 Task: Look for space in Ghijduwon, Uzbekistan from 26th August, 2023 to 10th September, 2023 for 6 adults, 2 children in price range Rs.10000 to Rs.15000. Place can be entire place or shared room with 6 bedrooms having 6 beds and 6 bathrooms. Property type can be house, flat, guest house. Amenities needed are: wifi, TV, free parkinig on premises, gym, breakfast. Booking option can be shelf check-in. Required host language is English.
Action: Mouse moved to (548, 141)
Screenshot: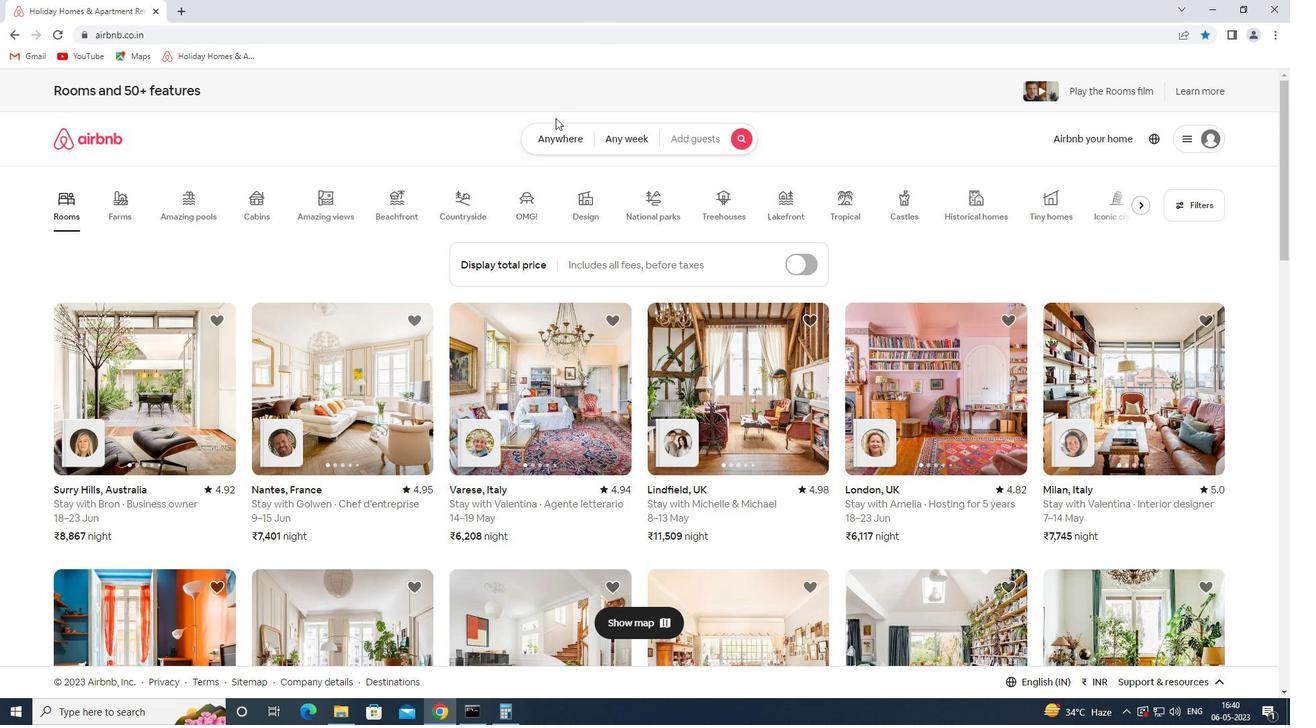 
Action: Mouse pressed left at (548, 141)
Screenshot: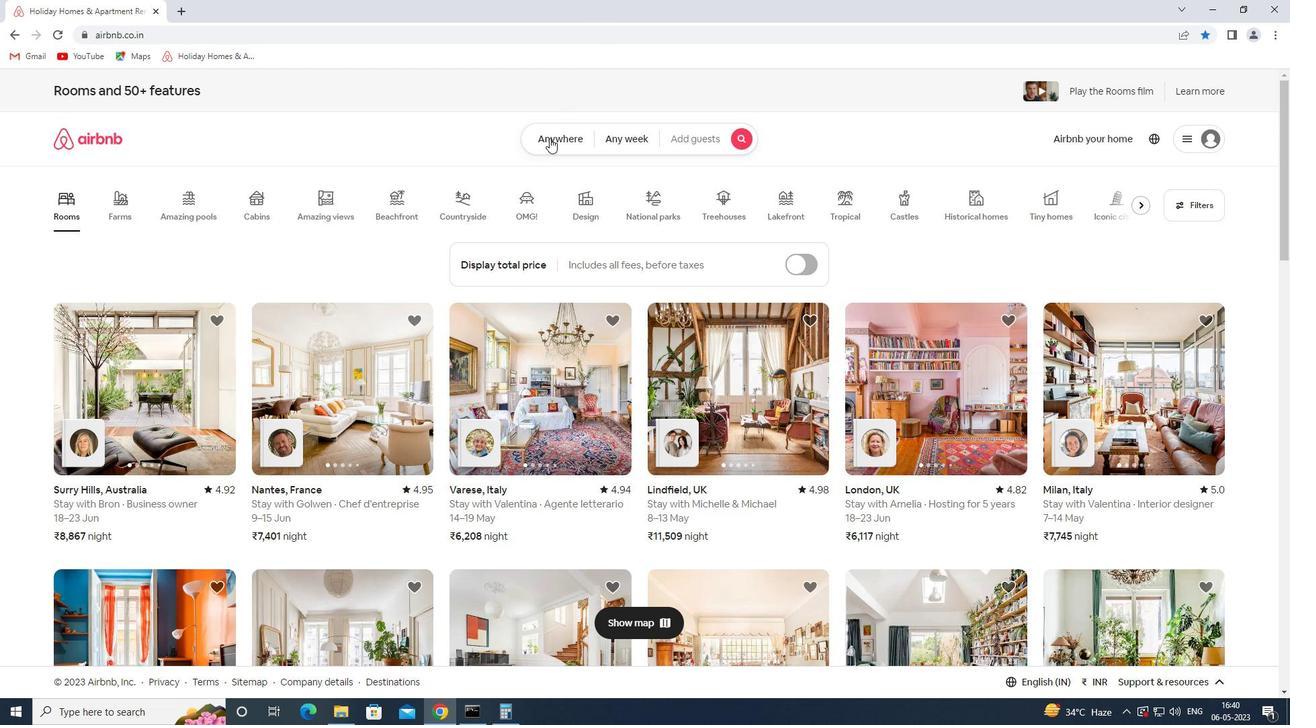 
Action: Mouse moved to (410, 190)
Screenshot: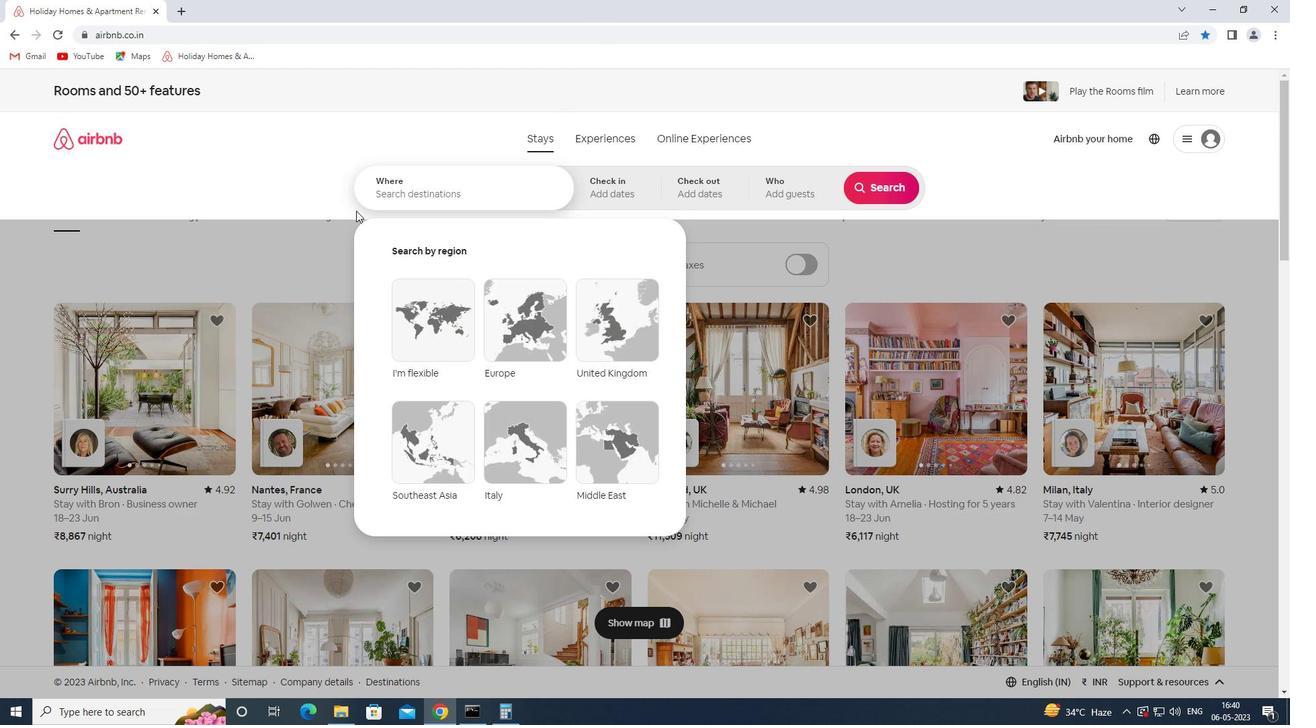 
Action: Mouse pressed left at (410, 190)
Screenshot: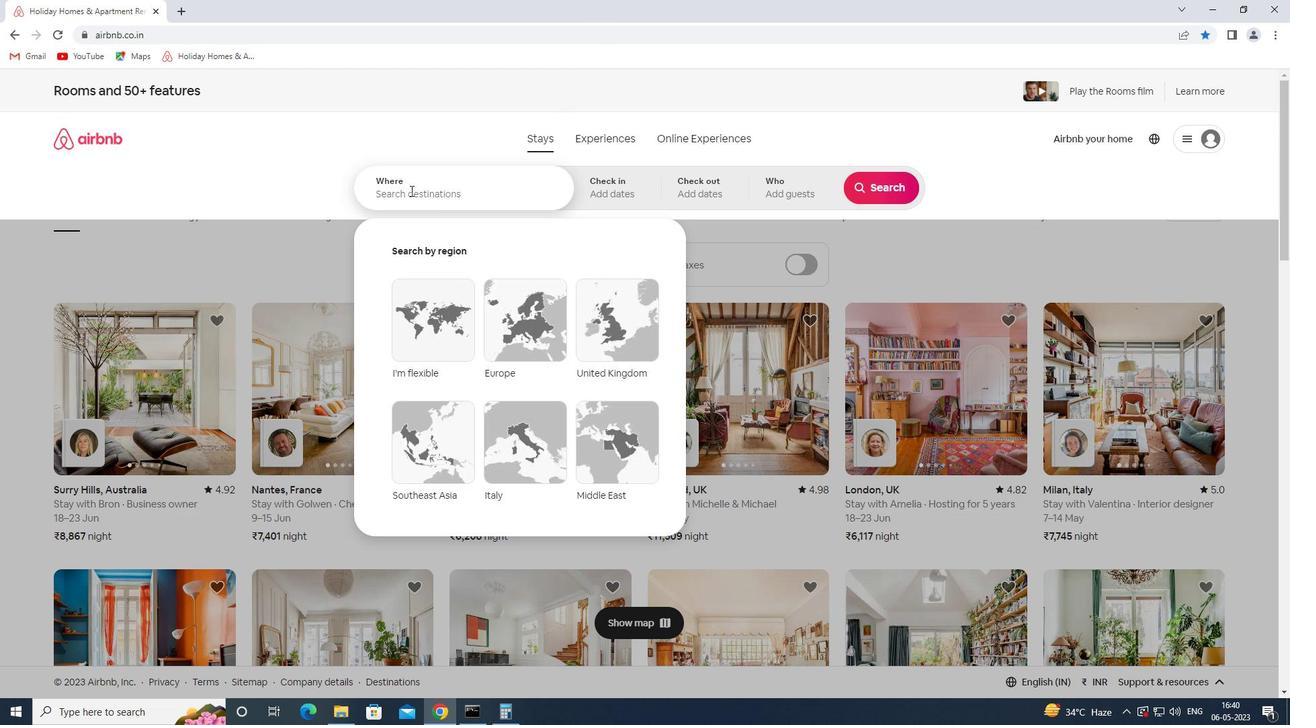 
Action: Mouse moved to (412, 190)
Screenshot: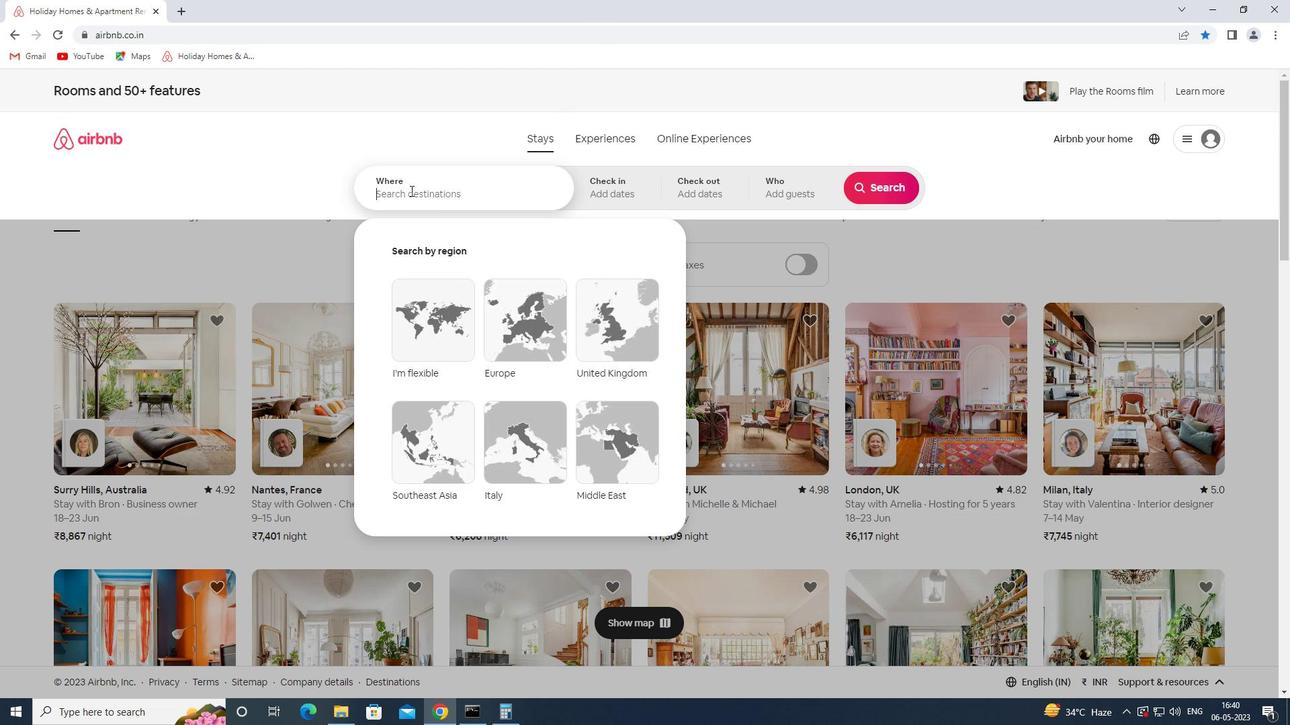 
Action: Key pressed ghijduwan<Key.space>uzben<Key.backspace>k
Screenshot: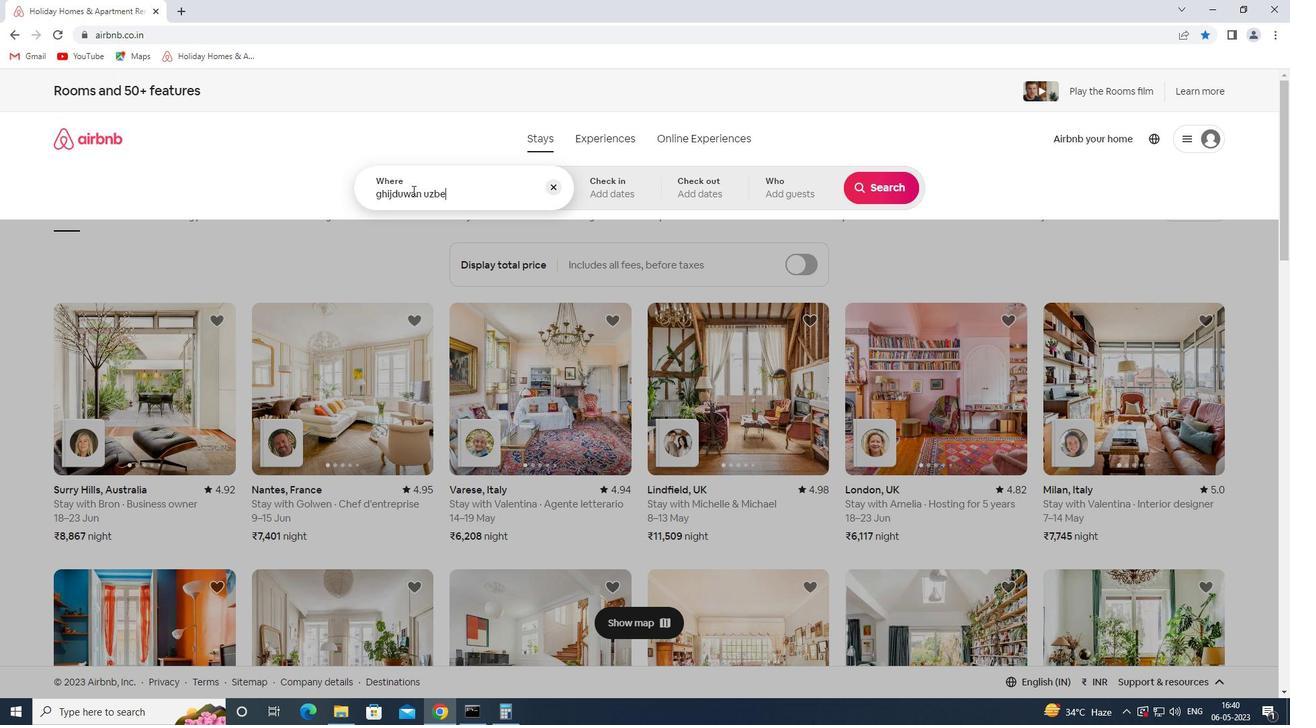 
Action: Mouse moved to (485, 189)
Screenshot: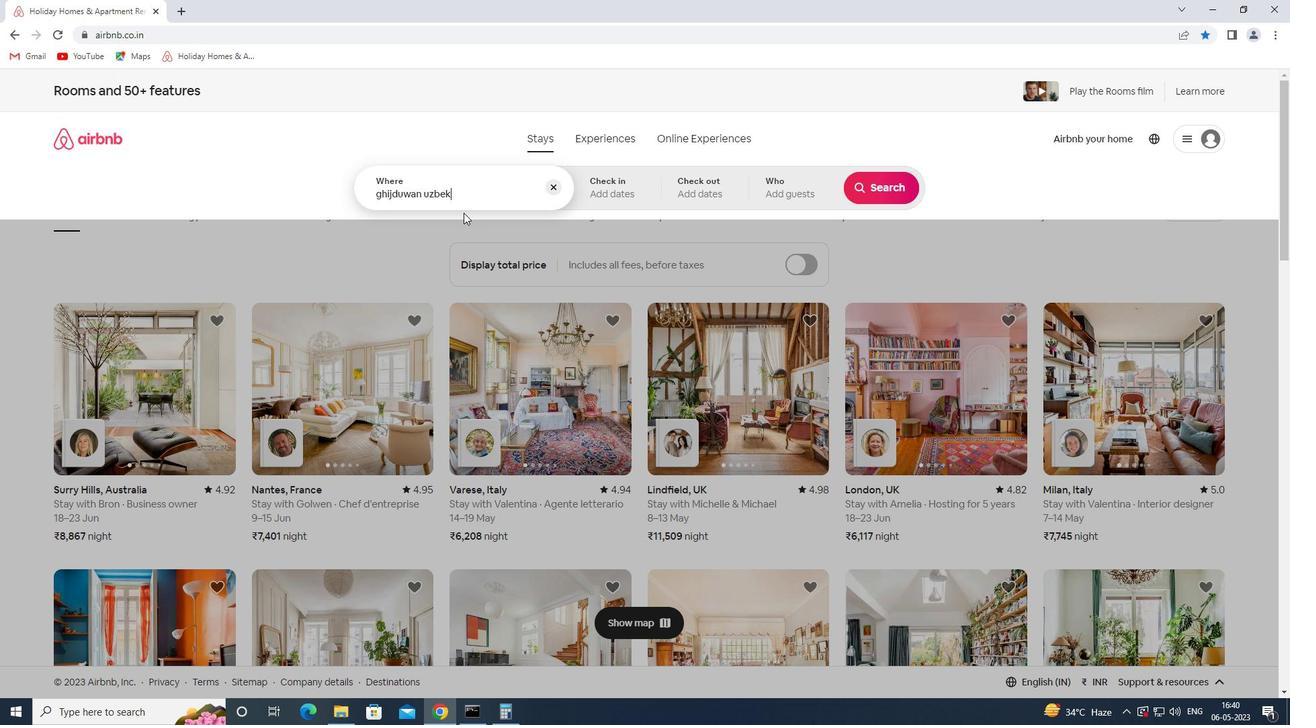 
Action: Key pressed <Key.backspace><Key.backspace><Key.backspace><Key.backspace><Key.backspace><Key.backspace><Key.backspace><Key.backspace>on
Screenshot: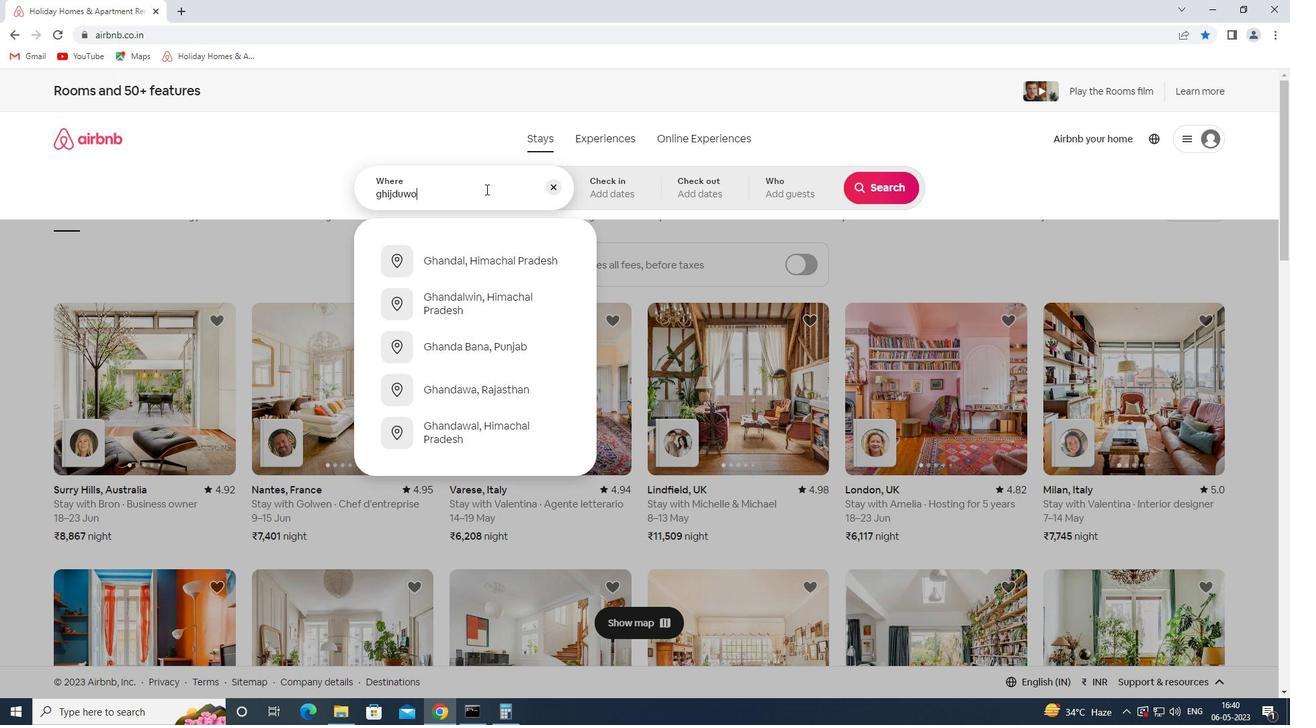 
Action: Mouse moved to (520, 273)
Screenshot: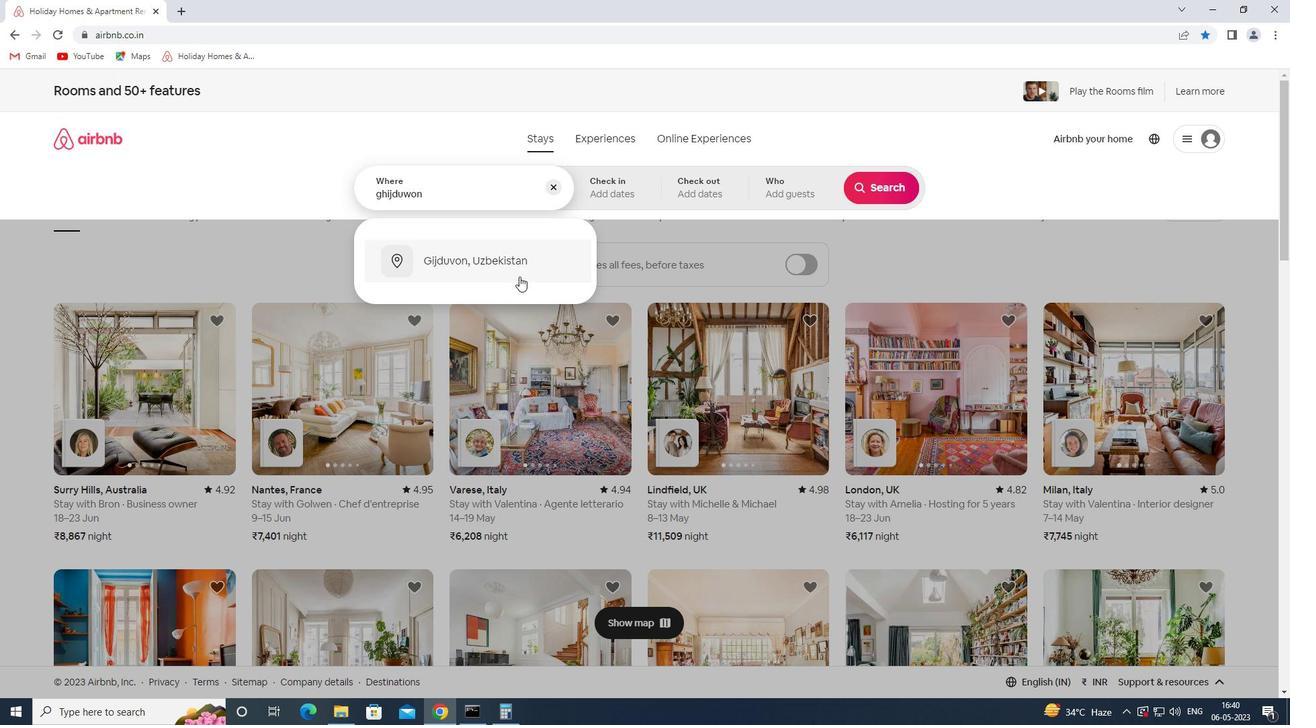 
Action: Mouse pressed left at (520, 273)
Screenshot: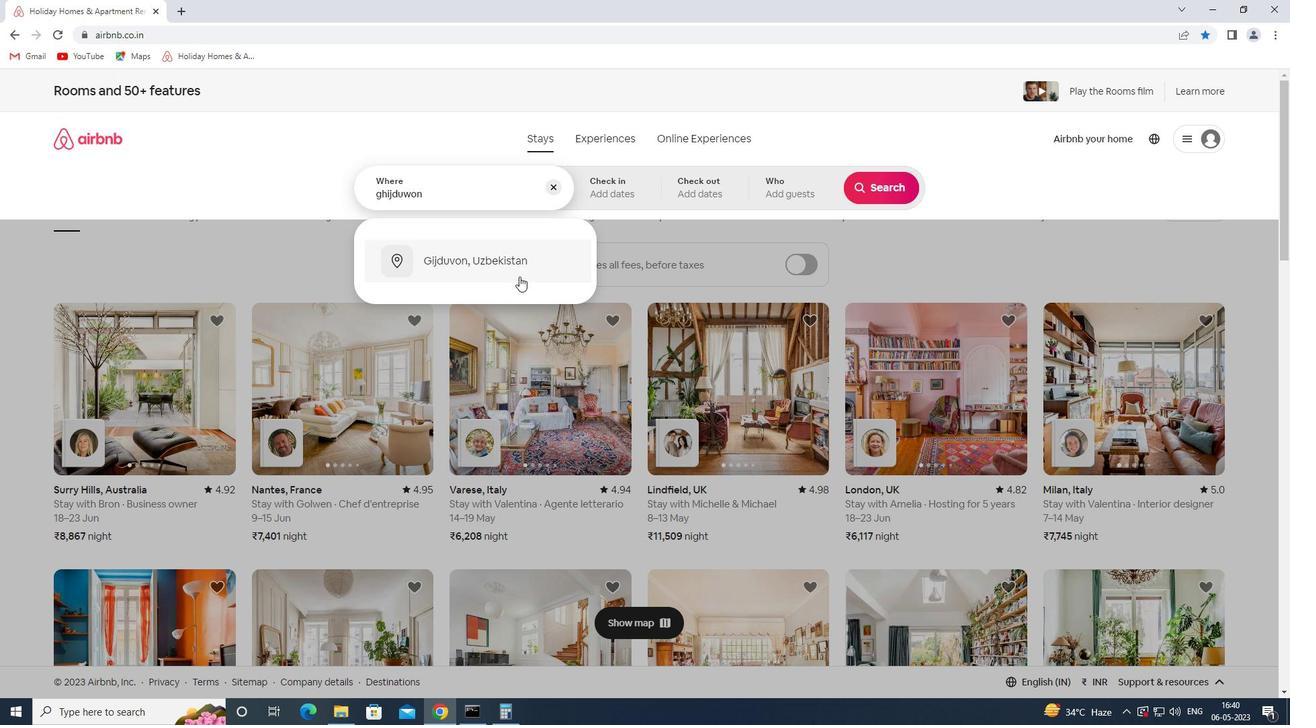 
Action: Mouse moved to (878, 295)
Screenshot: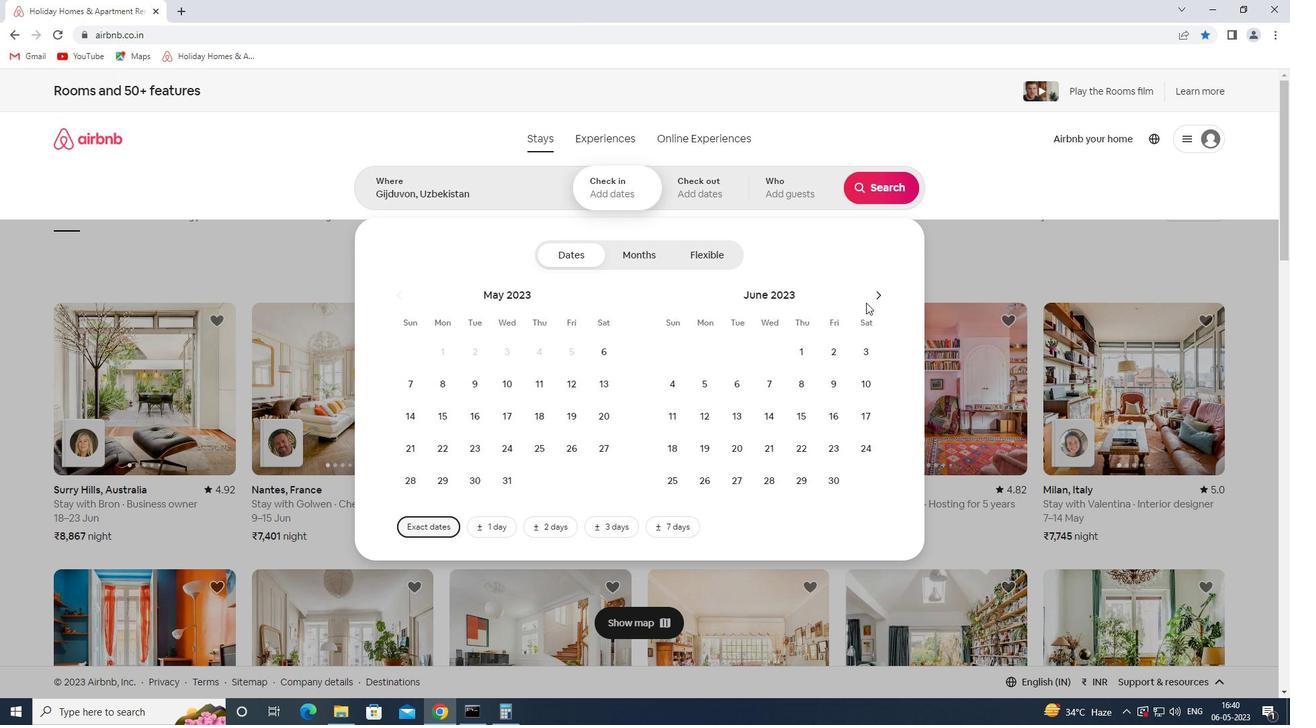 
Action: Mouse pressed left at (878, 295)
Screenshot: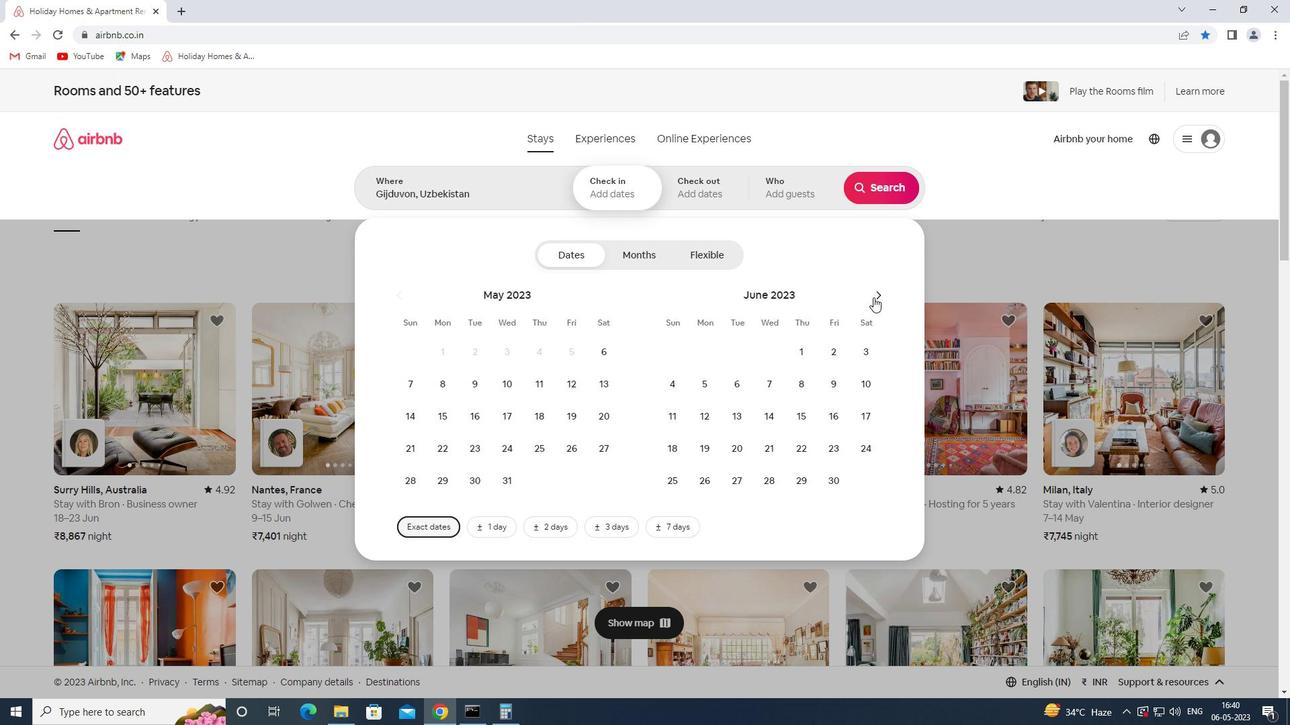 
Action: Mouse pressed left at (878, 295)
Screenshot: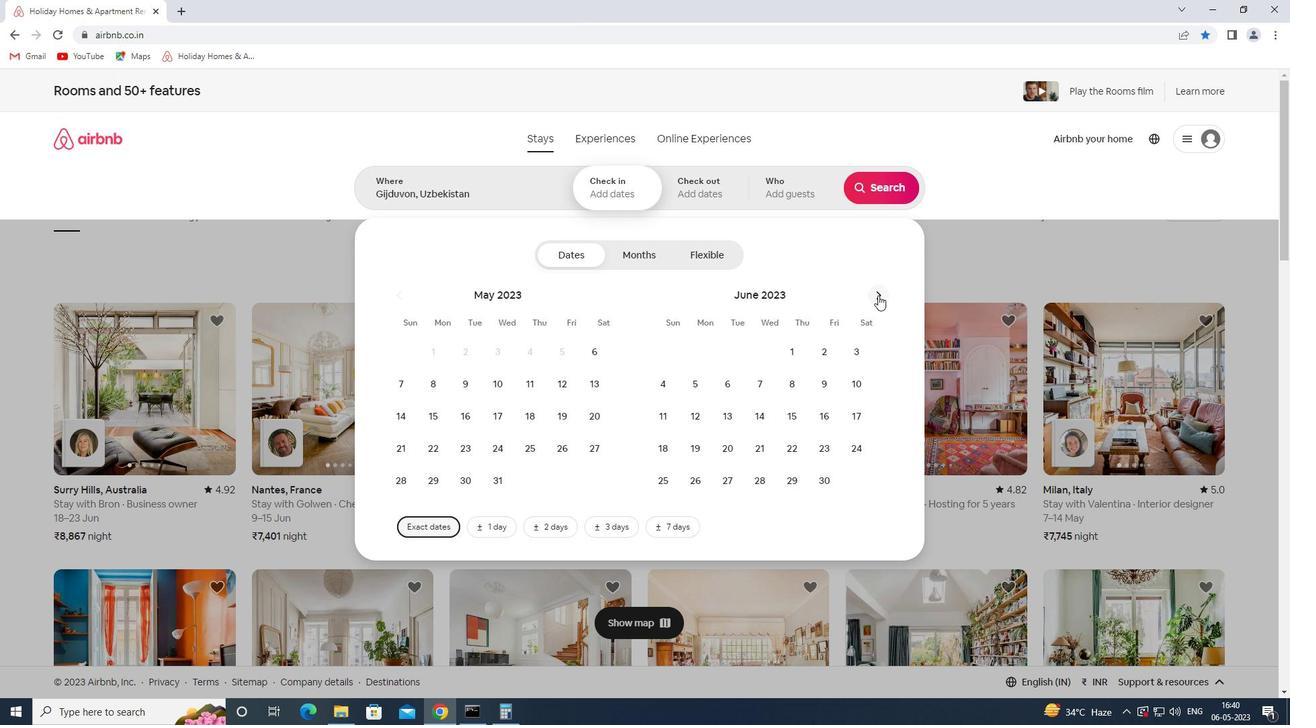 
Action: Mouse moved to (862, 445)
Screenshot: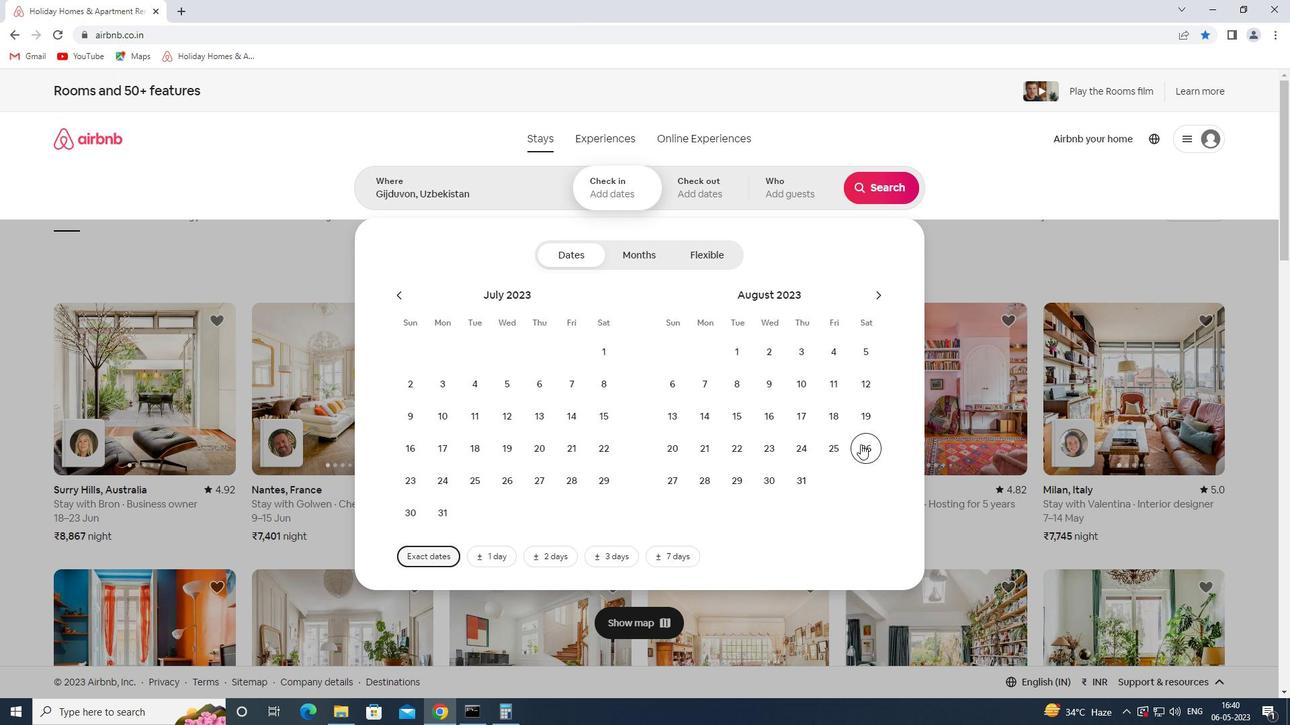 
Action: Mouse pressed left at (862, 445)
Screenshot: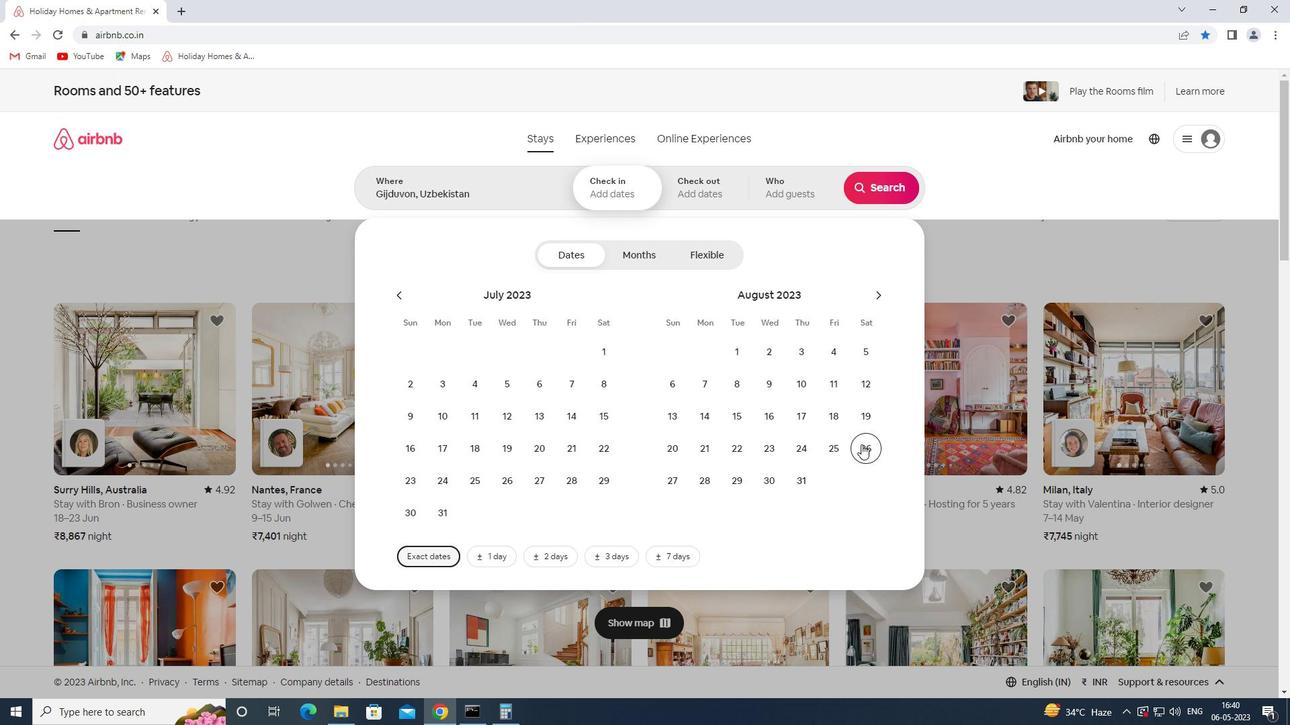 
Action: Mouse moved to (878, 297)
Screenshot: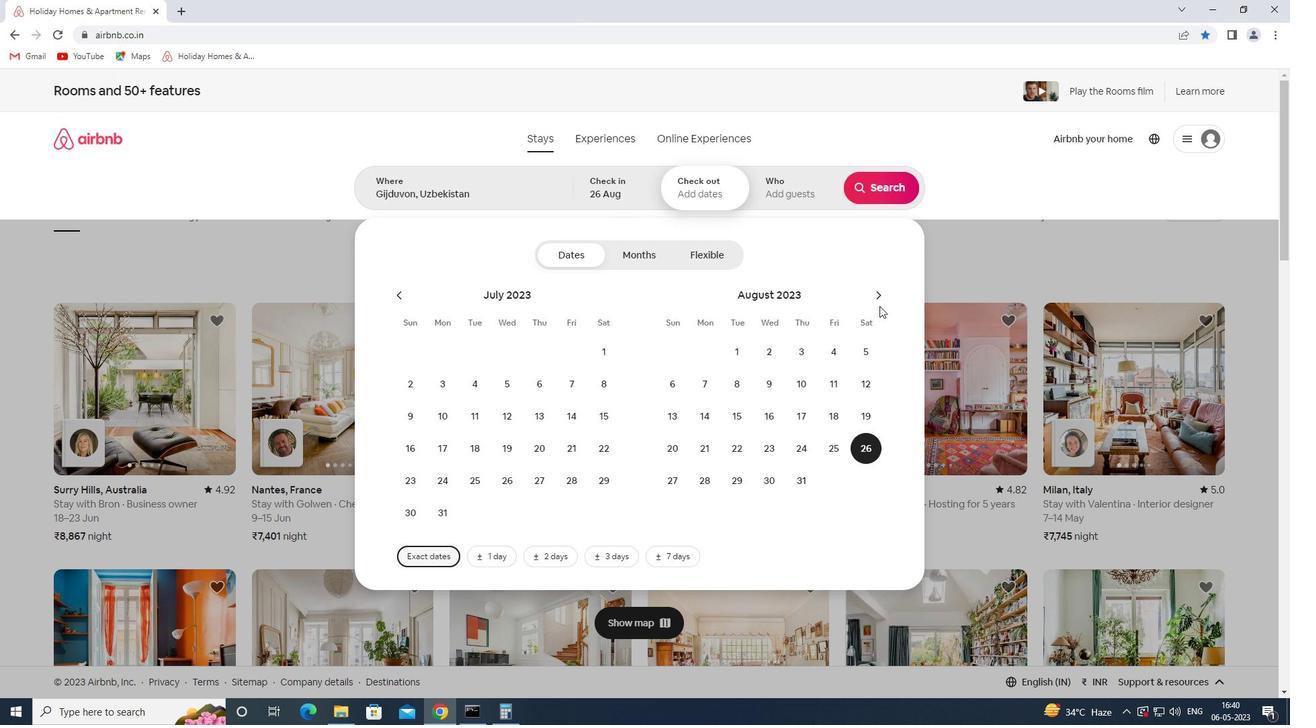 
Action: Mouse pressed left at (878, 297)
Screenshot: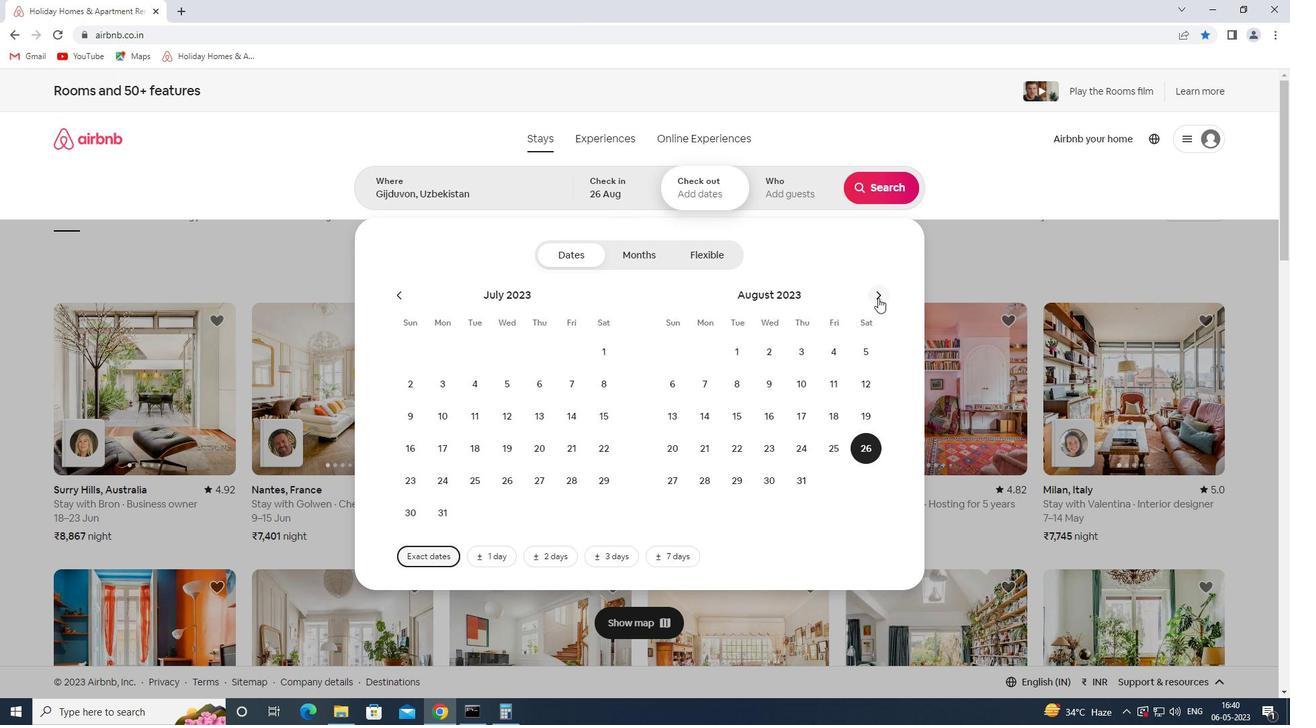 
Action: Mouse moved to (675, 413)
Screenshot: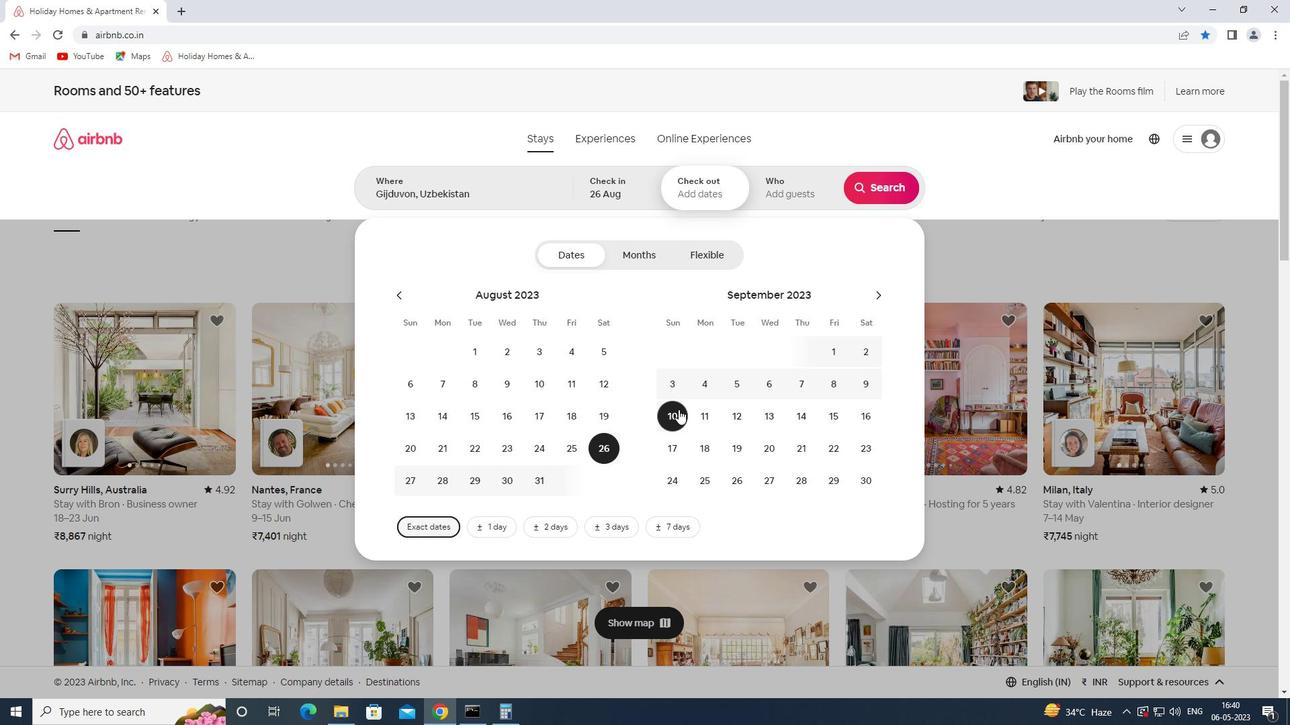 
Action: Mouse pressed left at (675, 413)
Screenshot: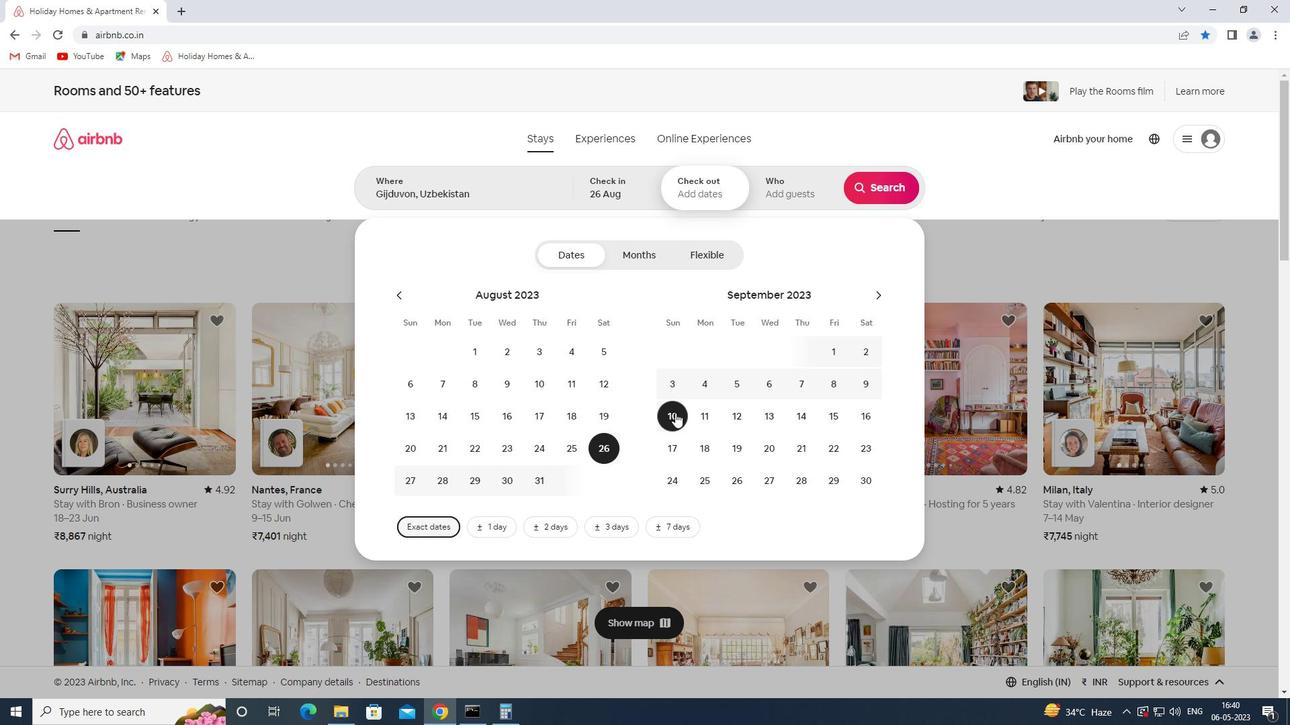 
Action: Mouse moved to (817, 199)
Screenshot: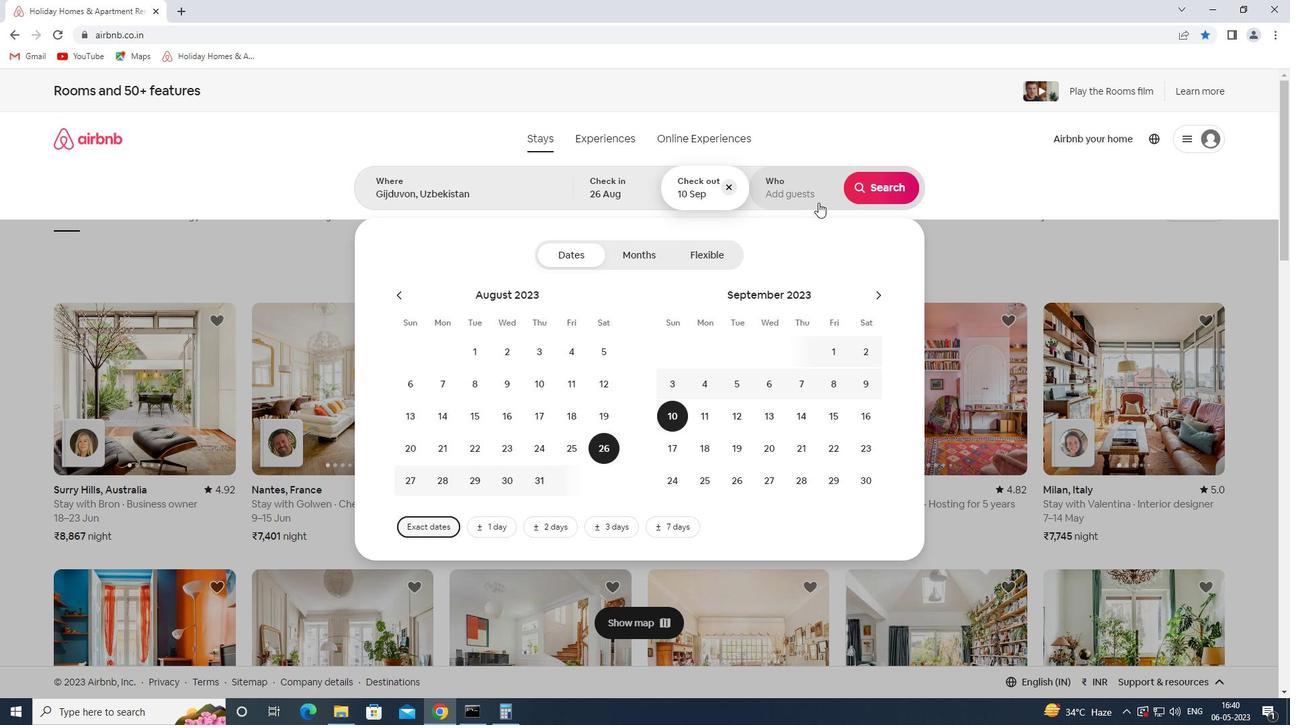 
Action: Mouse pressed left at (817, 199)
Screenshot: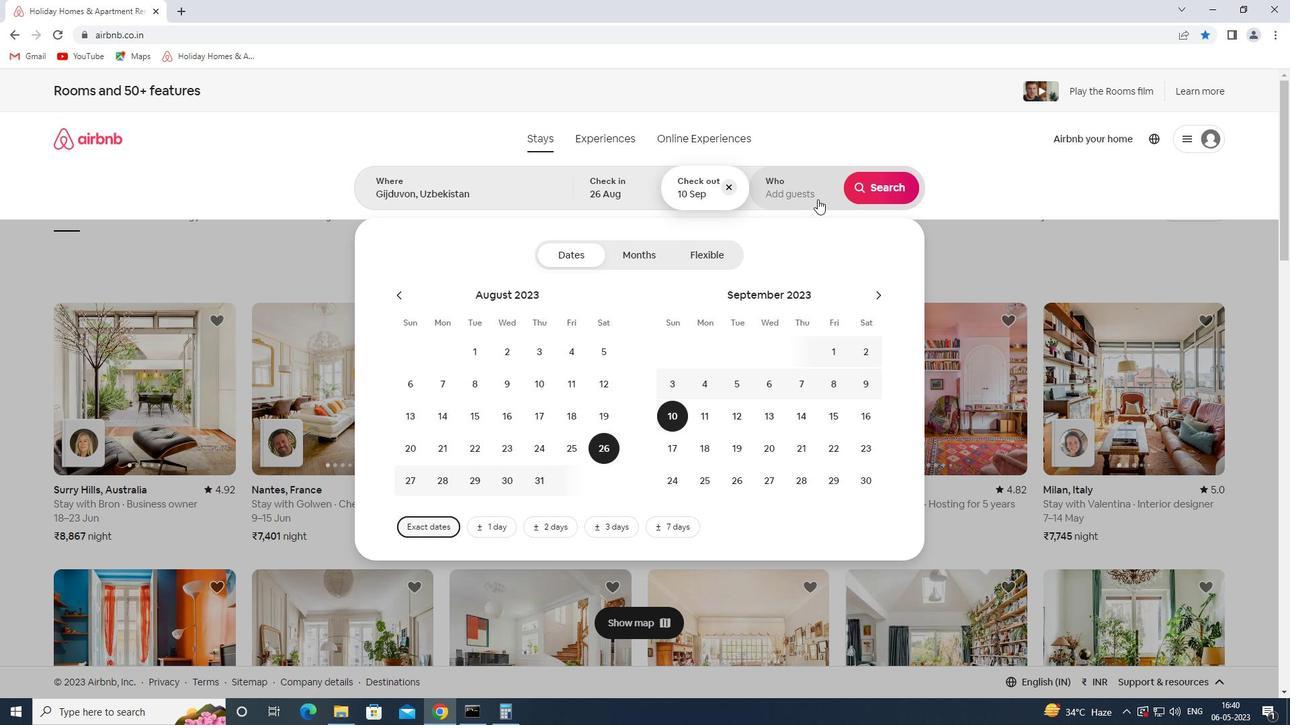 
Action: Mouse moved to (888, 256)
Screenshot: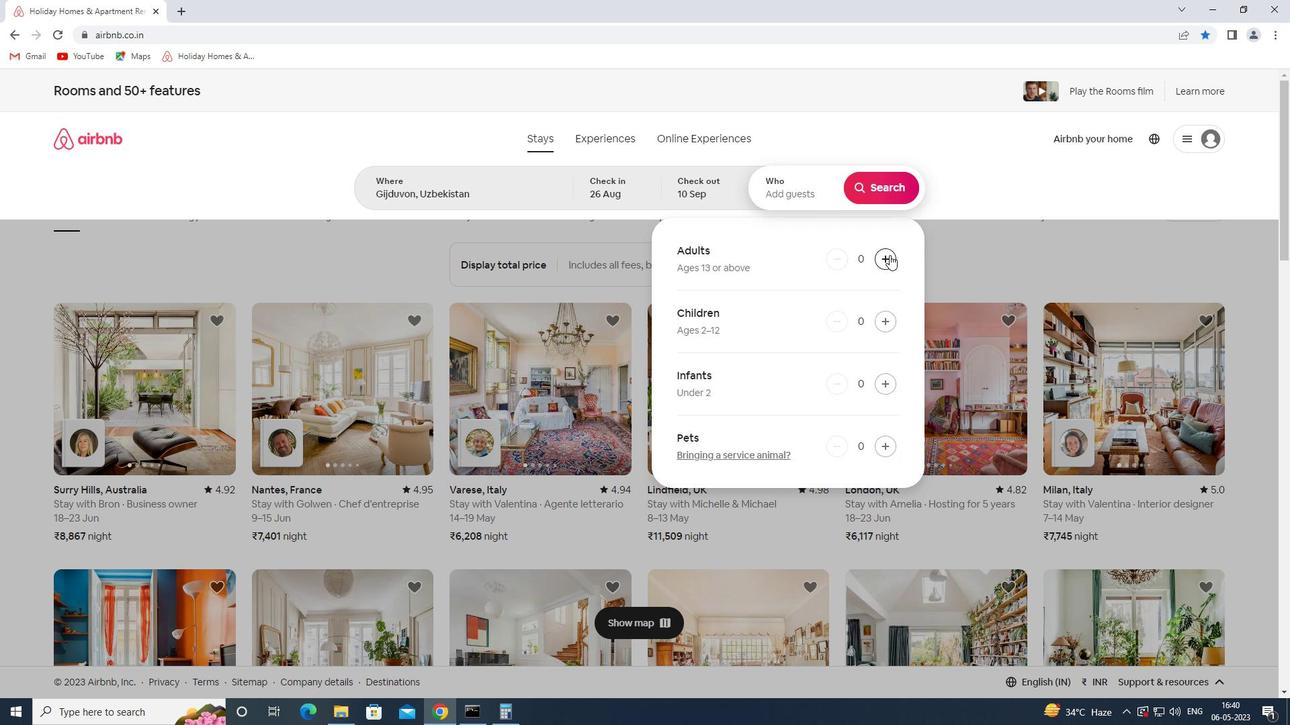 
Action: Mouse pressed left at (888, 256)
Screenshot: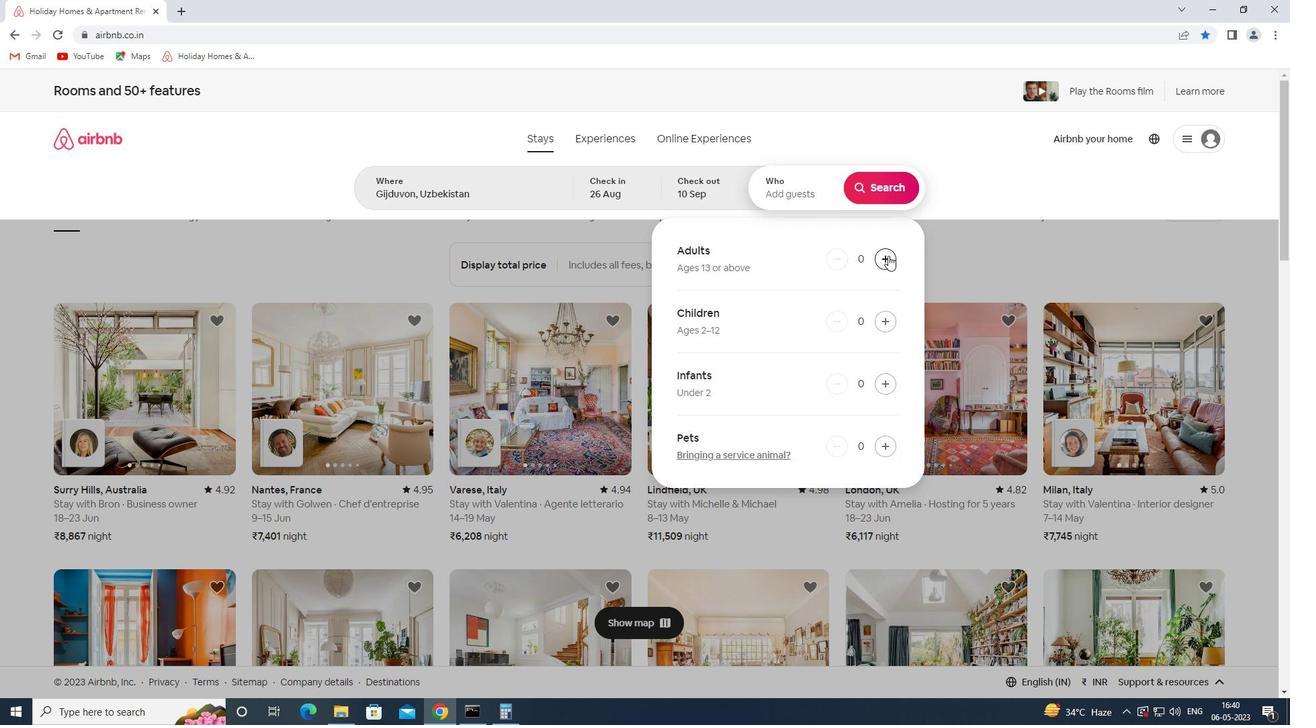 
Action: Mouse pressed left at (888, 256)
Screenshot: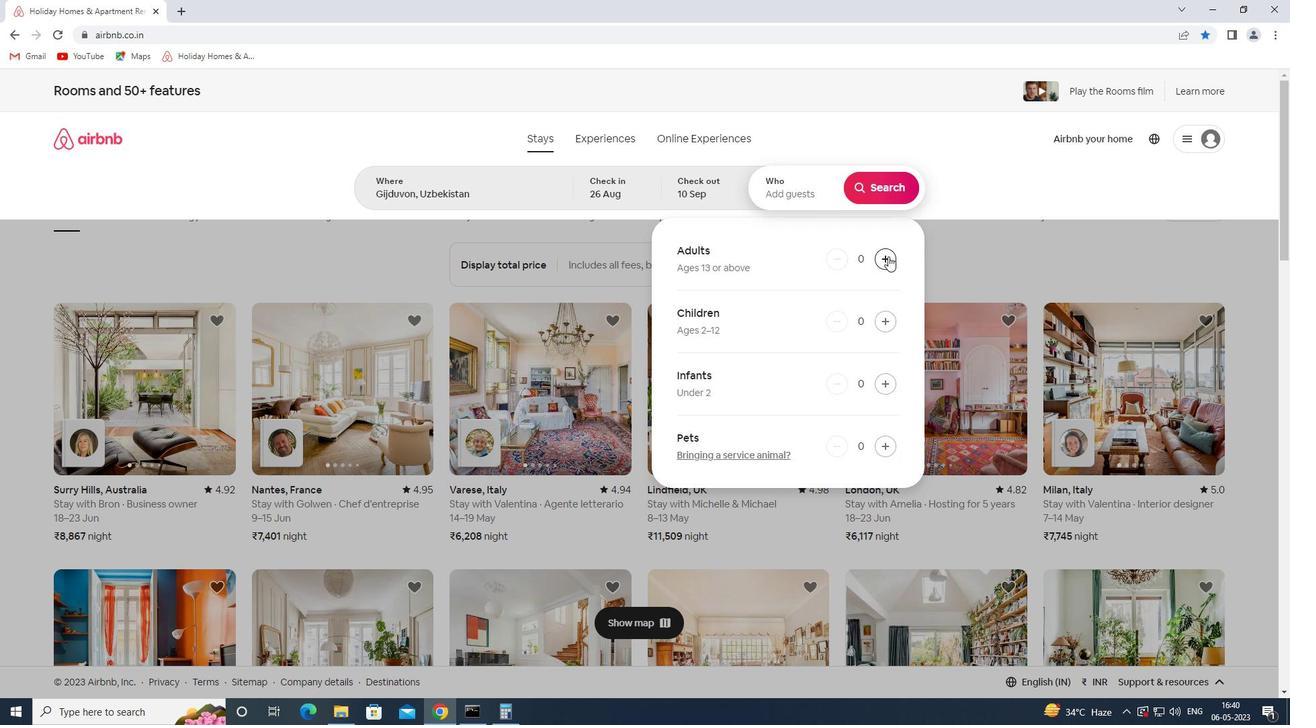 
Action: Mouse pressed left at (888, 256)
Screenshot: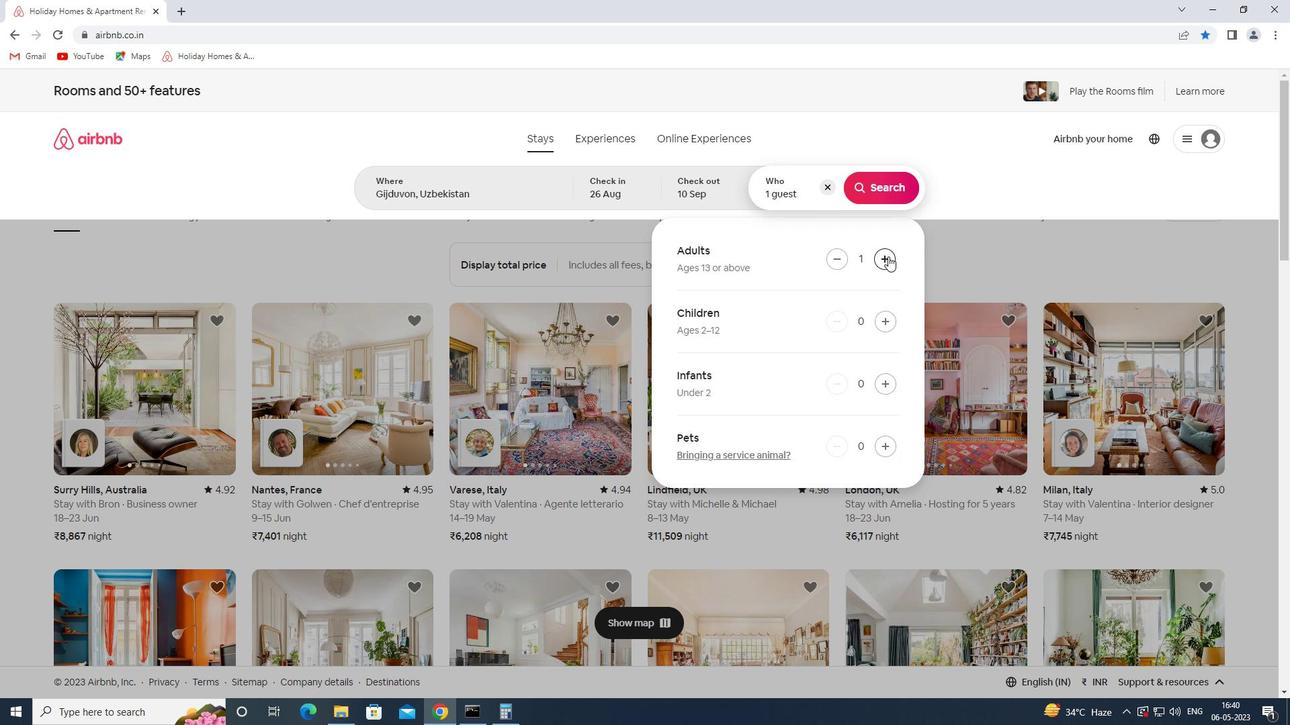 
Action: Mouse pressed left at (888, 256)
Screenshot: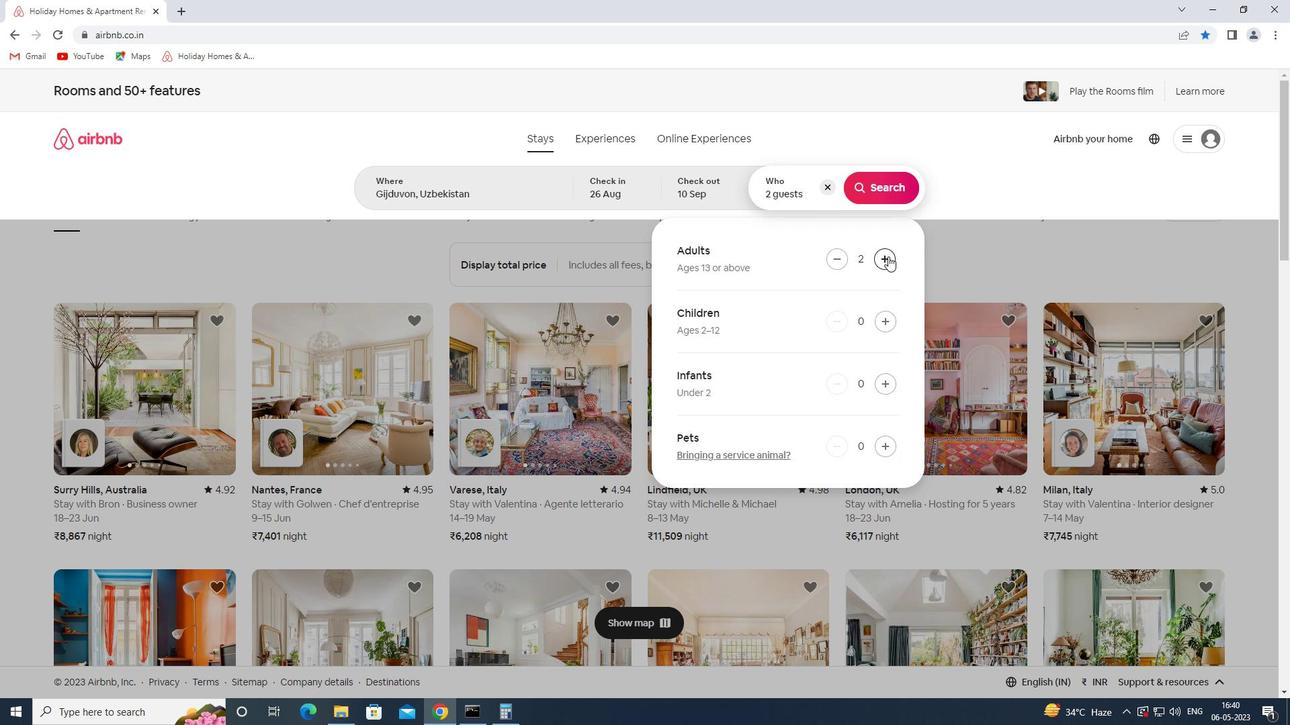 
Action: Mouse pressed left at (888, 256)
Screenshot: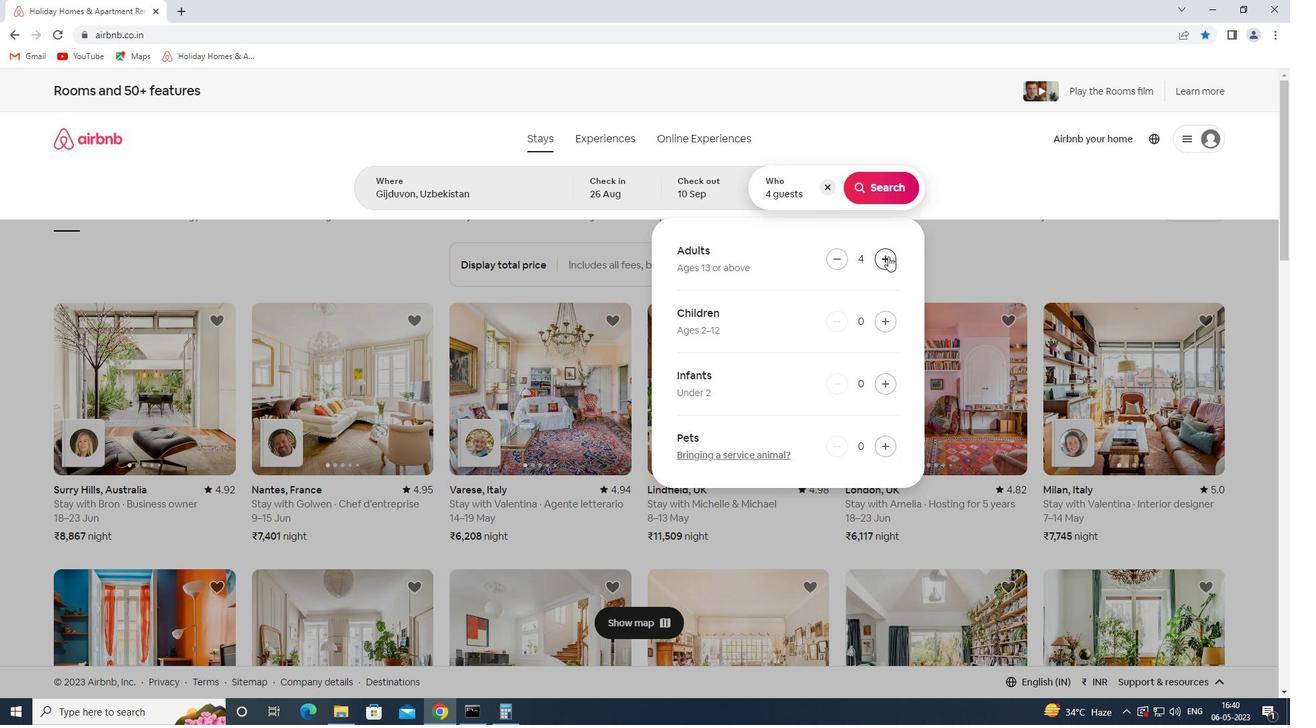 
Action: Mouse pressed left at (888, 256)
Screenshot: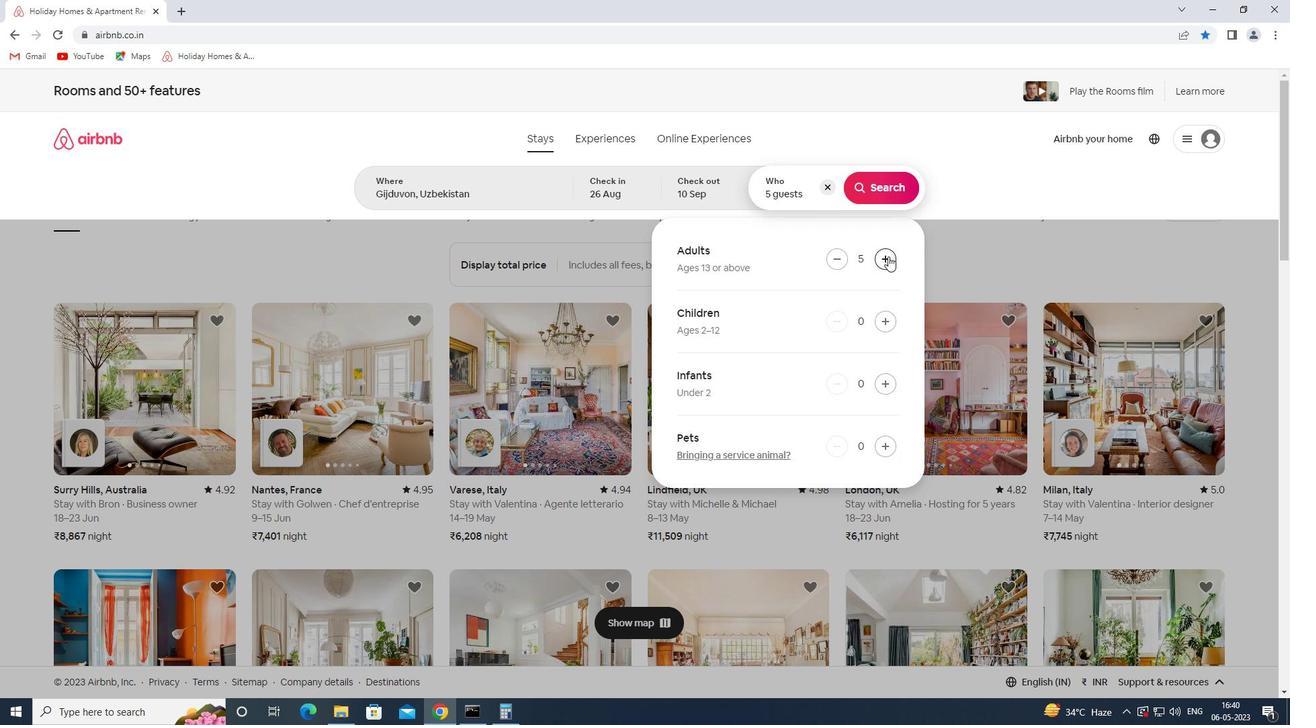 
Action: Mouse moved to (885, 315)
Screenshot: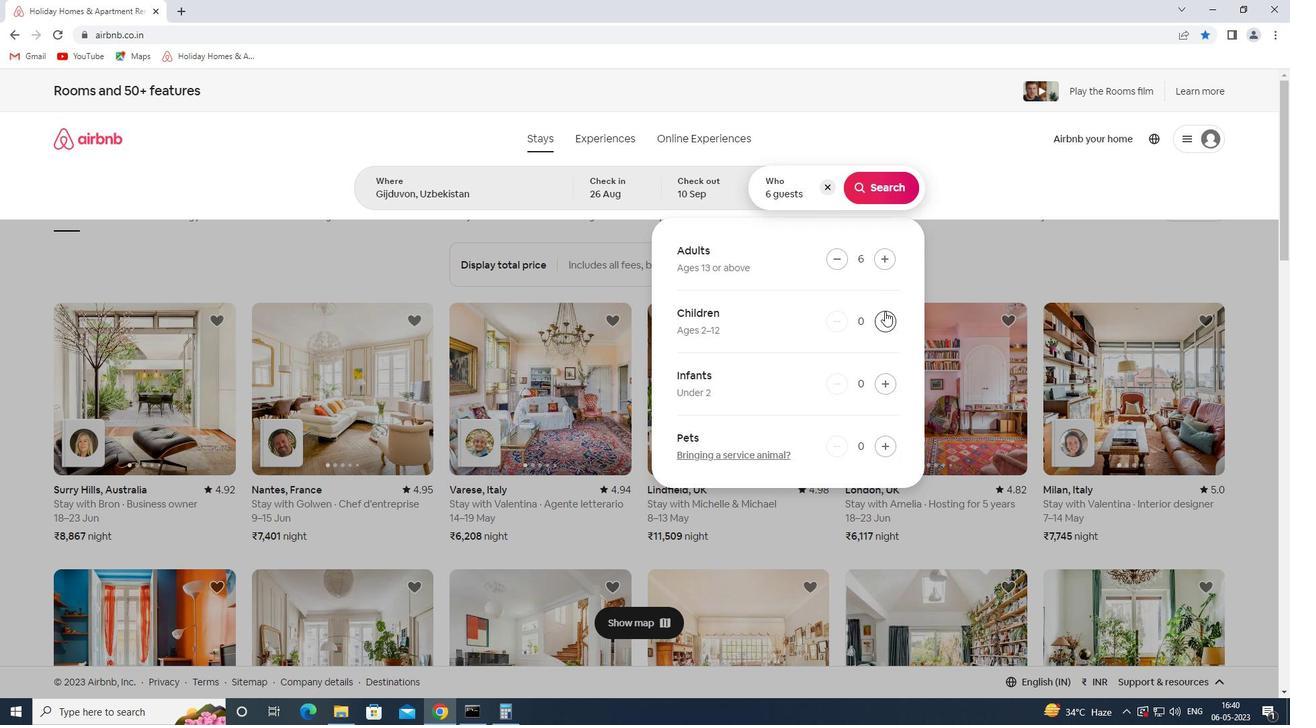 
Action: Mouse pressed left at (885, 315)
Screenshot: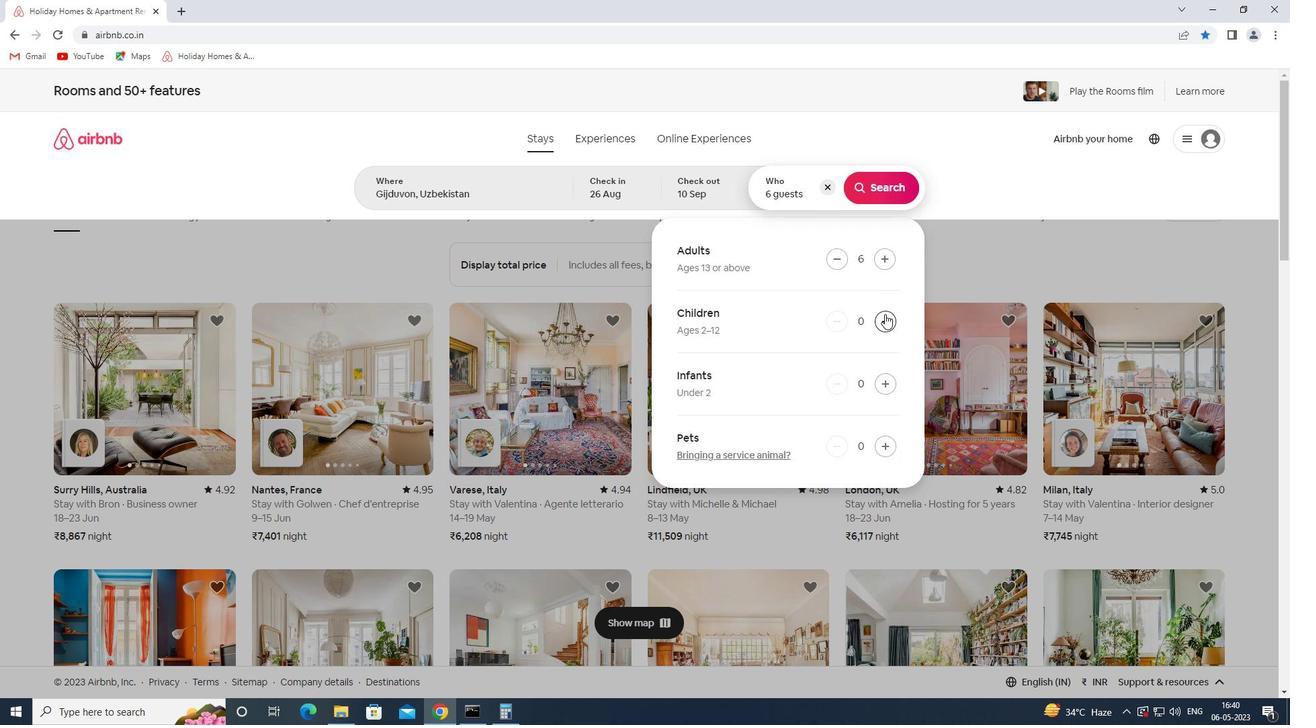 
Action: Mouse moved to (884, 315)
Screenshot: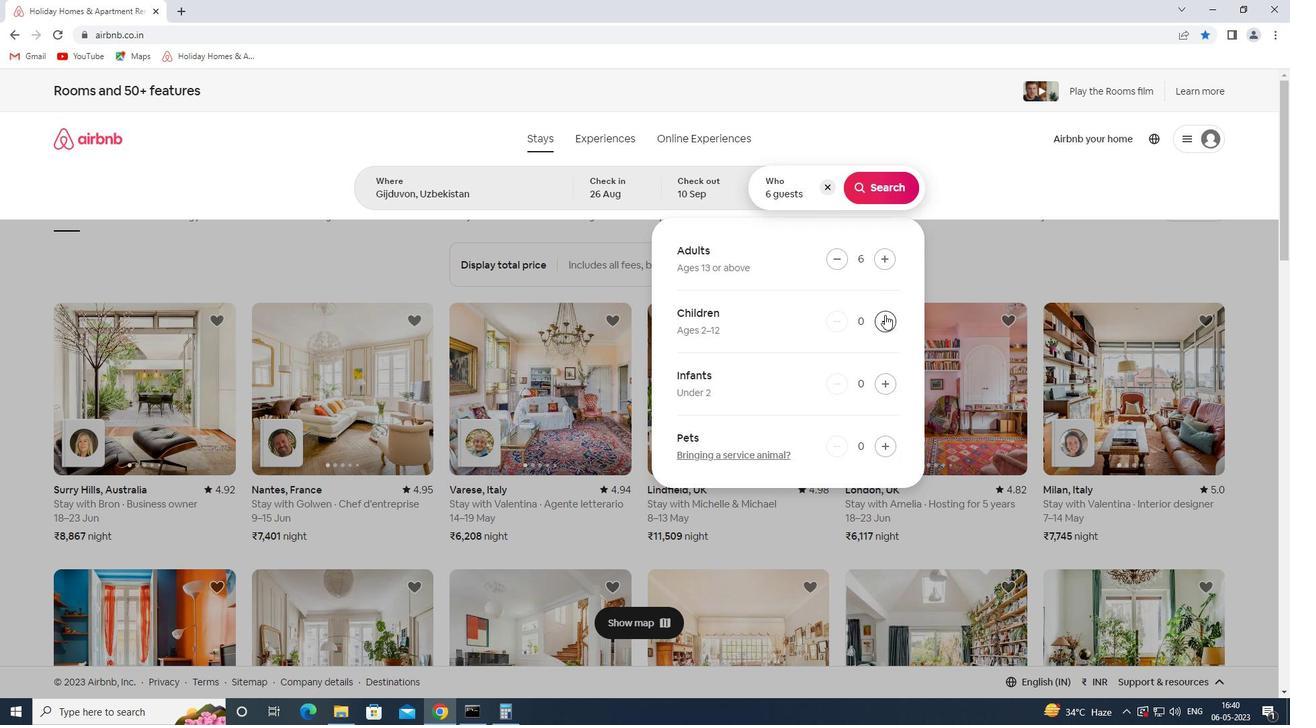 
Action: Mouse pressed left at (884, 315)
Screenshot: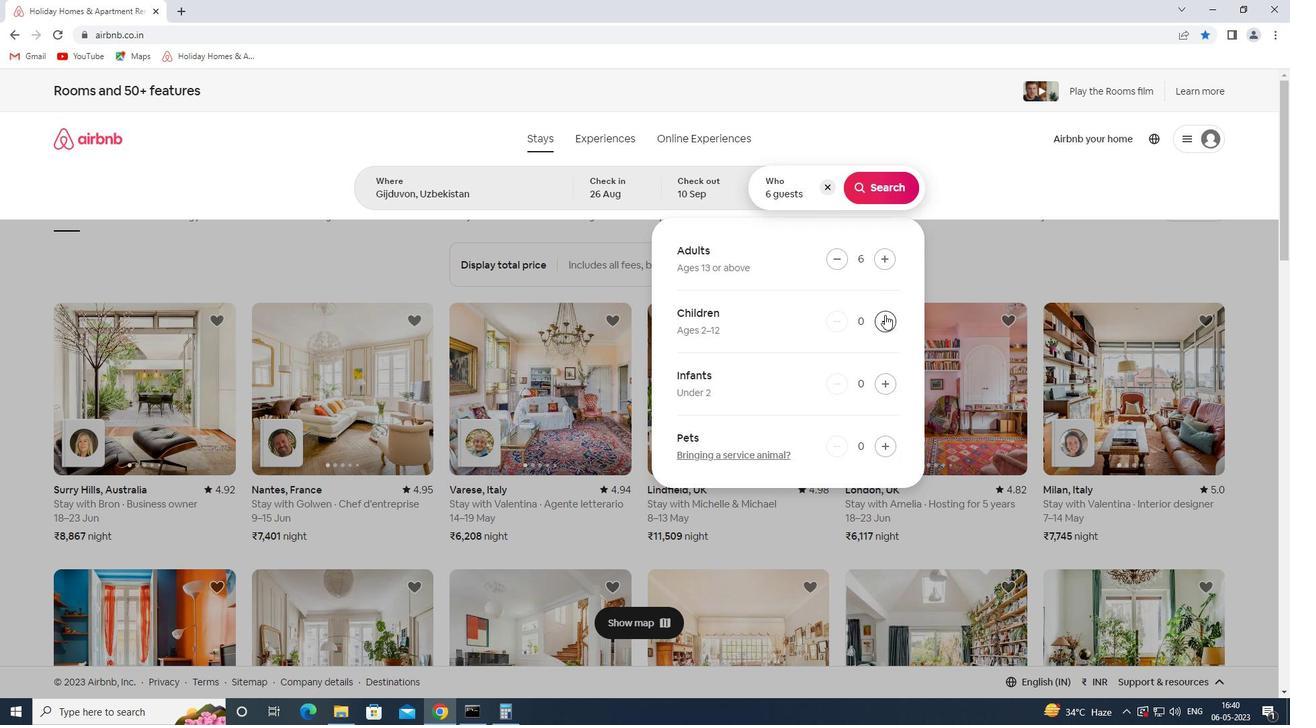 
Action: Mouse moved to (889, 186)
Screenshot: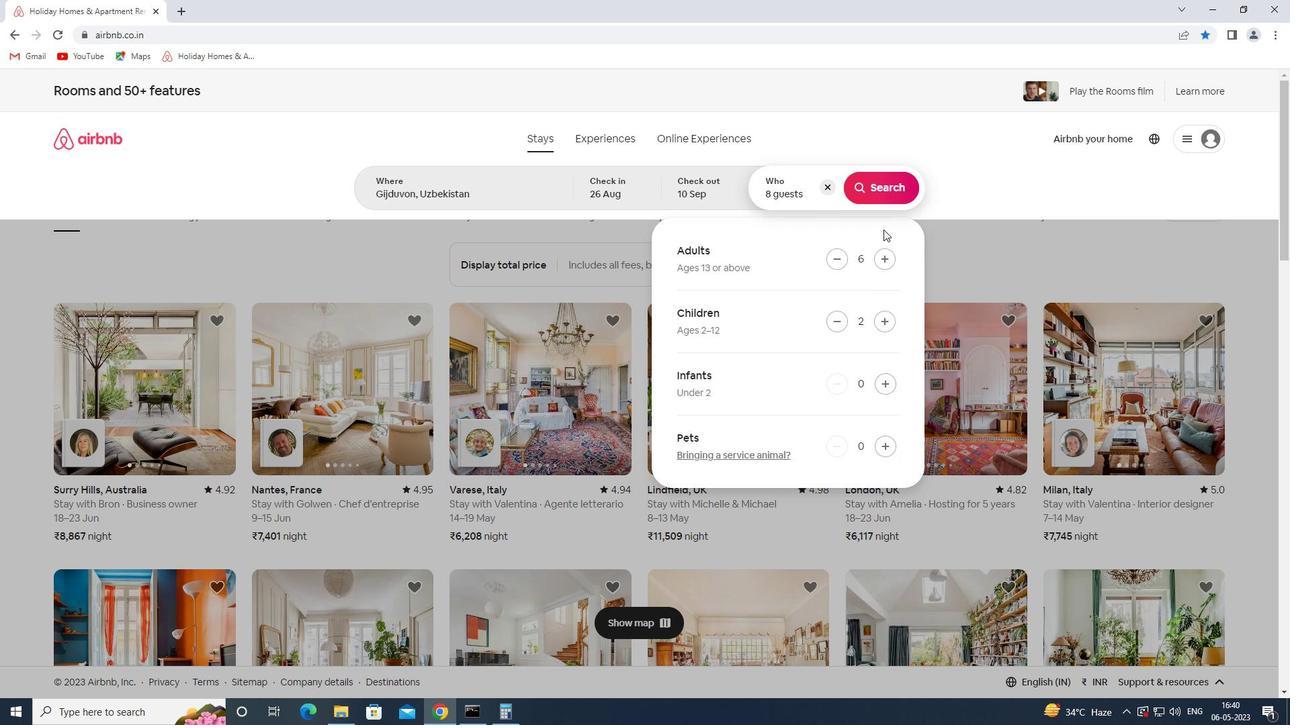 
Action: Mouse pressed left at (889, 186)
Screenshot: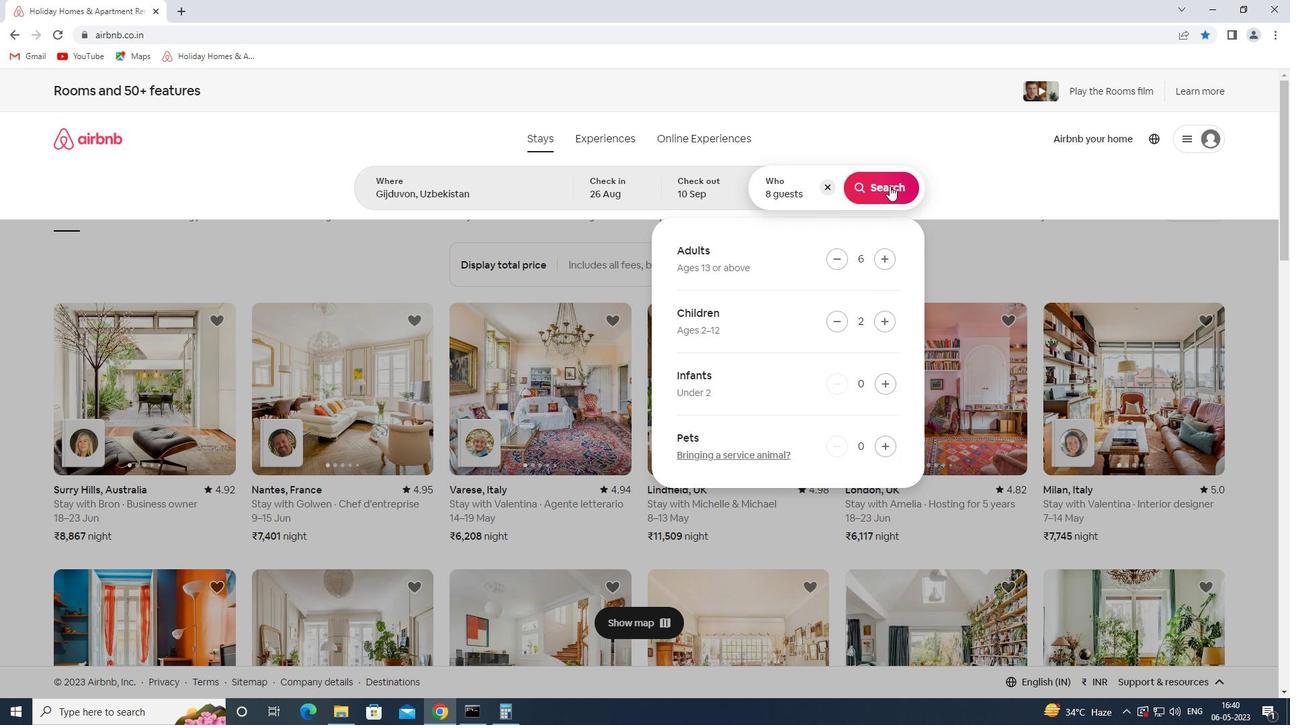 
Action: Mouse moved to (1236, 153)
Screenshot: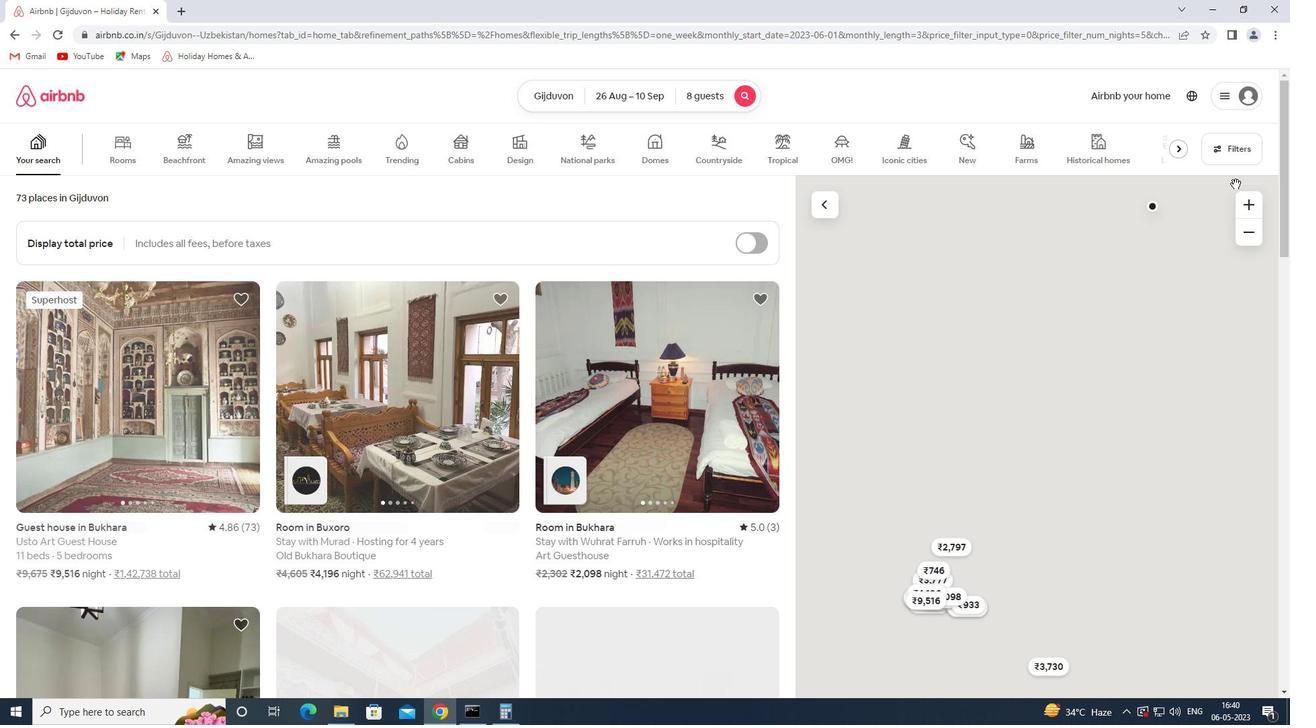 
Action: Mouse pressed left at (1236, 153)
Screenshot: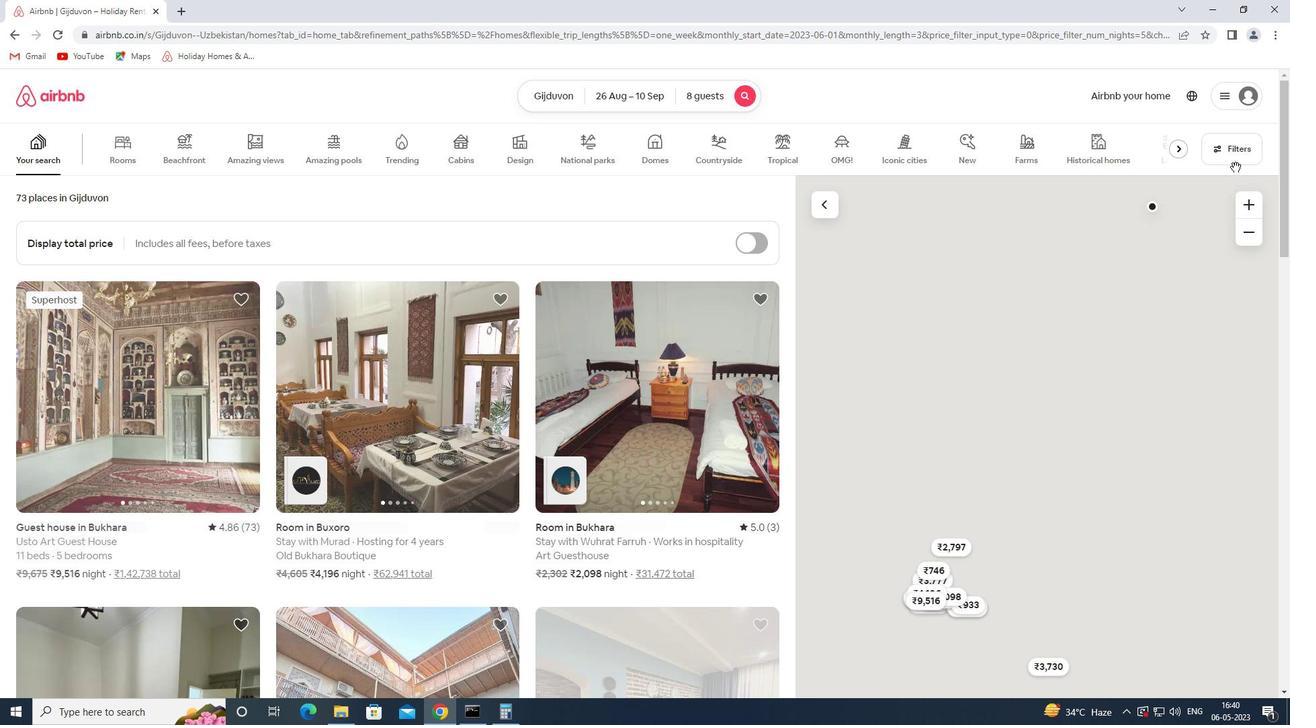 
Action: Mouse moved to (464, 477)
Screenshot: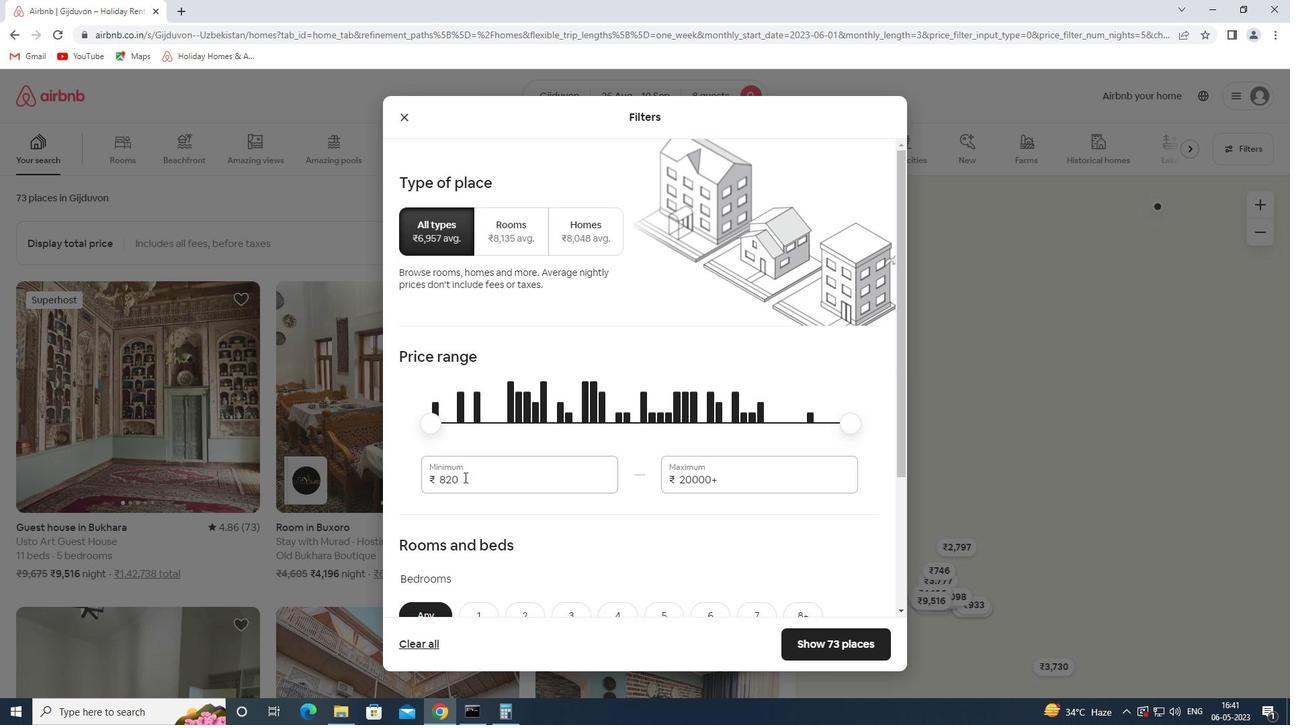 
Action: Mouse pressed left at (464, 477)
Screenshot: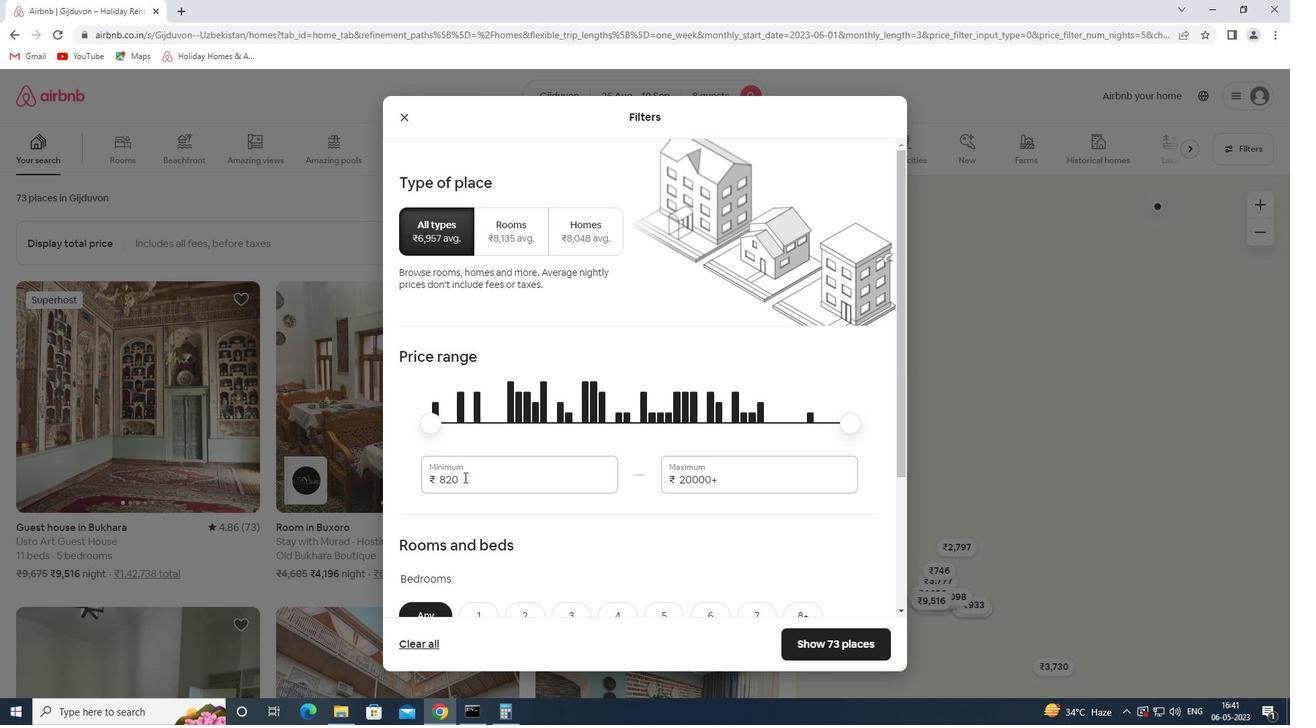 
Action: Mouse pressed left at (464, 477)
Screenshot: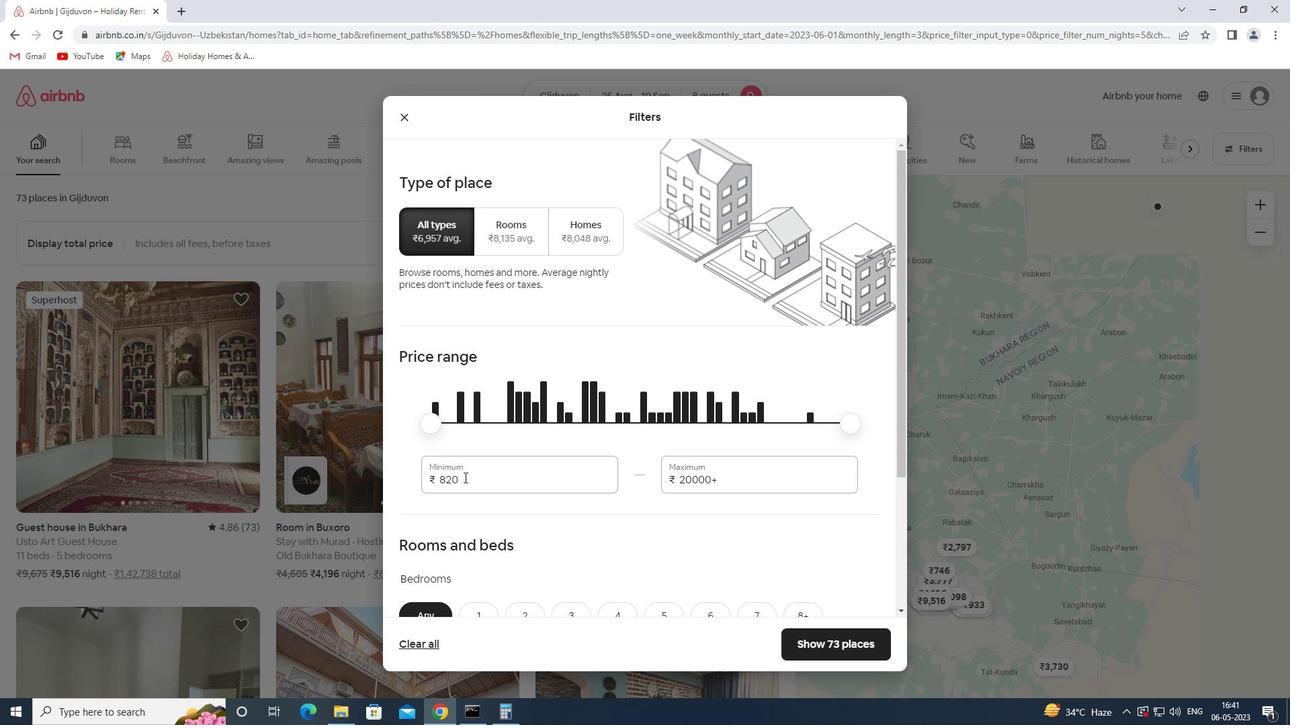 
Action: Key pressed <Key.tab>
Screenshot: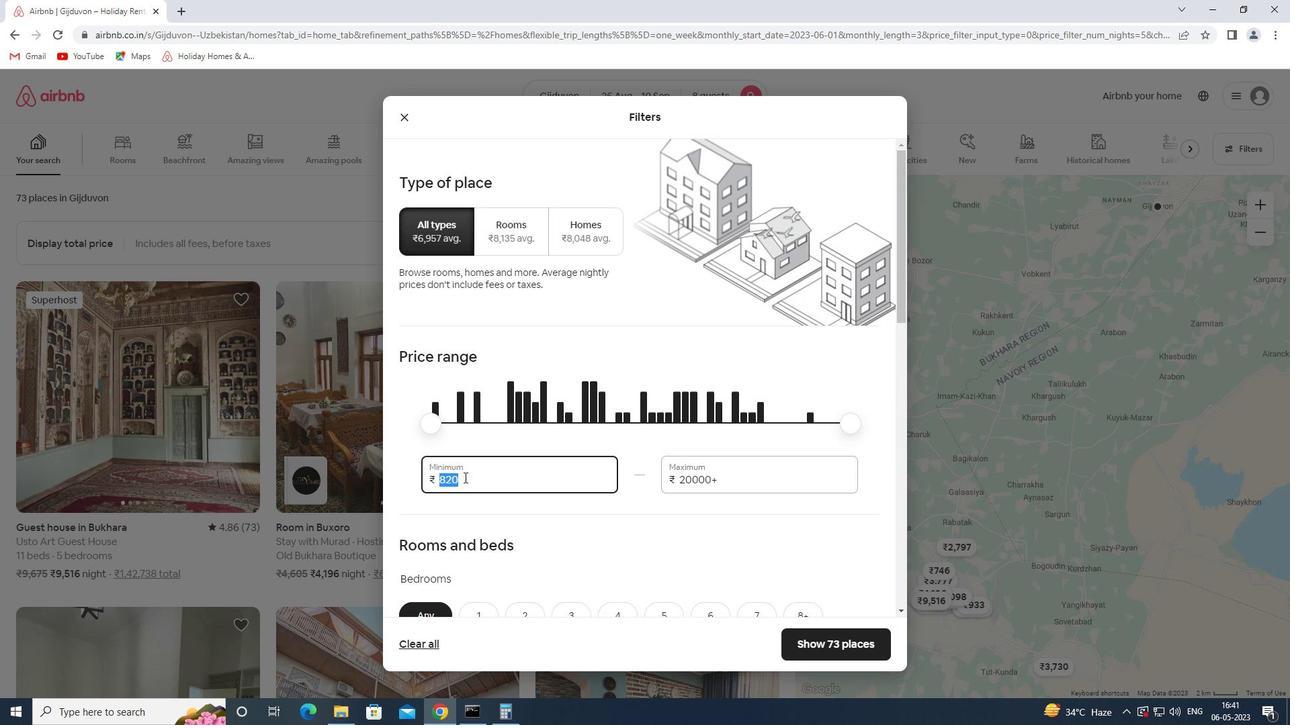 
Action: Mouse pressed left at (464, 477)
Screenshot: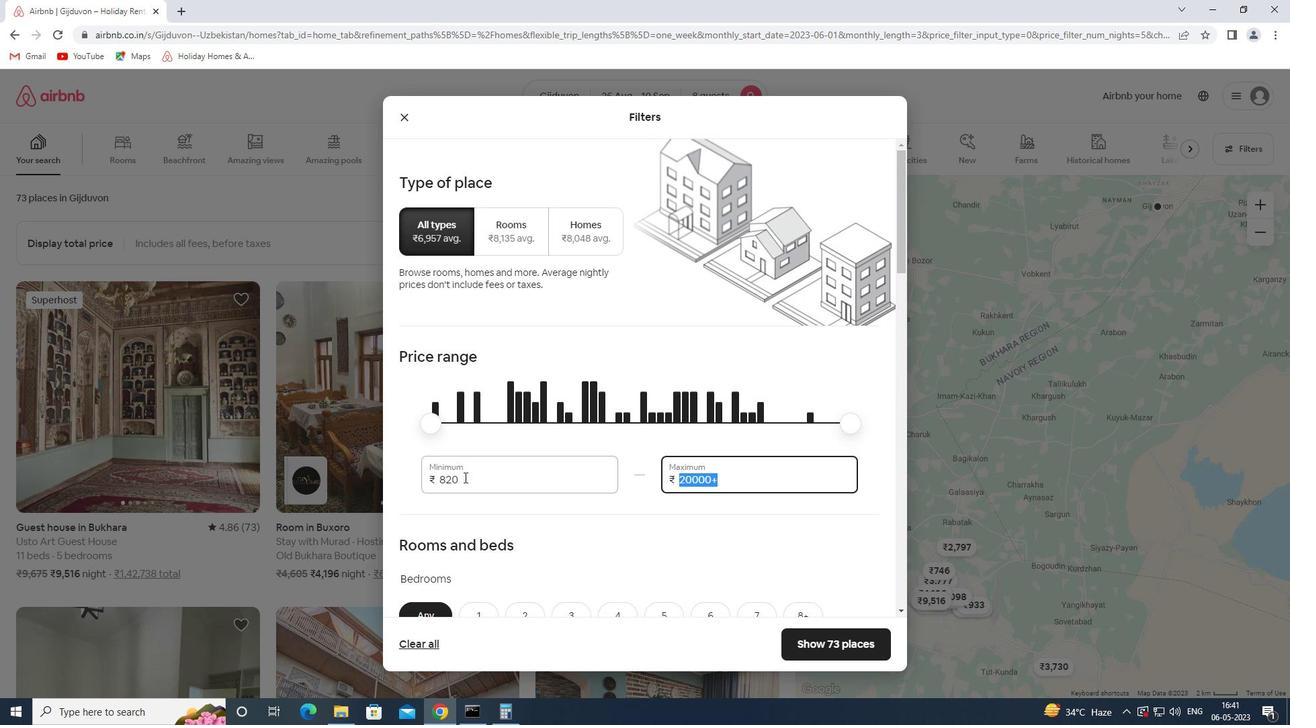
Action: Mouse pressed left at (464, 477)
Screenshot: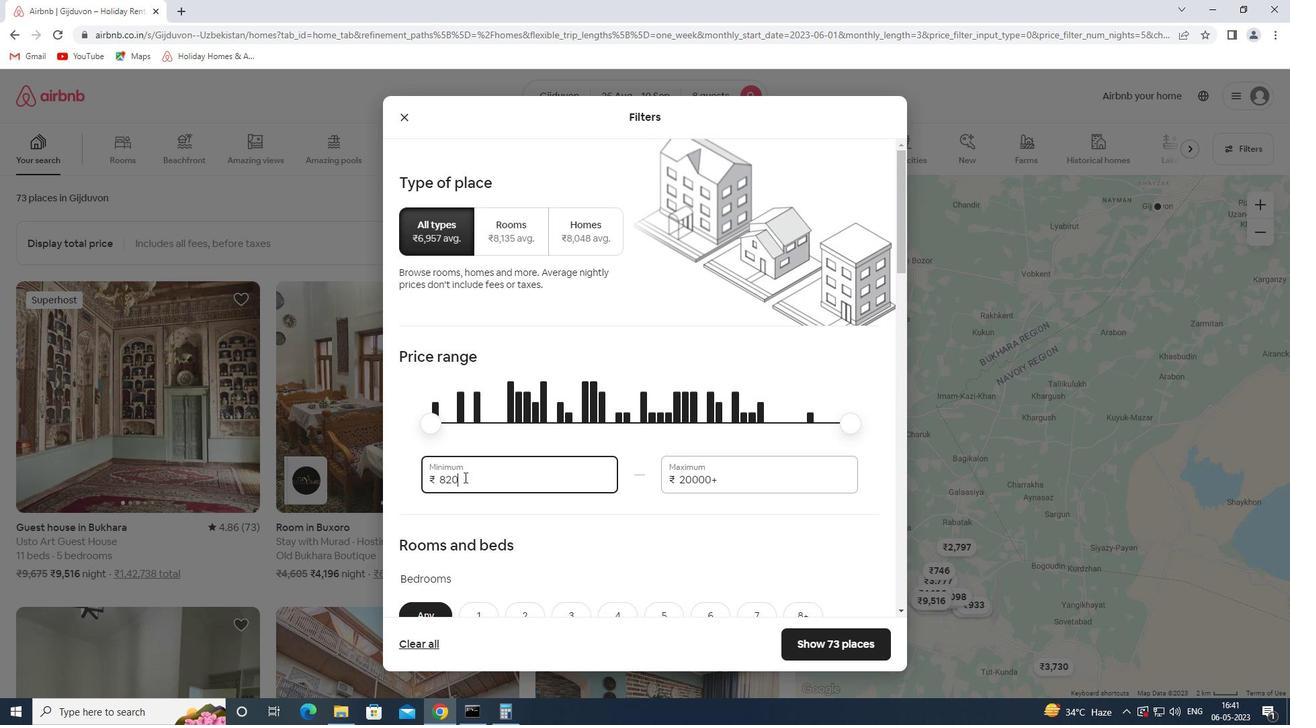 
Action: Key pressed 10000<Key.tab>15000
Screenshot: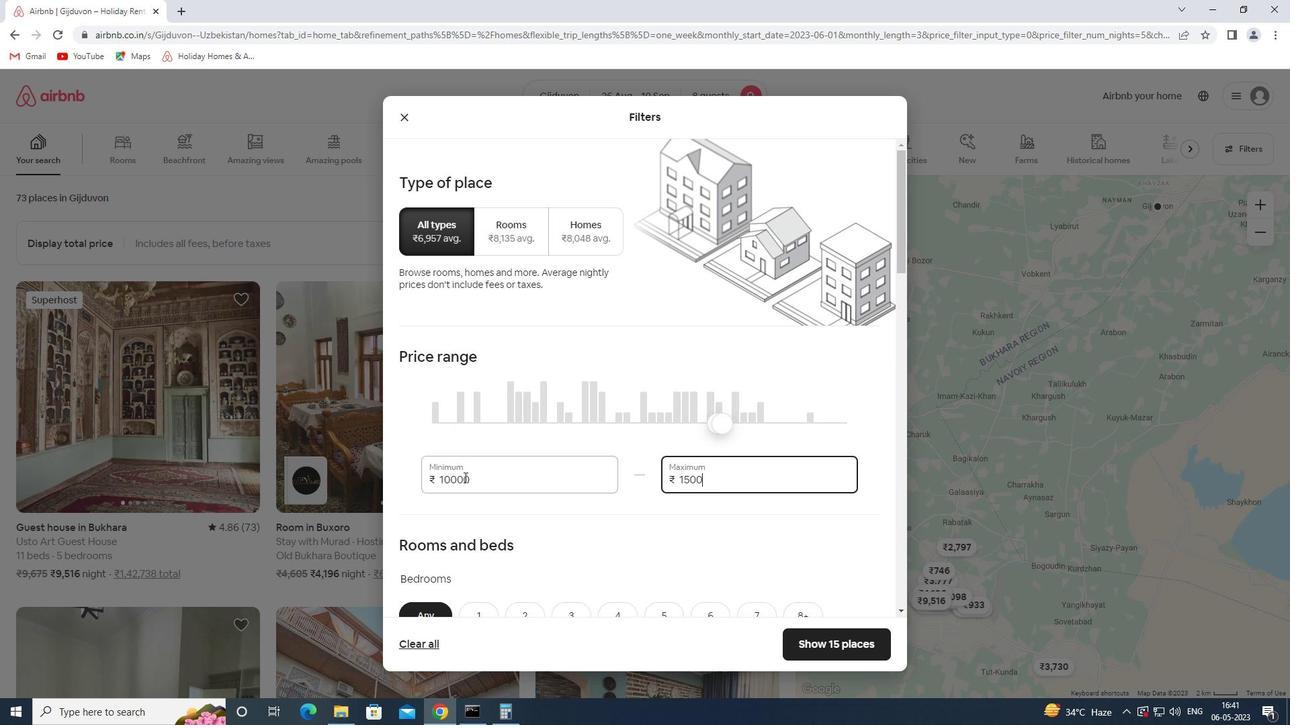 
Action: Mouse moved to (453, 467)
Screenshot: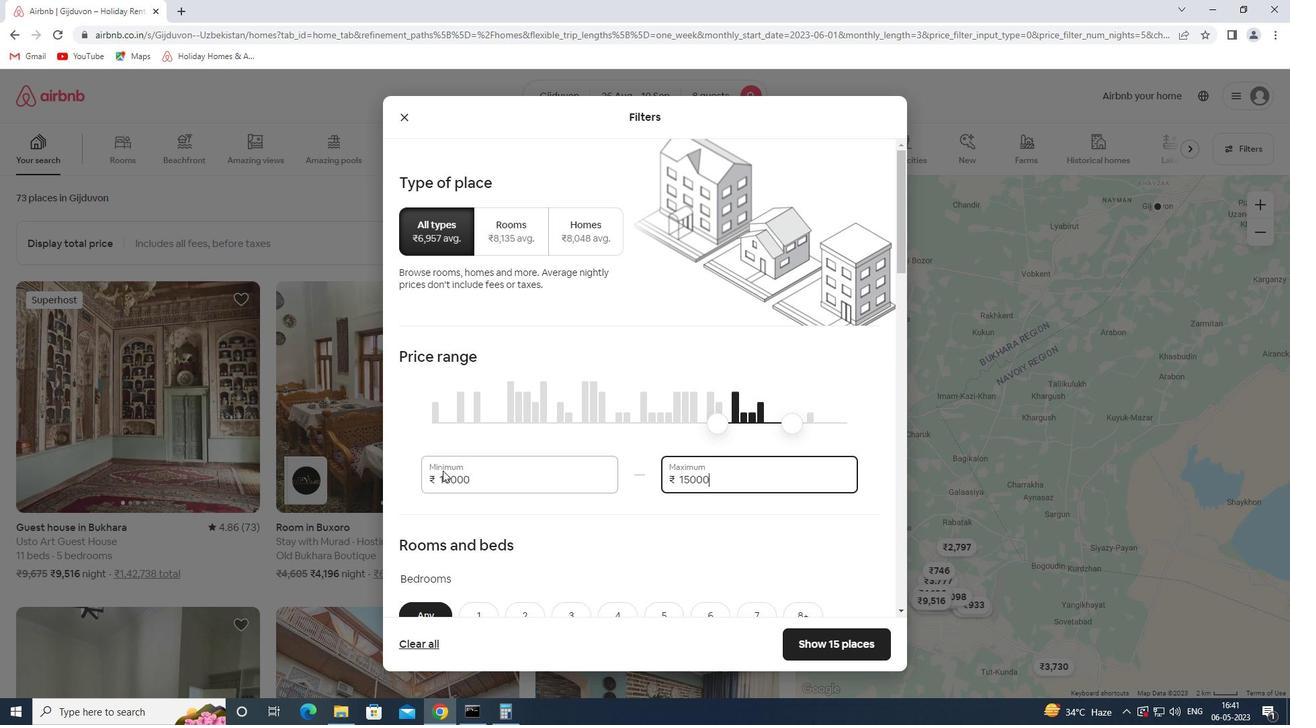 
Action: Mouse scrolled (453, 466) with delta (0, 0)
Screenshot: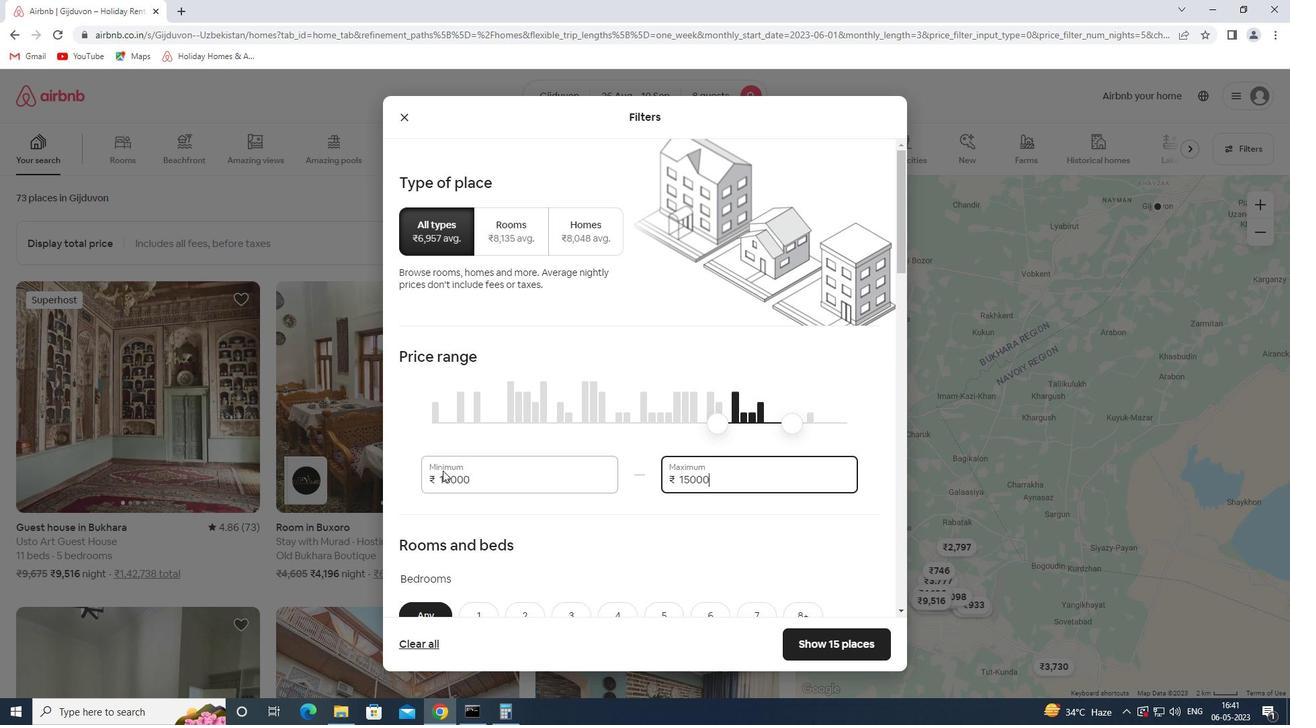 
Action: Mouse scrolled (453, 466) with delta (0, 0)
Screenshot: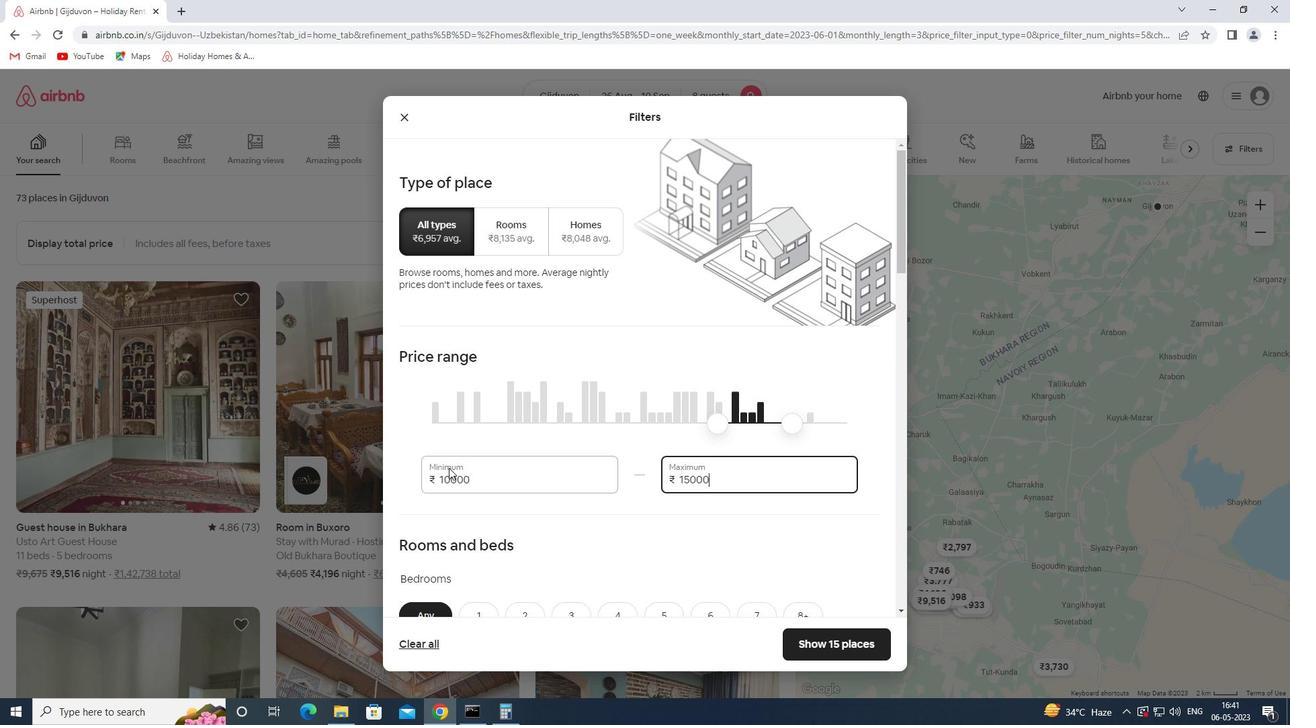 
Action: Mouse moved to (453, 467)
Screenshot: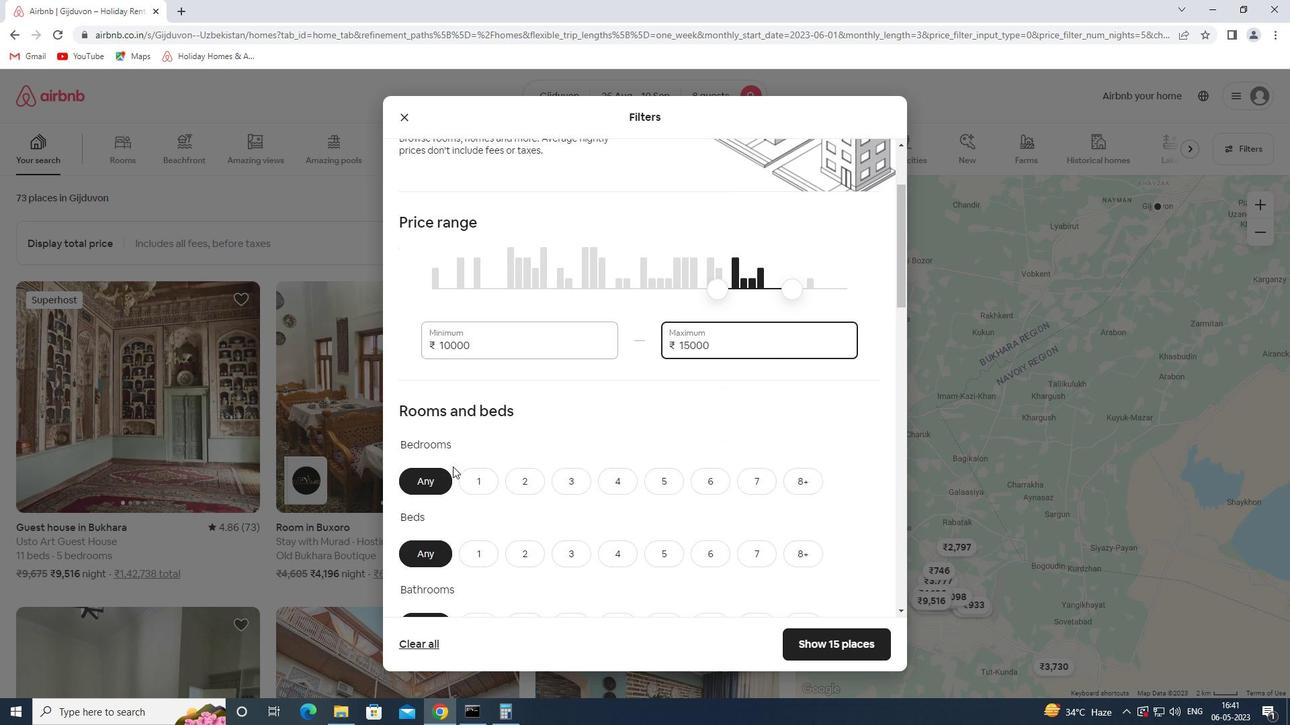 
Action: Mouse scrolled (453, 466) with delta (0, 0)
Screenshot: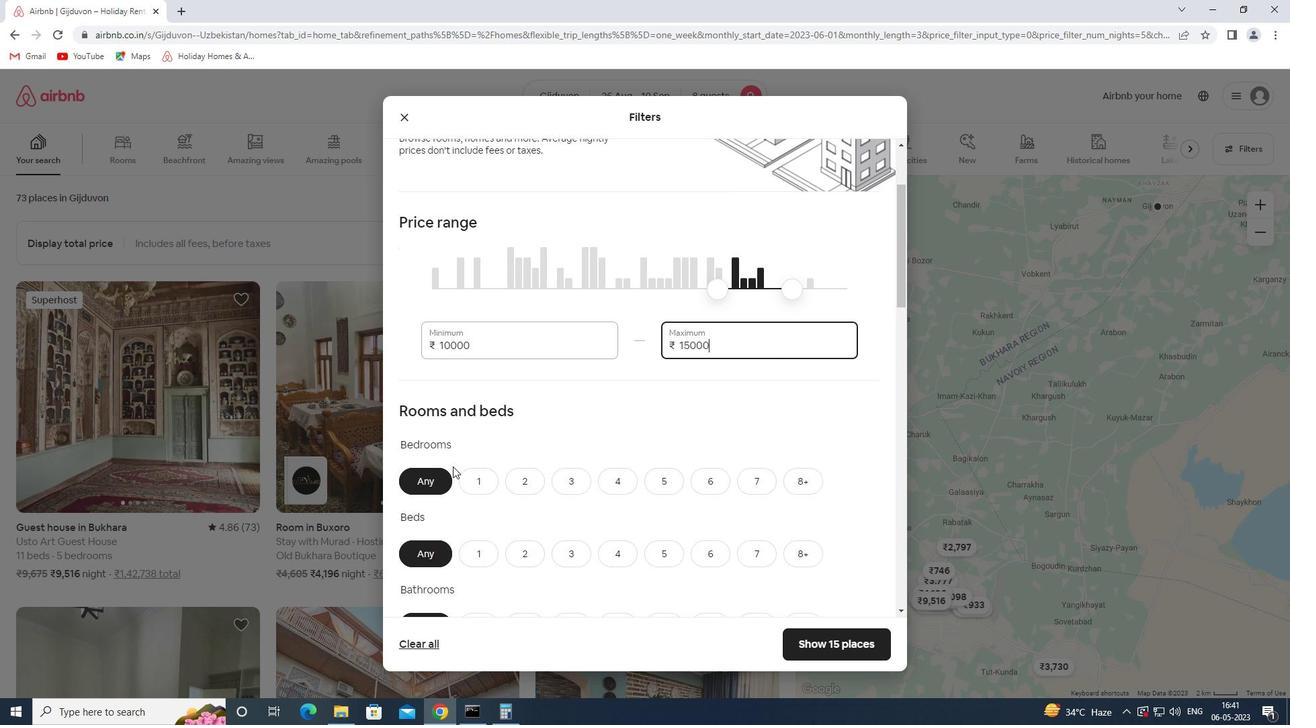 
Action: Mouse scrolled (453, 466) with delta (0, 0)
Screenshot: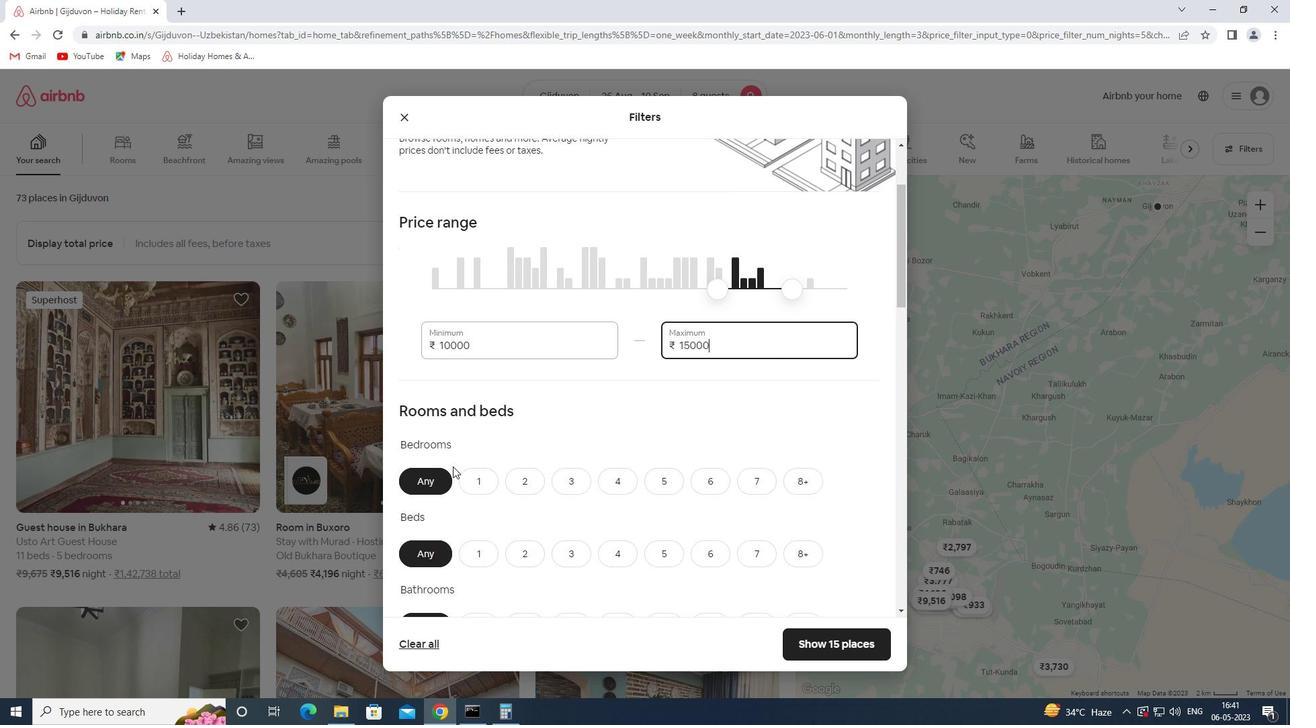 
Action: Mouse moved to (450, 465)
Screenshot: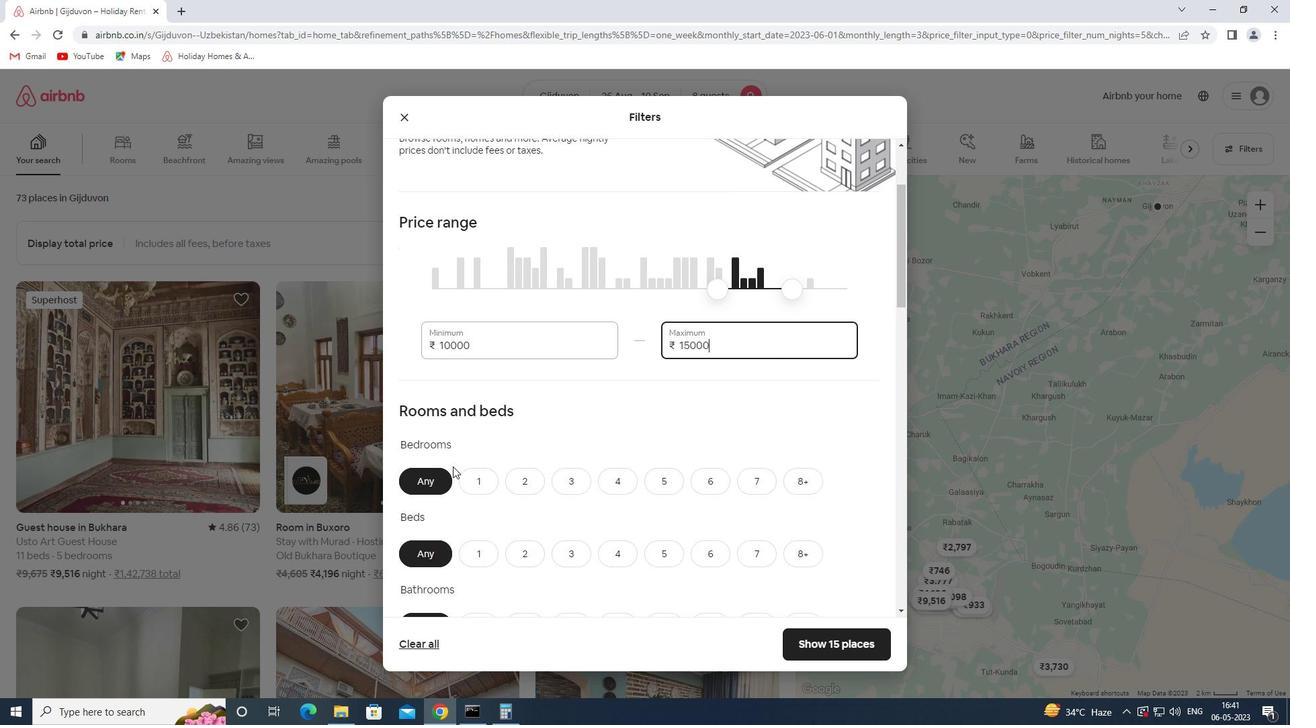 
Action: Mouse scrolled (450, 465) with delta (0, 0)
Screenshot: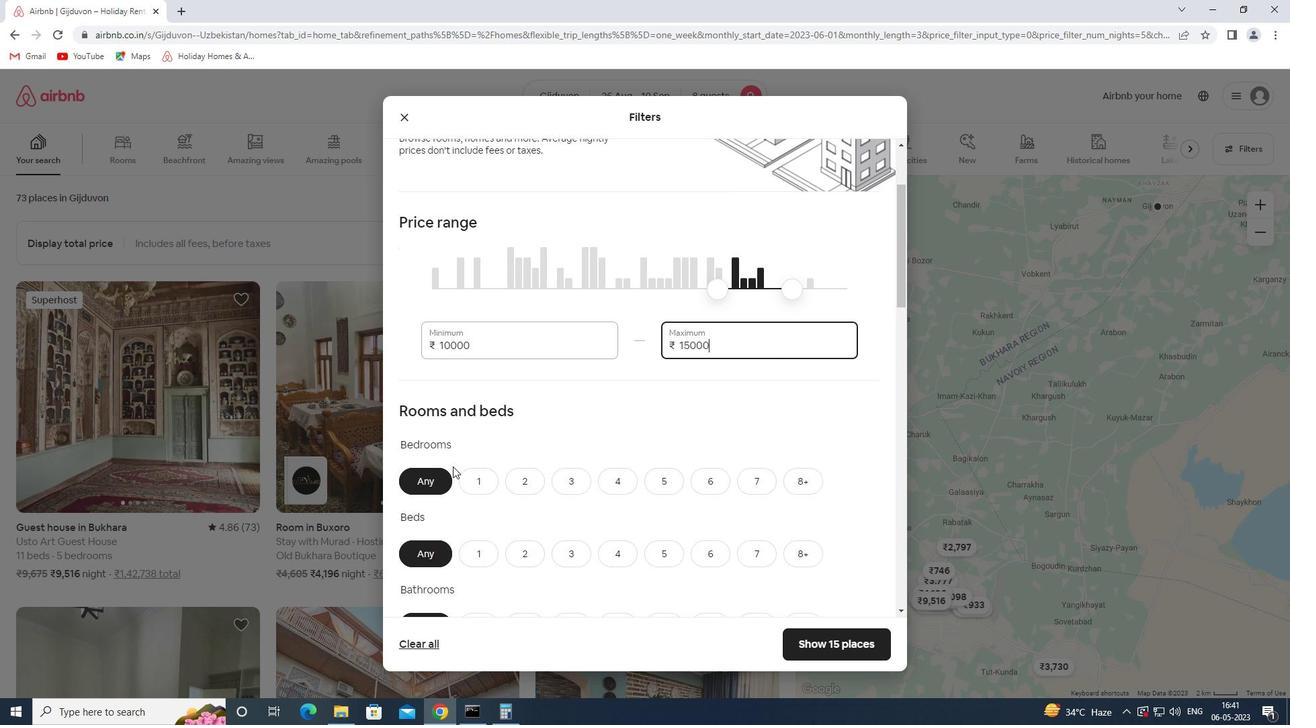 
Action: Mouse moved to (450, 465)
Screenshot: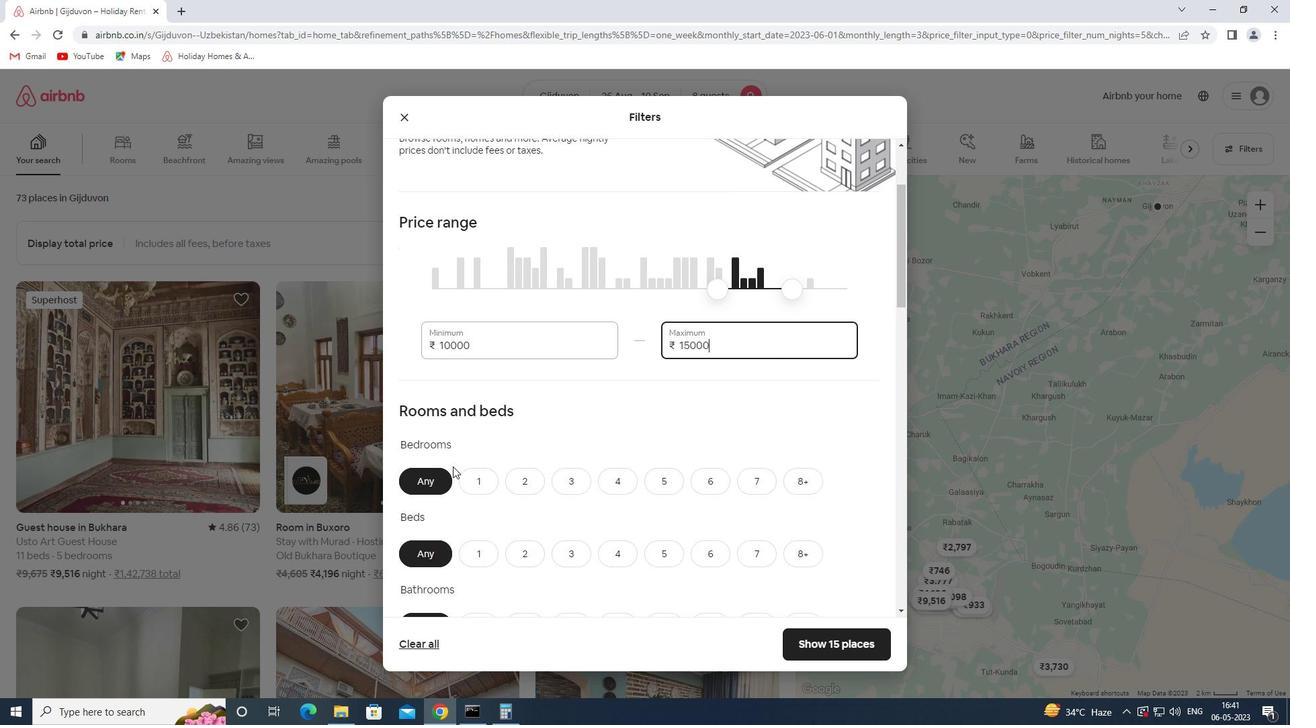 
Action: Mouse scrolled (450, 466) with delta (0, 0)
Screenshot: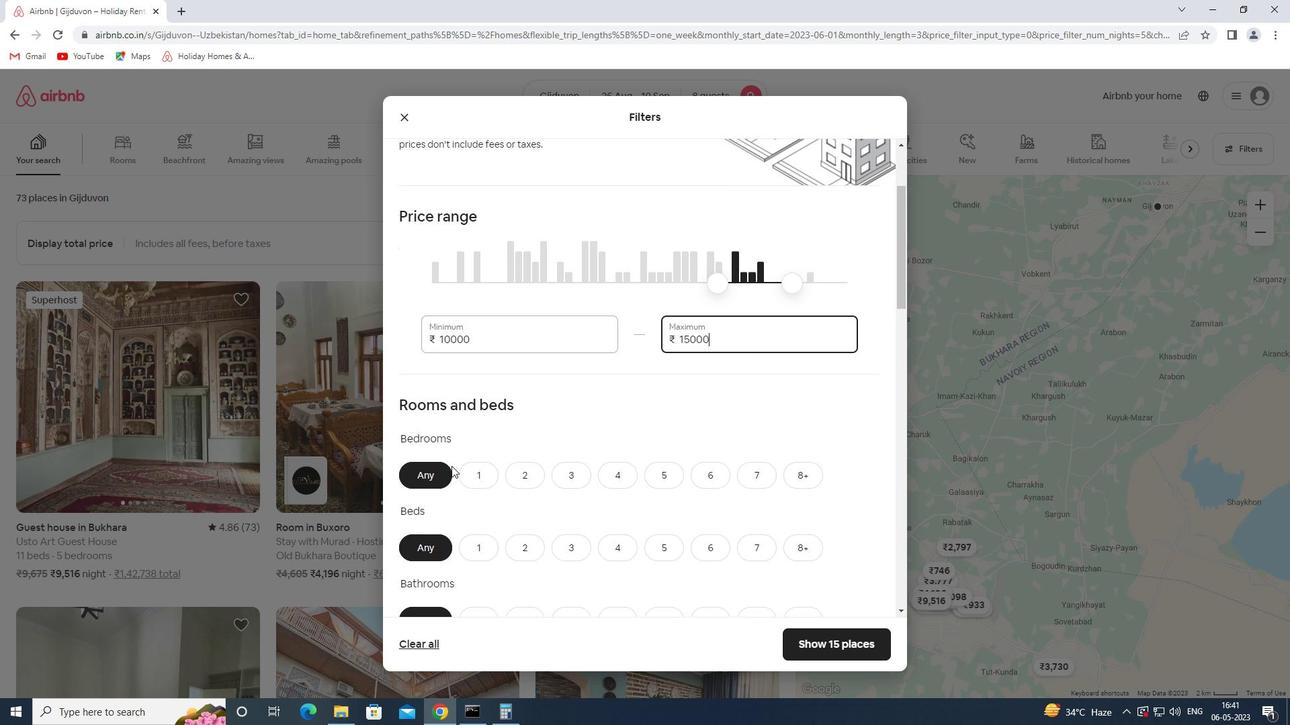 
Action: Mouse moved to (709, 350)
Screenshot: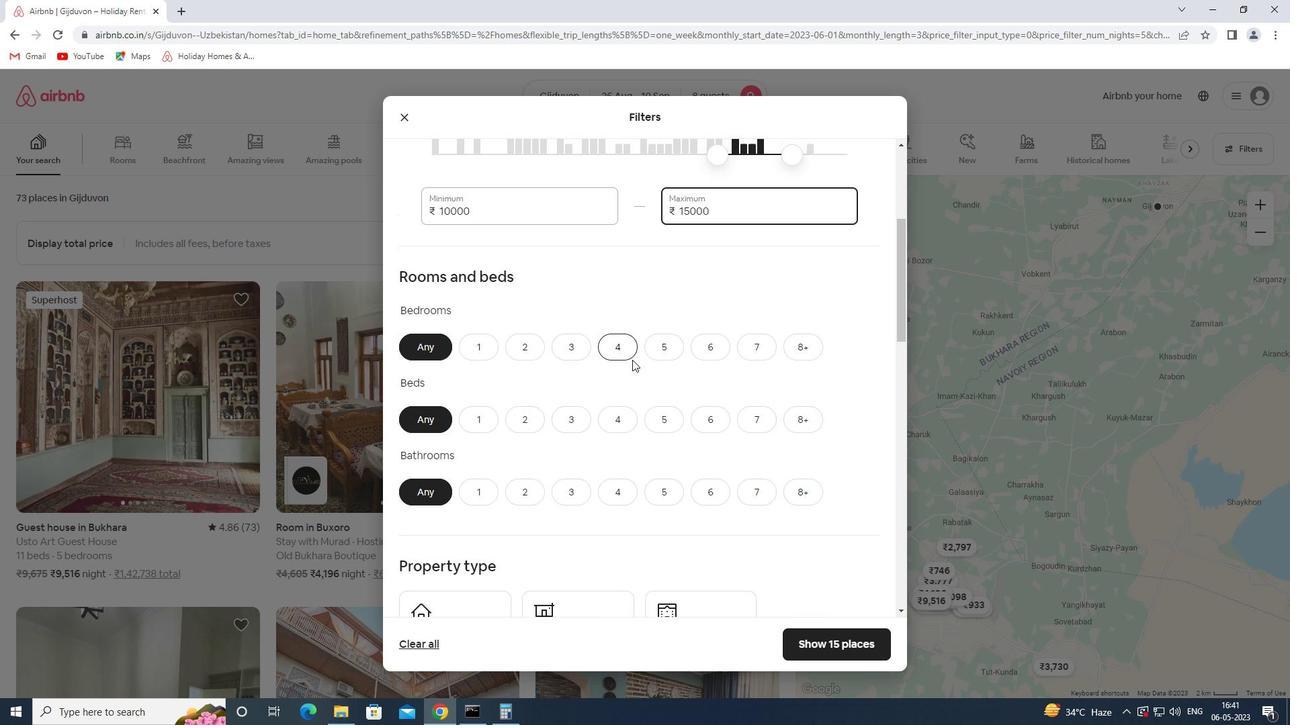 
Action: Mouse pressed left at (709, 350)
Screenshot: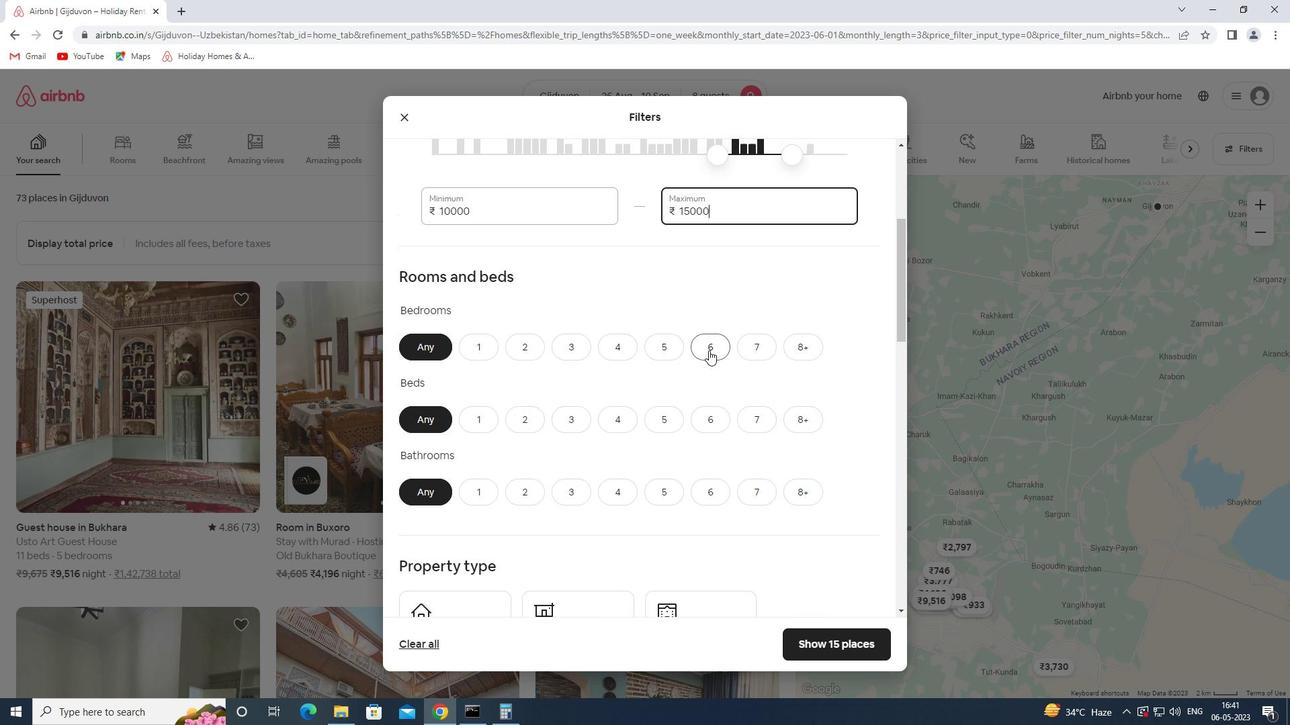 
Action: Mouse moved to (715, 414)
Screenshot: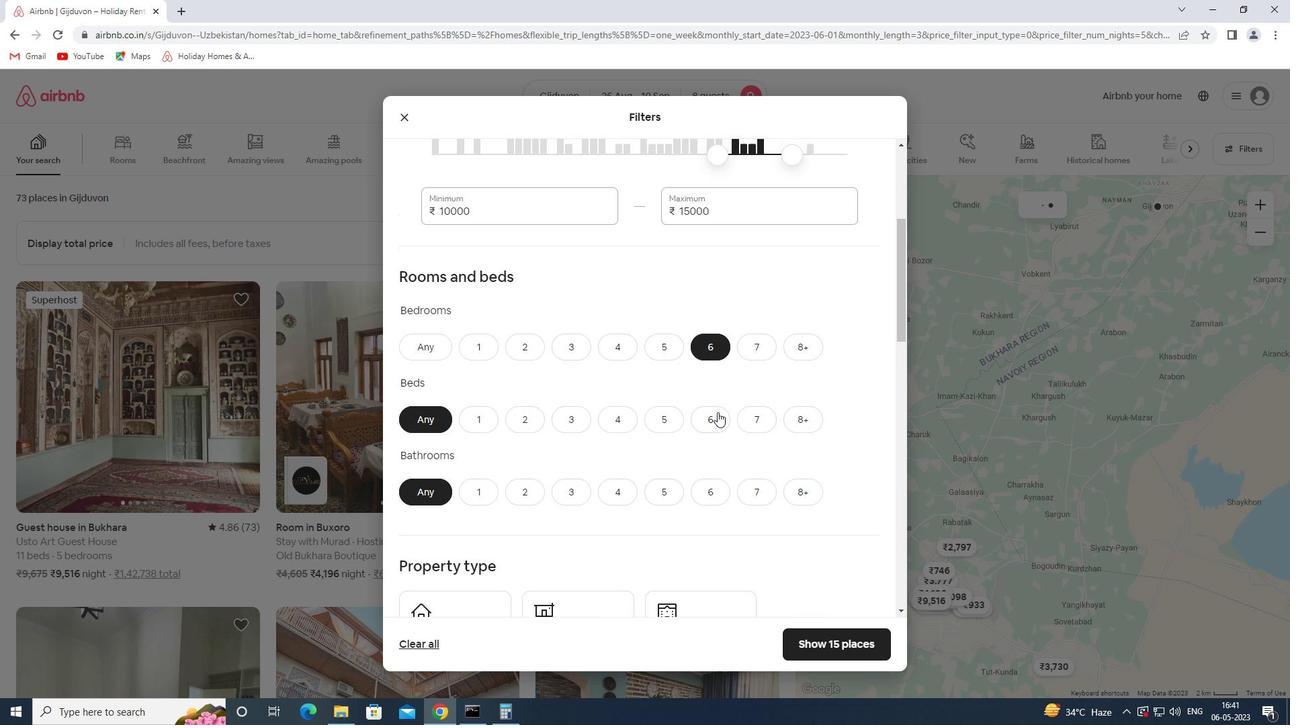 
Action: Mouse pressed left at (715, 414)
Screenshot: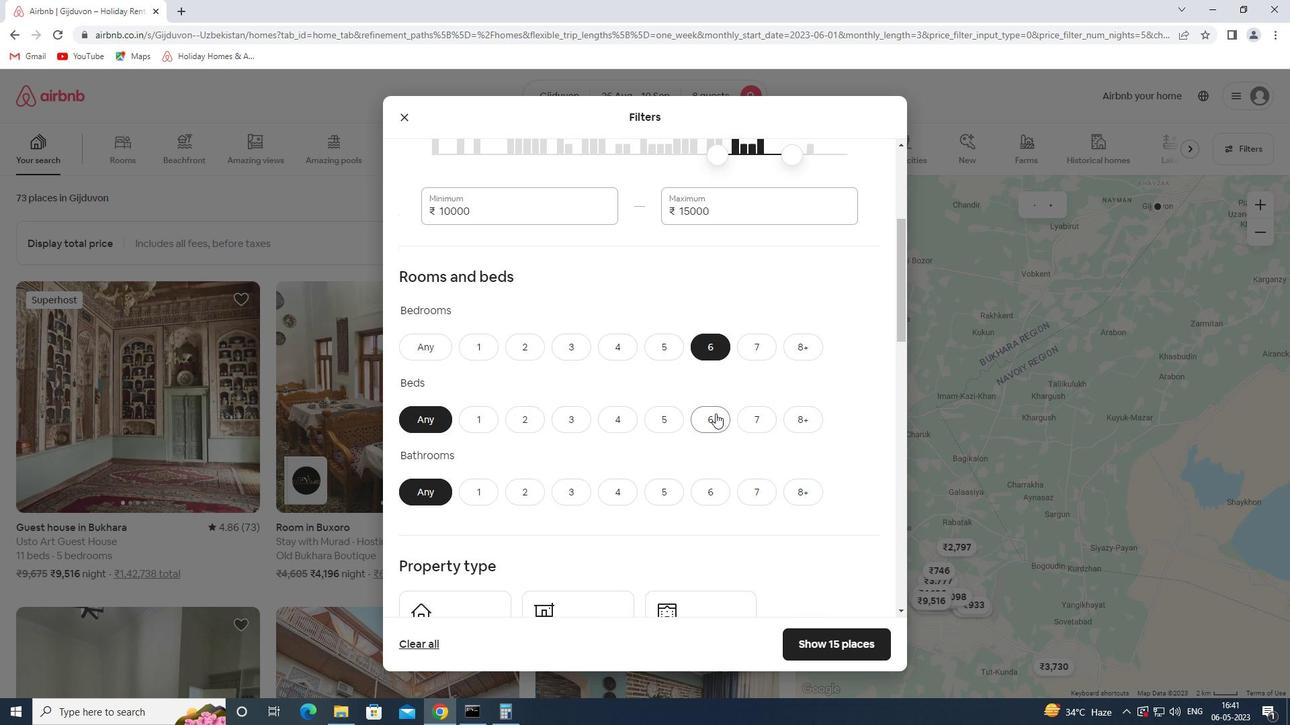 
Action: Mouse moved to (709, 485)
Screenshot: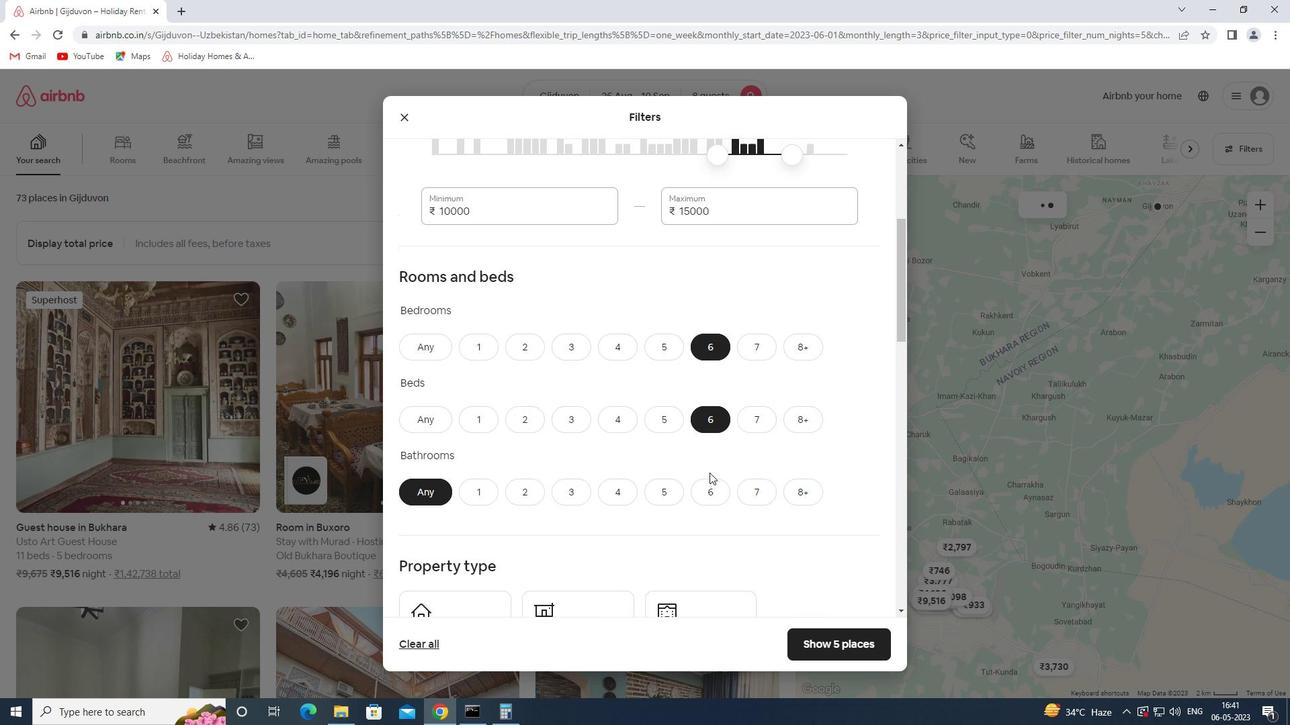 
Action: Mouse pressed left at (709, 485)
Screenshot: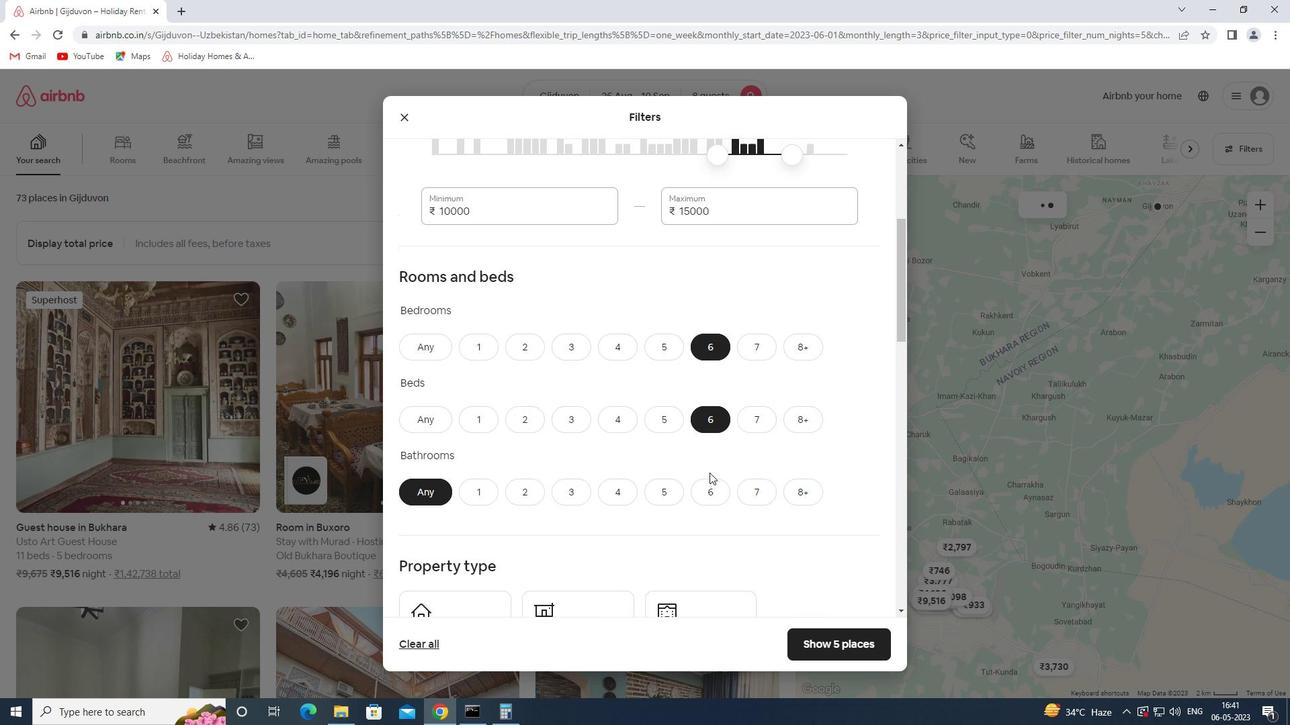 
Action: Mouse moved to (631, 468)
Screenshot: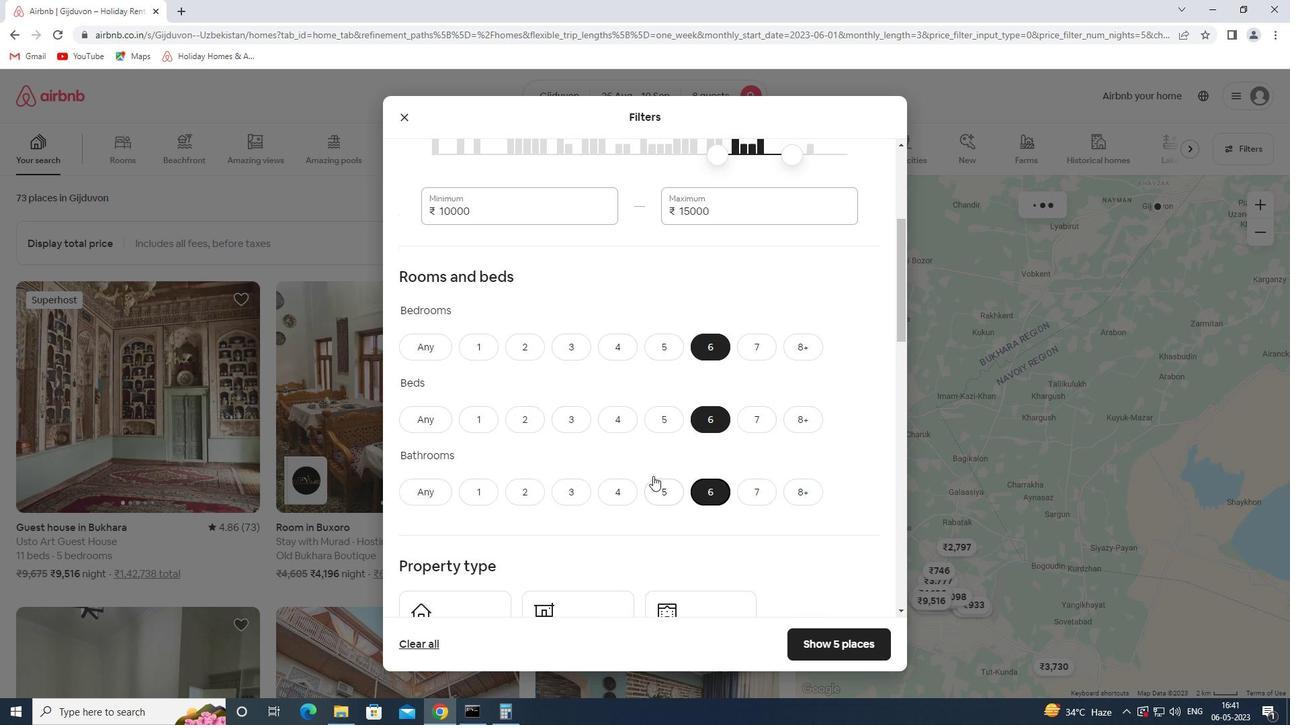 
Action: Mouse scrolled (631, 467) with delta (0, 0)
Screenshot: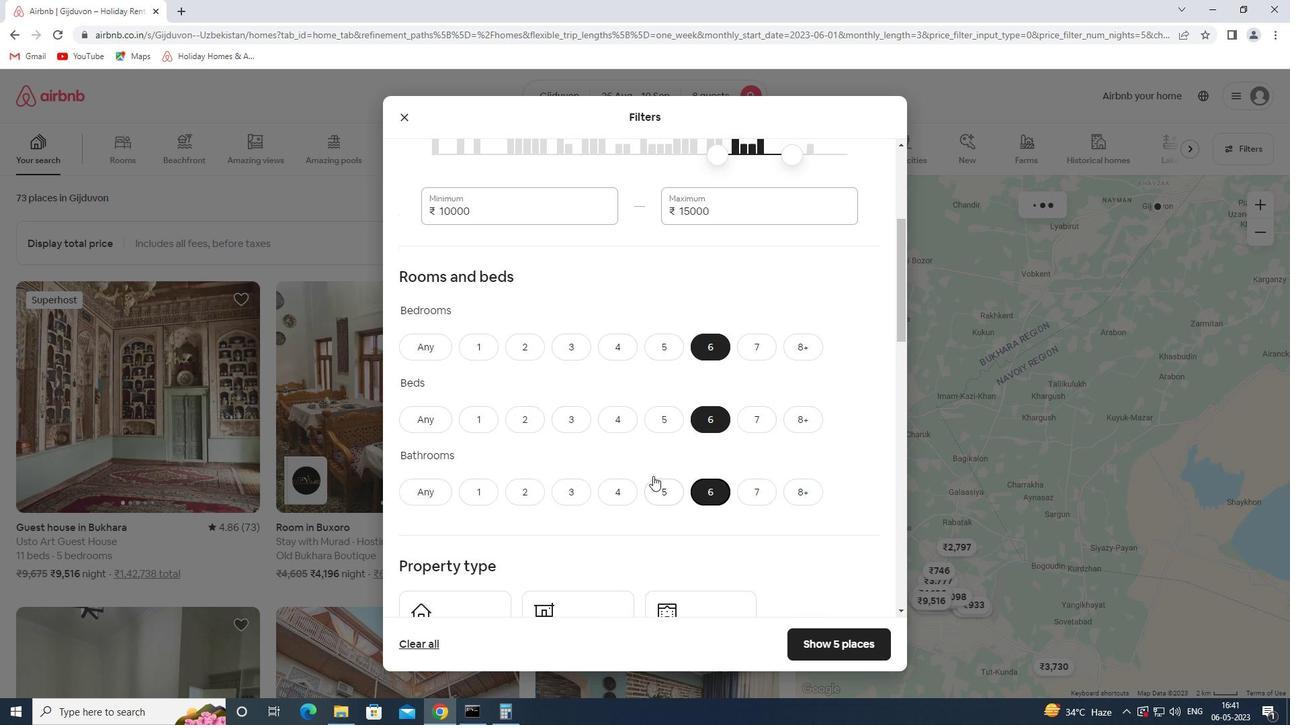 
Action: Mouse moved to (629, 467)
Screenshot: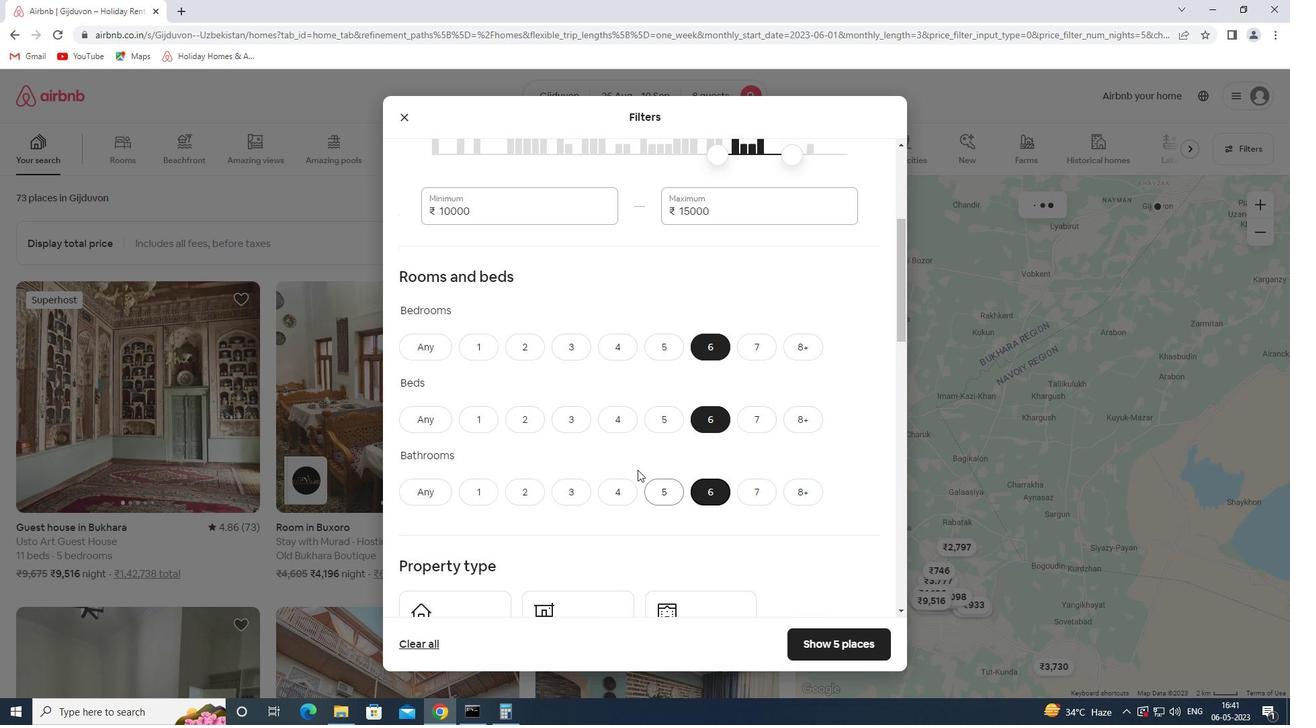 
Action: Mouse scrolled (629, 467) with delta (0, 0)
Screenshot: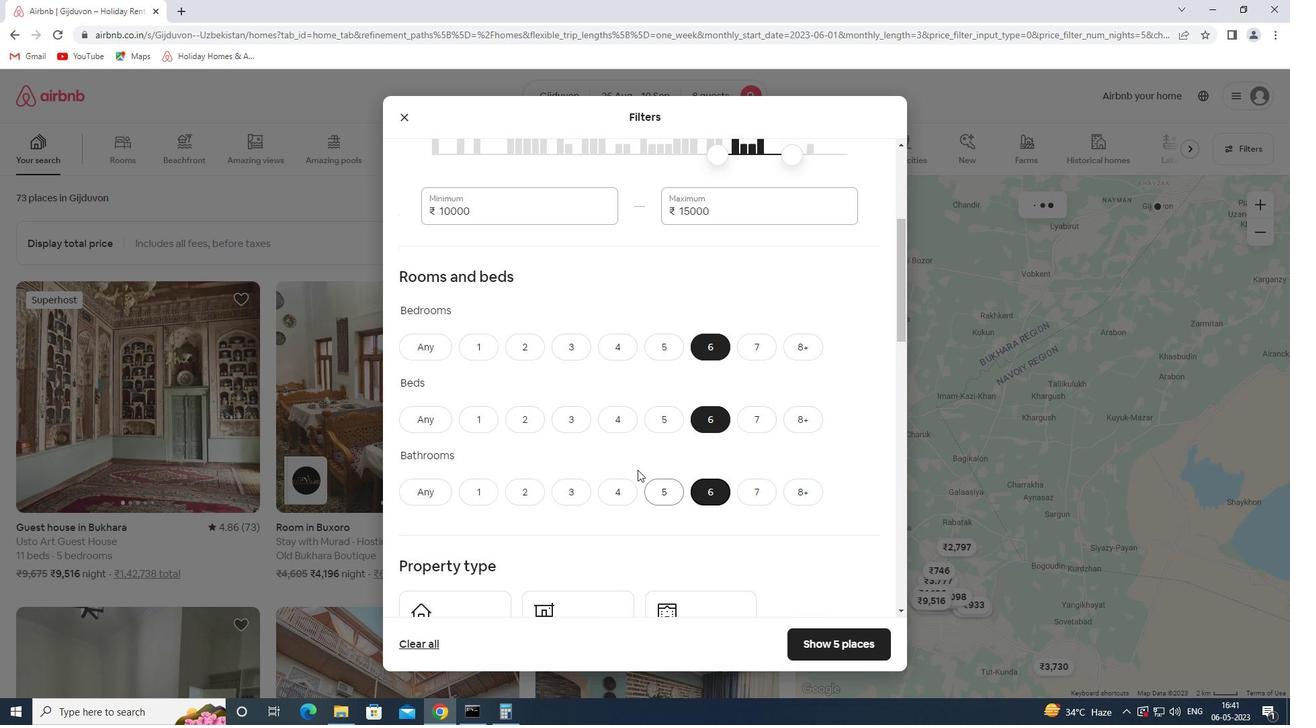 
Action: Mouse moved to (627, 466)
Screenshot: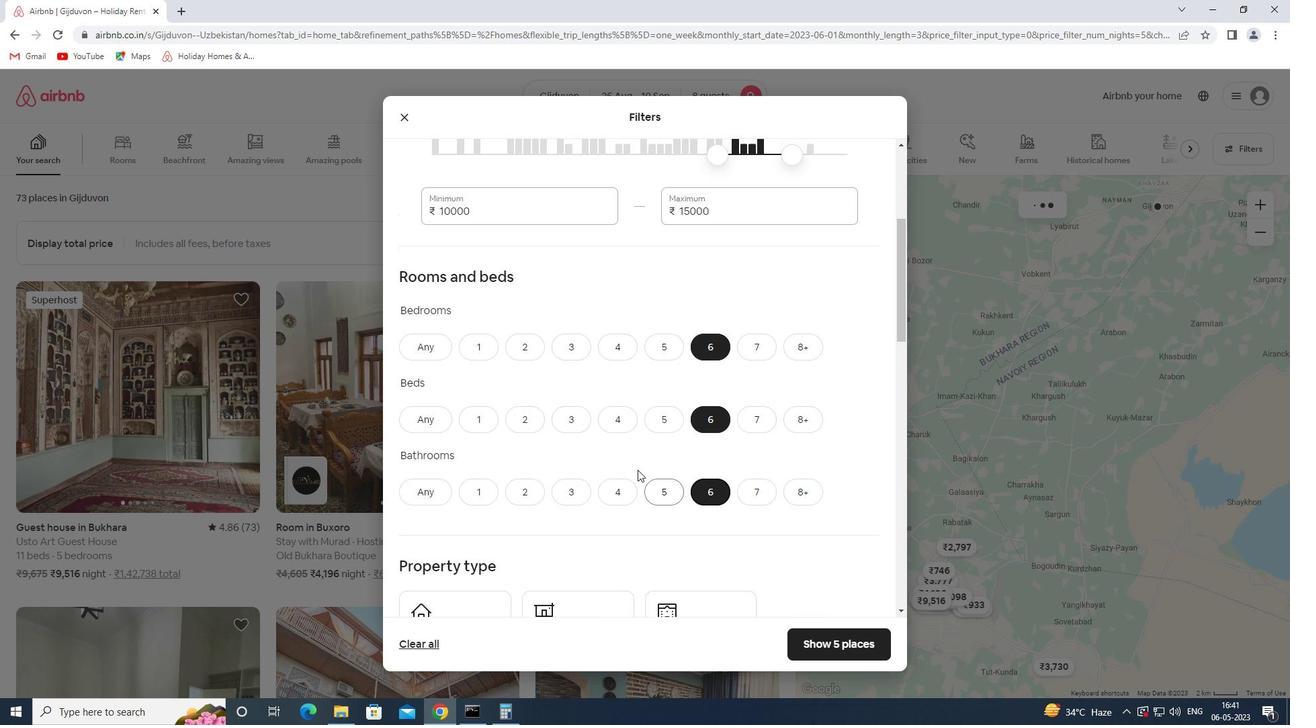 
Action: Mouse scrolled (627, 465) with delta (0, 0)
Screenshot: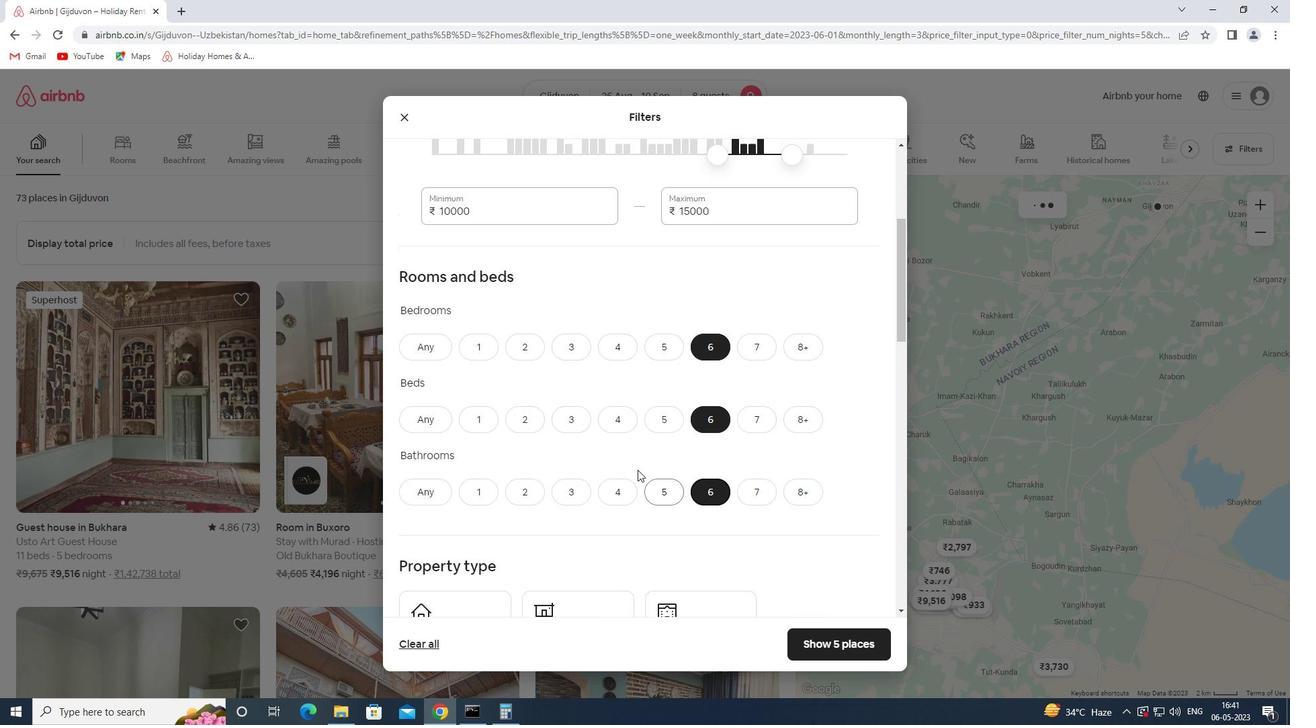 
Action: Mouse moved to (625, 465)
Screenshot: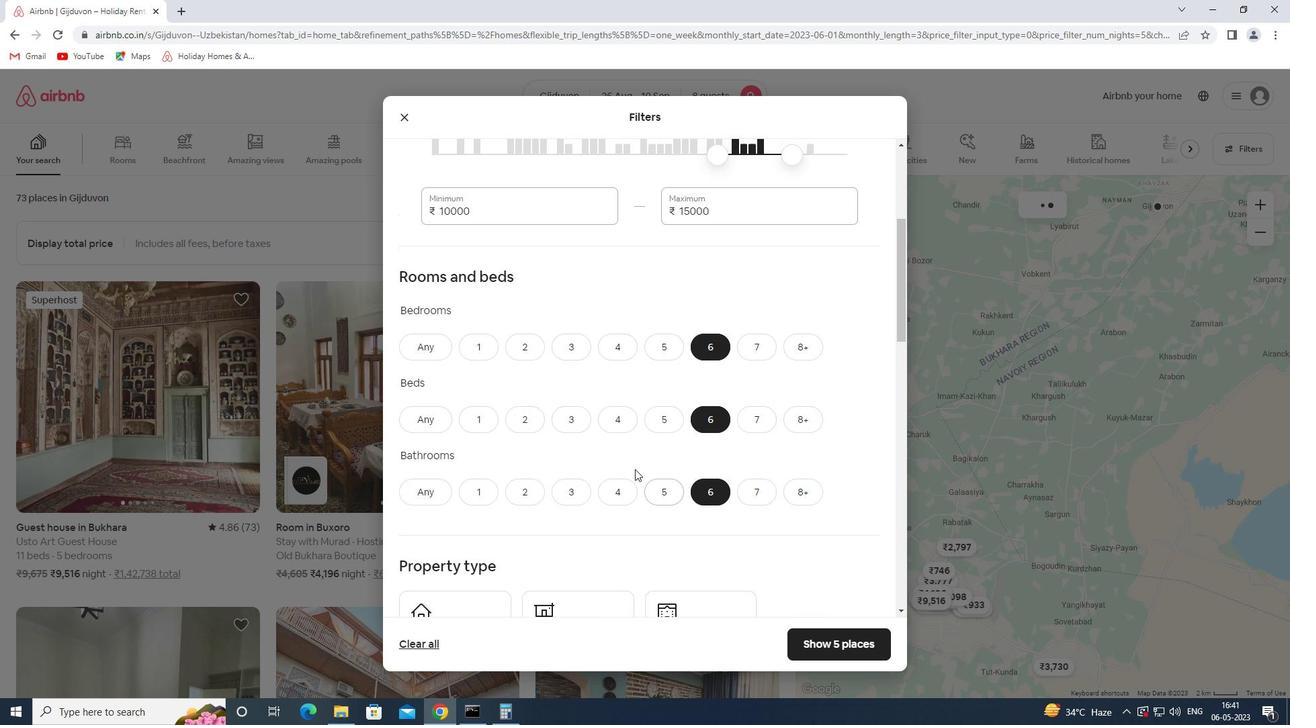 
Action: Mouse scrolled (625, 465) with delta (0, 0)
Screenshot: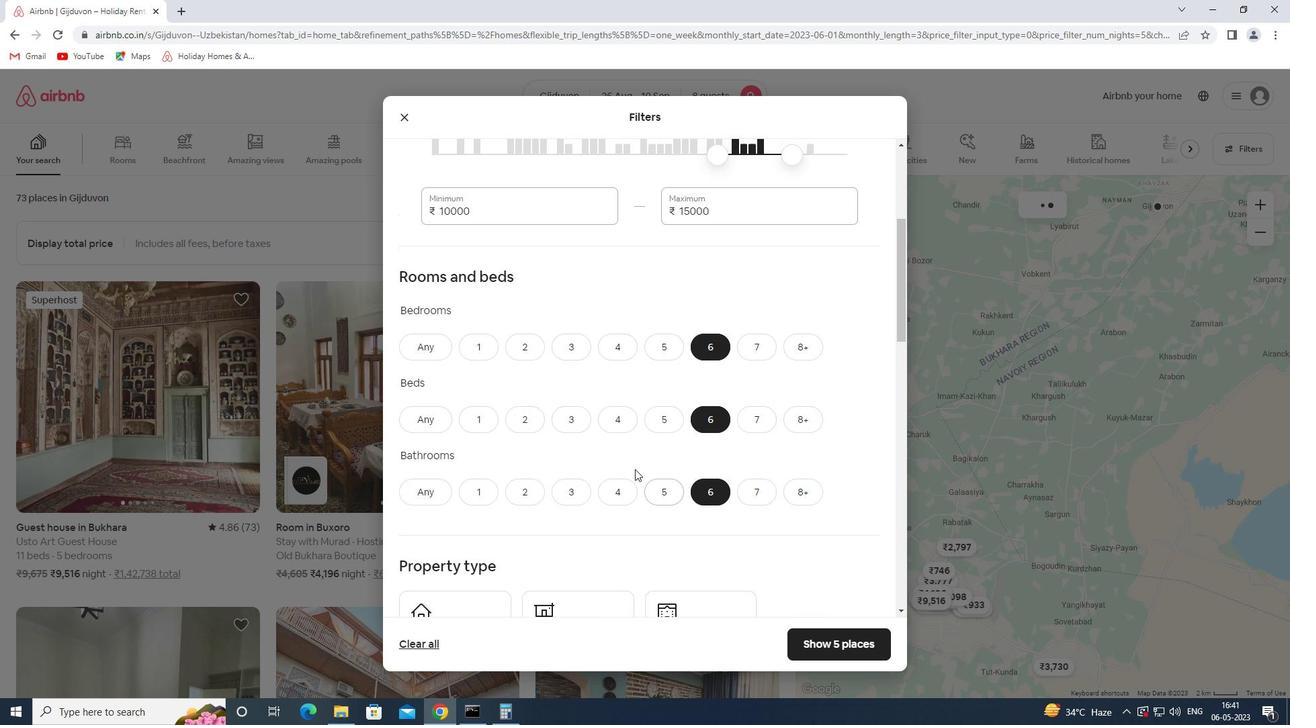 
Action: Mouse moved to (439, 377)
Screenshot: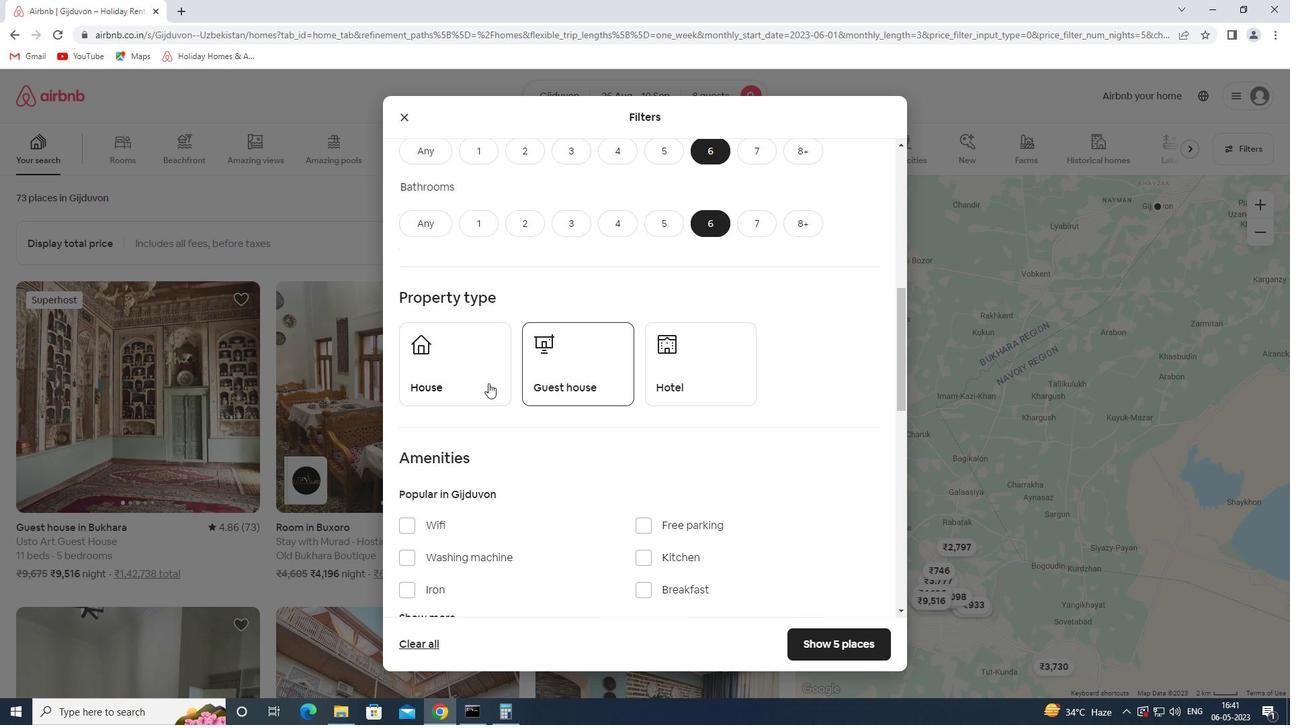 
Action: Mouse pressed left at (439, 377)
Screenshot: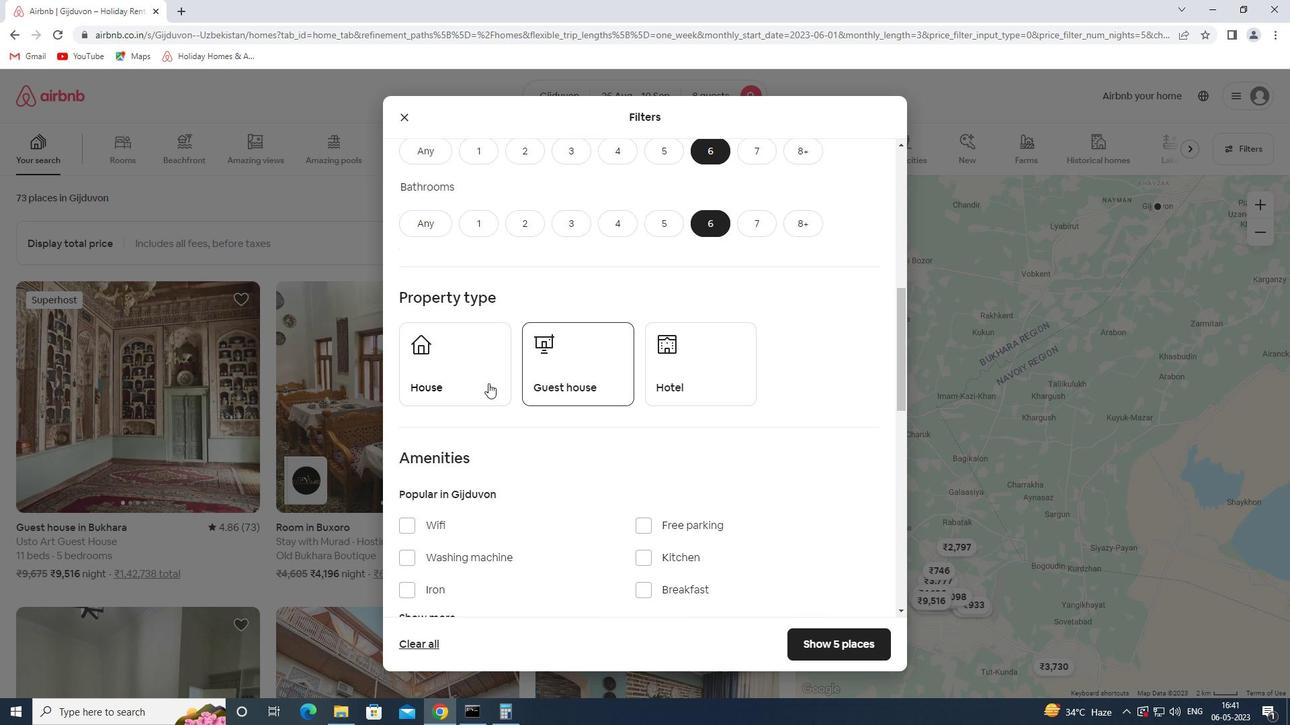 
Action: Mouse moved to (547, 377)
Screenshot: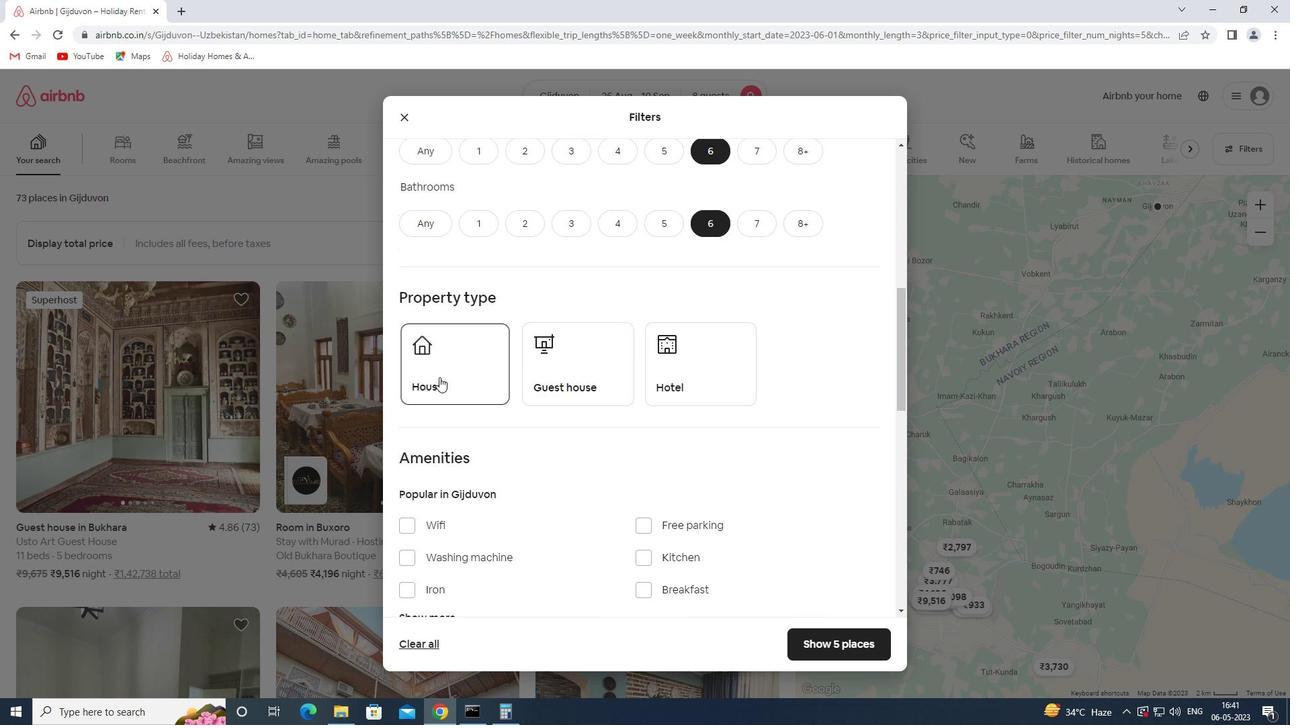 
Action: Mouse pressed left at (547, 377)
Screenshot: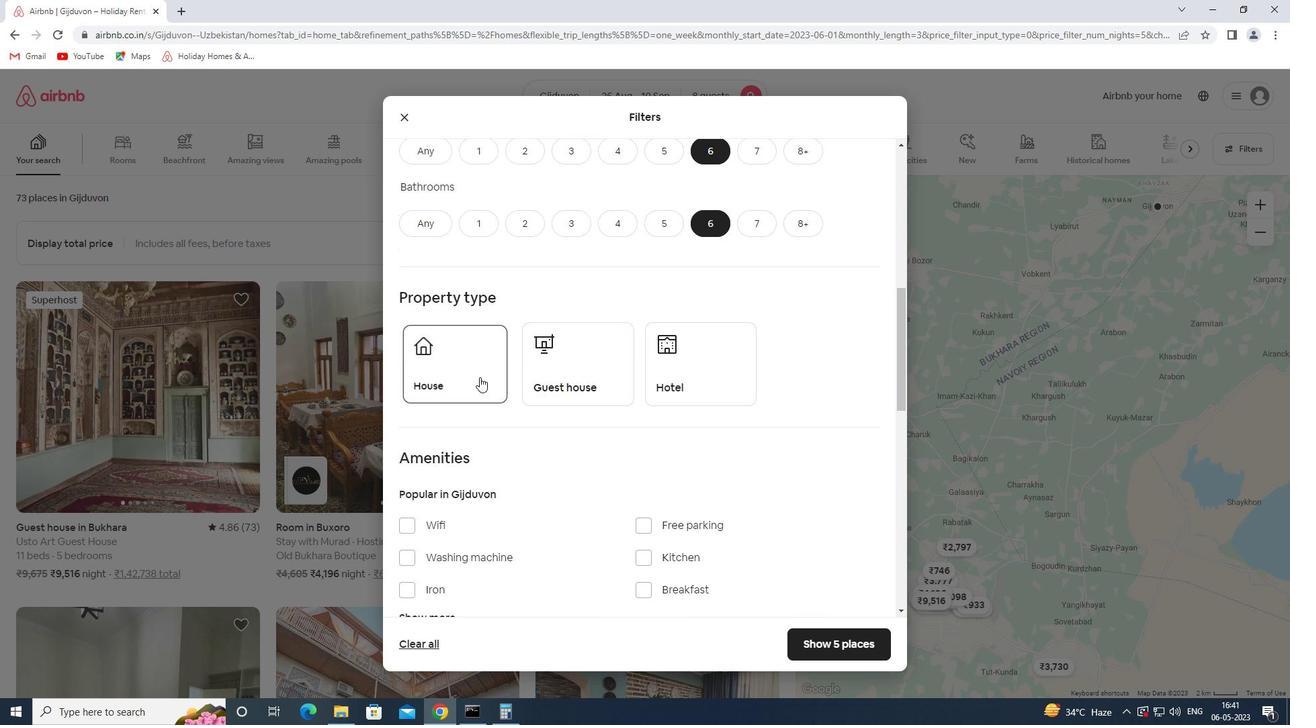 
Action: Mouse moved to (640, 389)
Screenshot: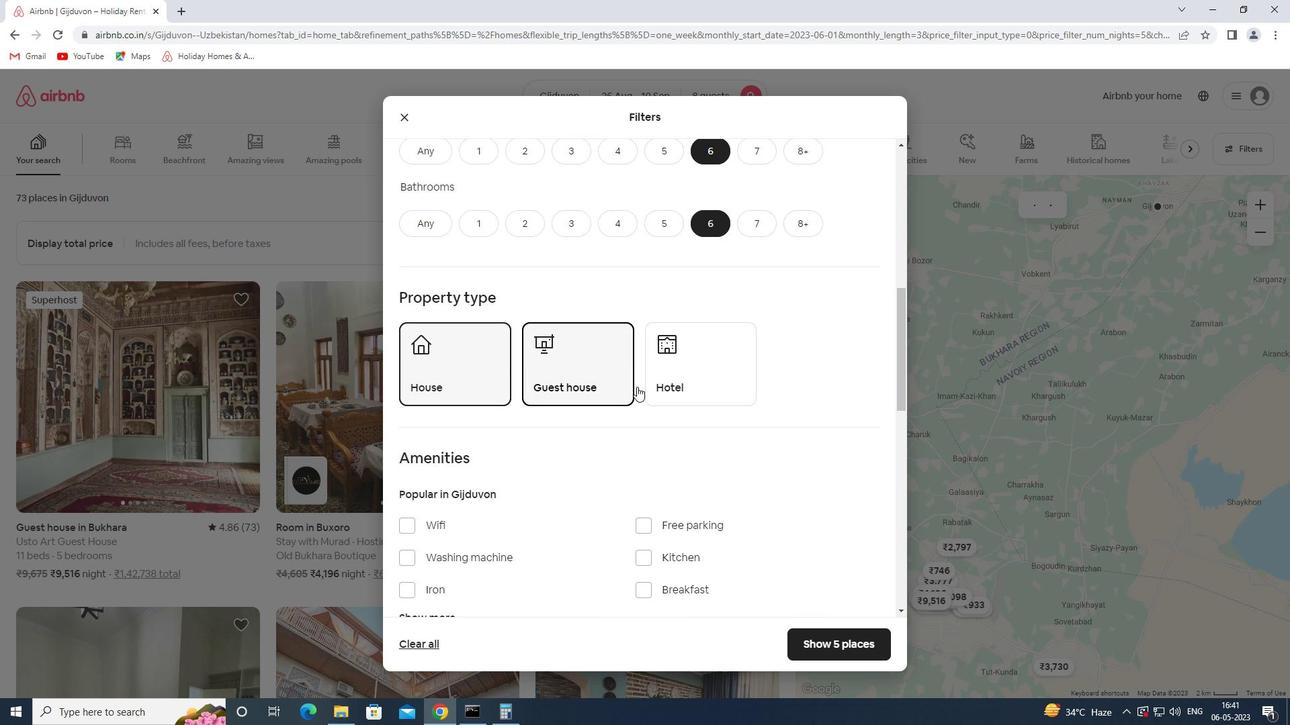 
Action: Mouse scrolled (640, 388) with delta (0, 0)
Screenshot: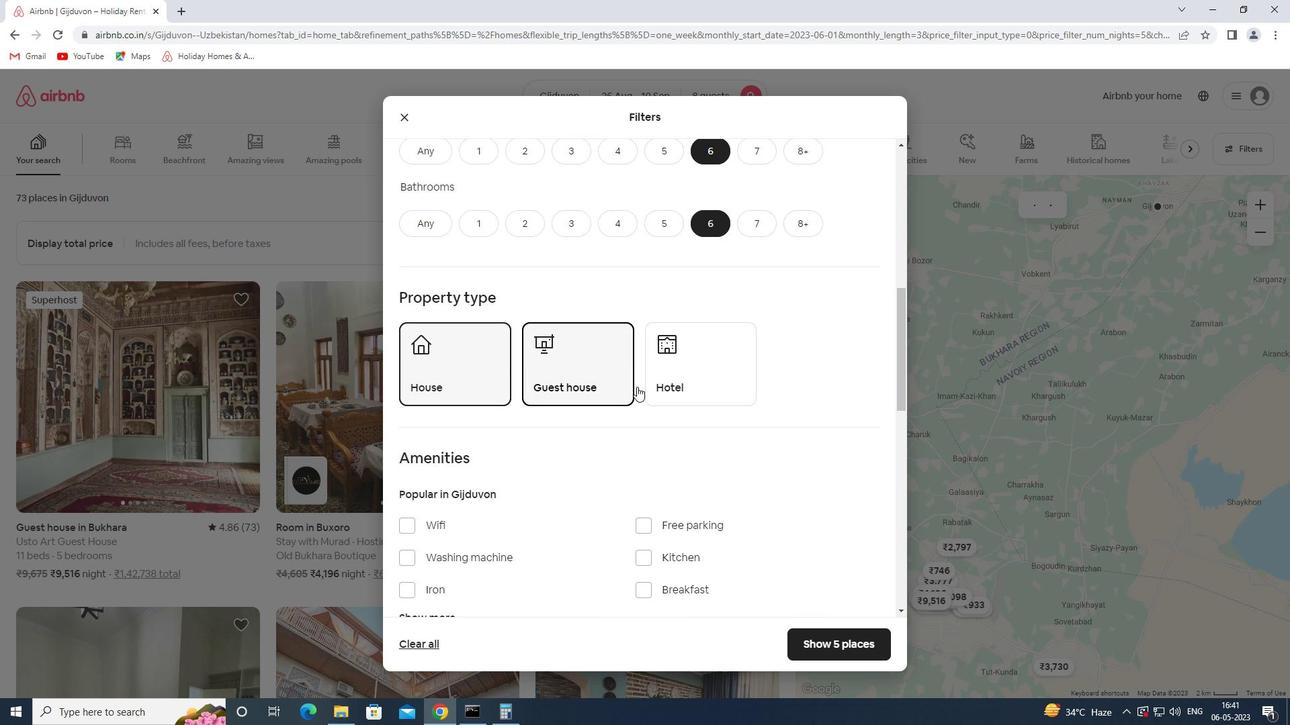 
Action: Mouse moved to (640, 389)
Screenshot: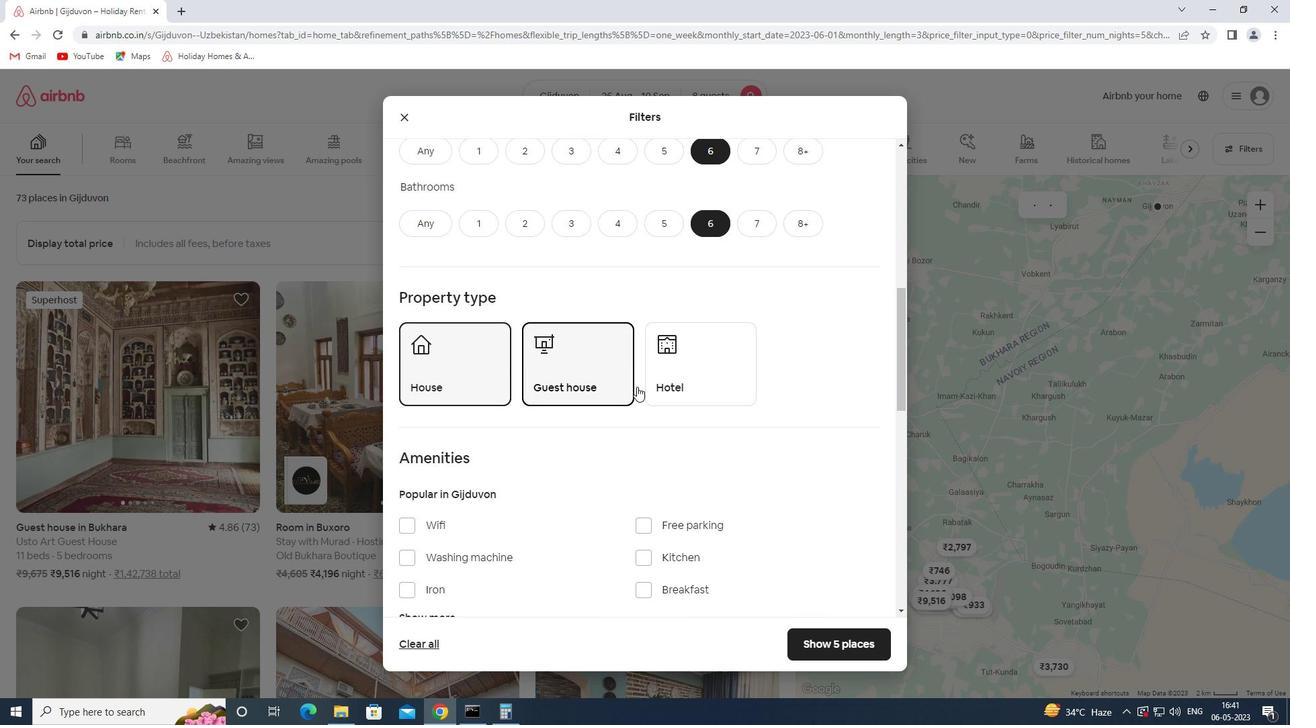 
Action: Mouse scrolled (640, 389) with delta (0, 0)
Screenshot: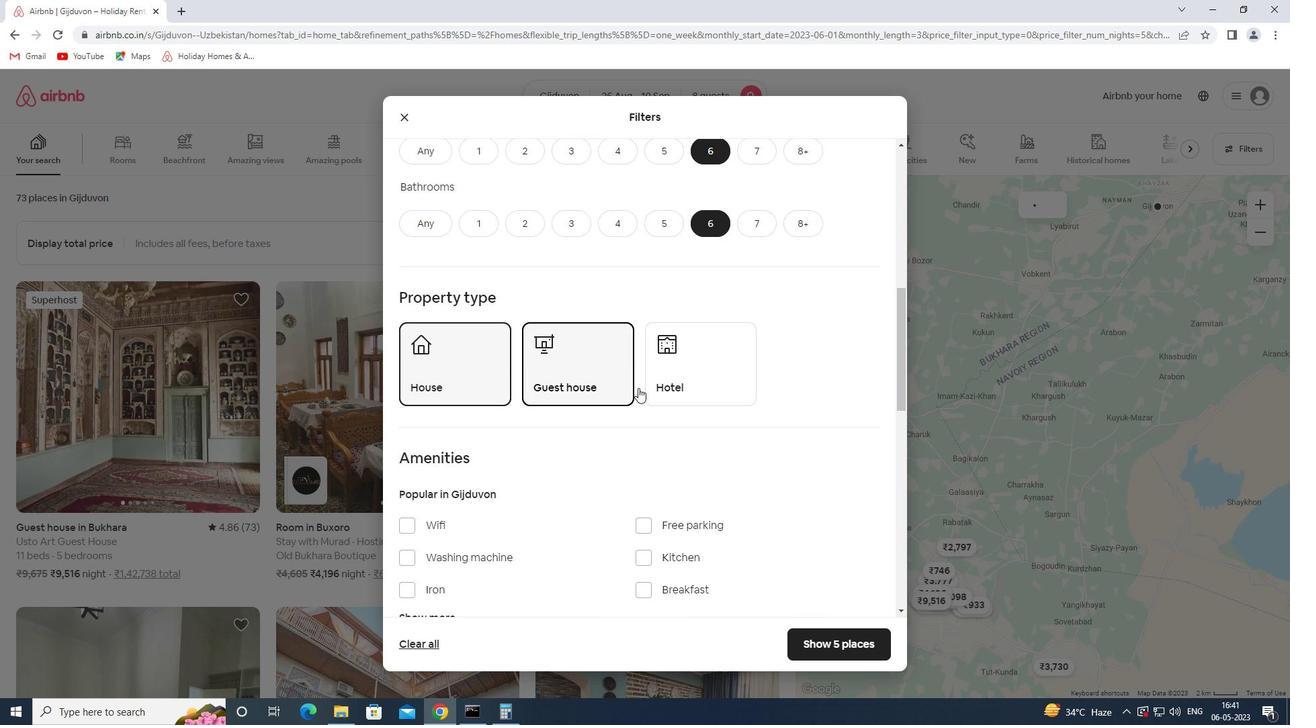 
Action: Mouse scrolled (640, 389) with delta (0, 0)
Screenshot: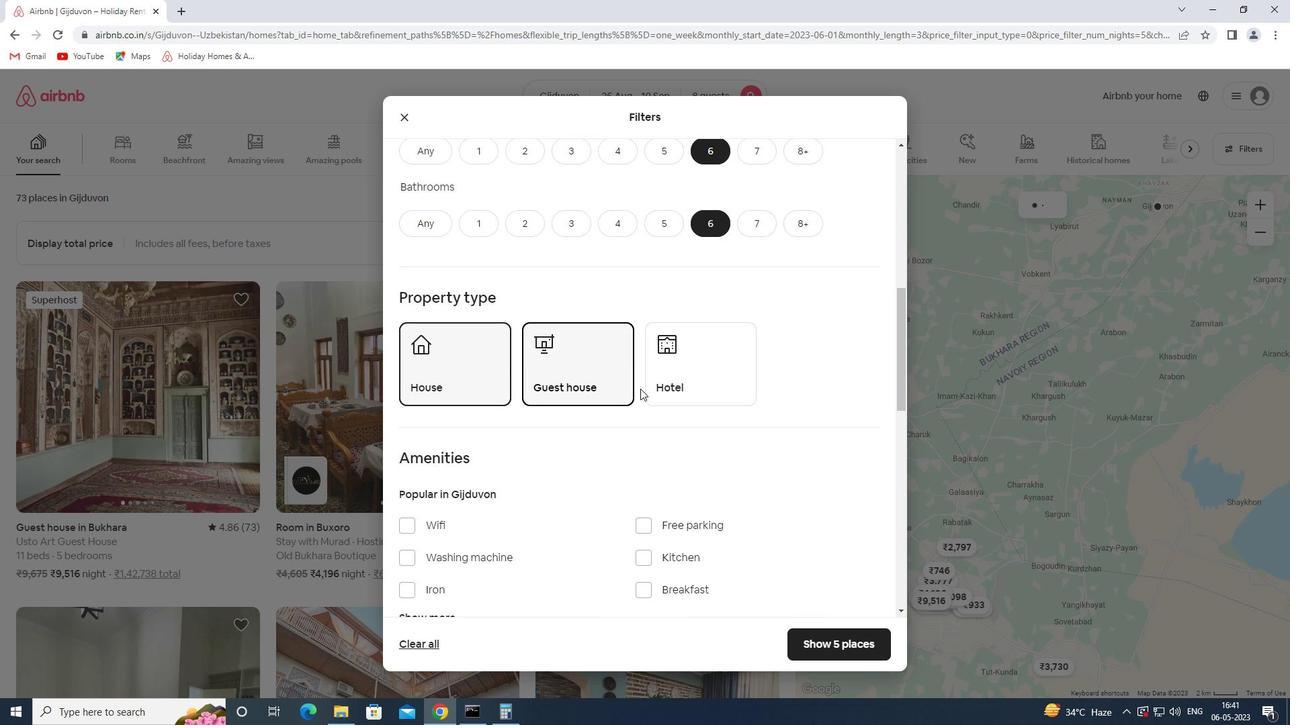 
Action: Mouse moved to (639, 390)
Screenshot: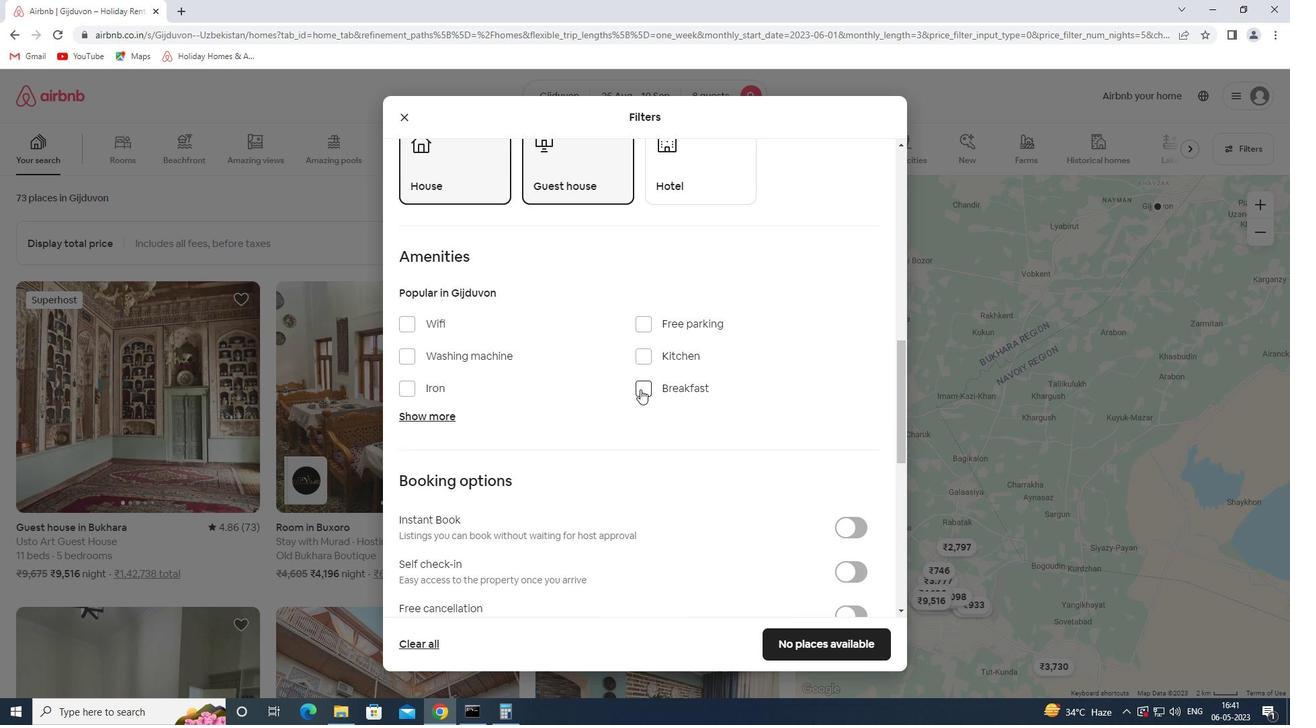 
Action: Mouse scrolled (639, 389) with delta (0, 0)
Screenshot: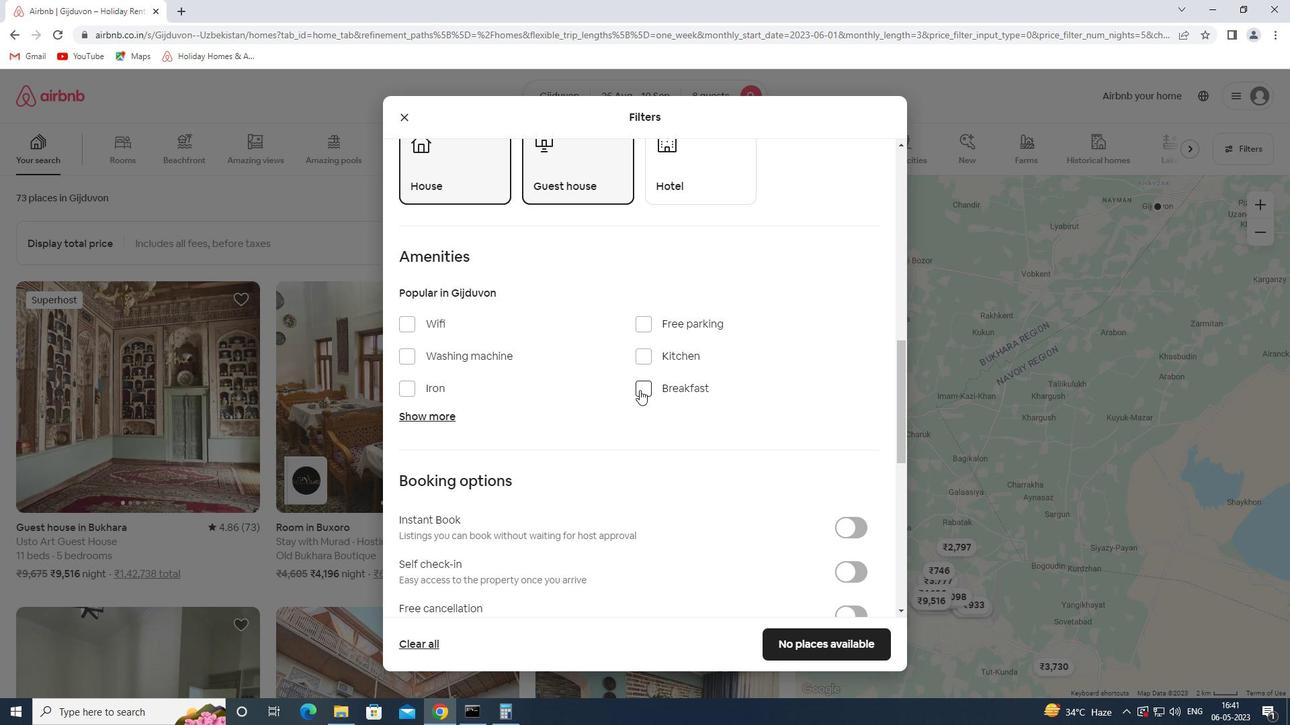 
Action: Mouse scrolled (639, 389) with delta (0, 0)
Screenshot: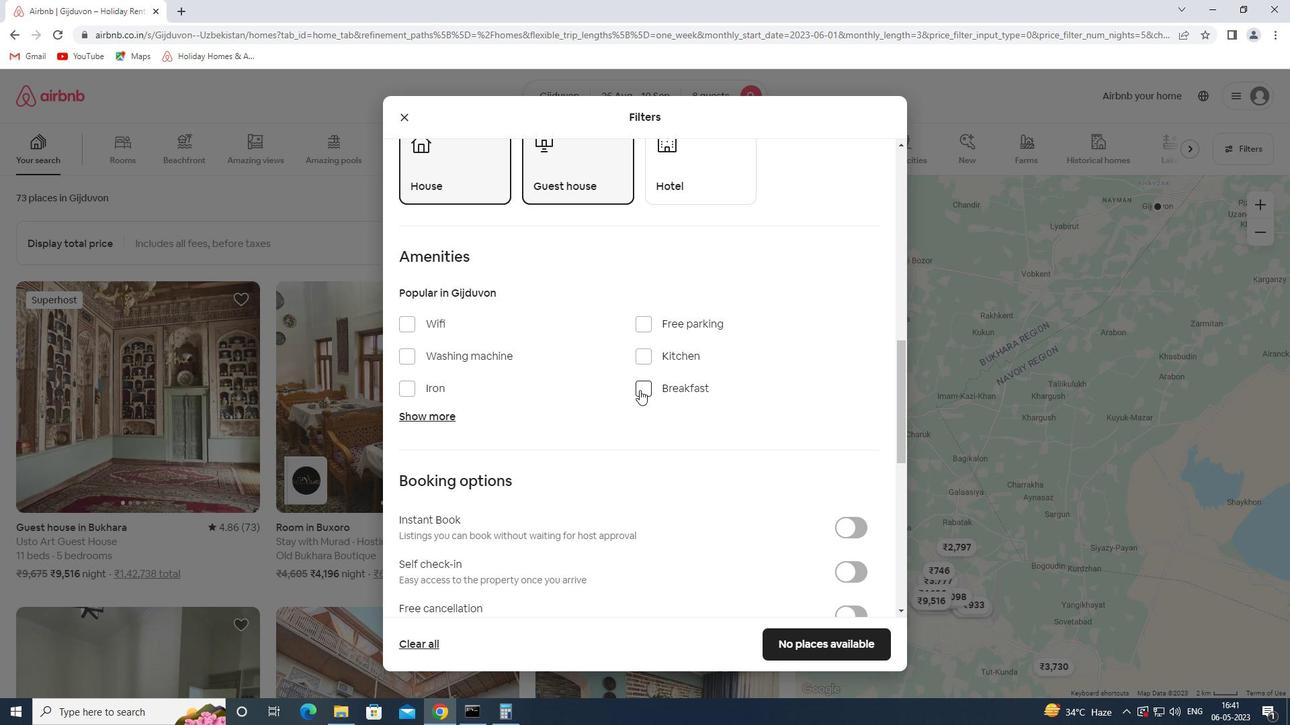 
Action: Mouse moved to (428, 295)
Screenshot: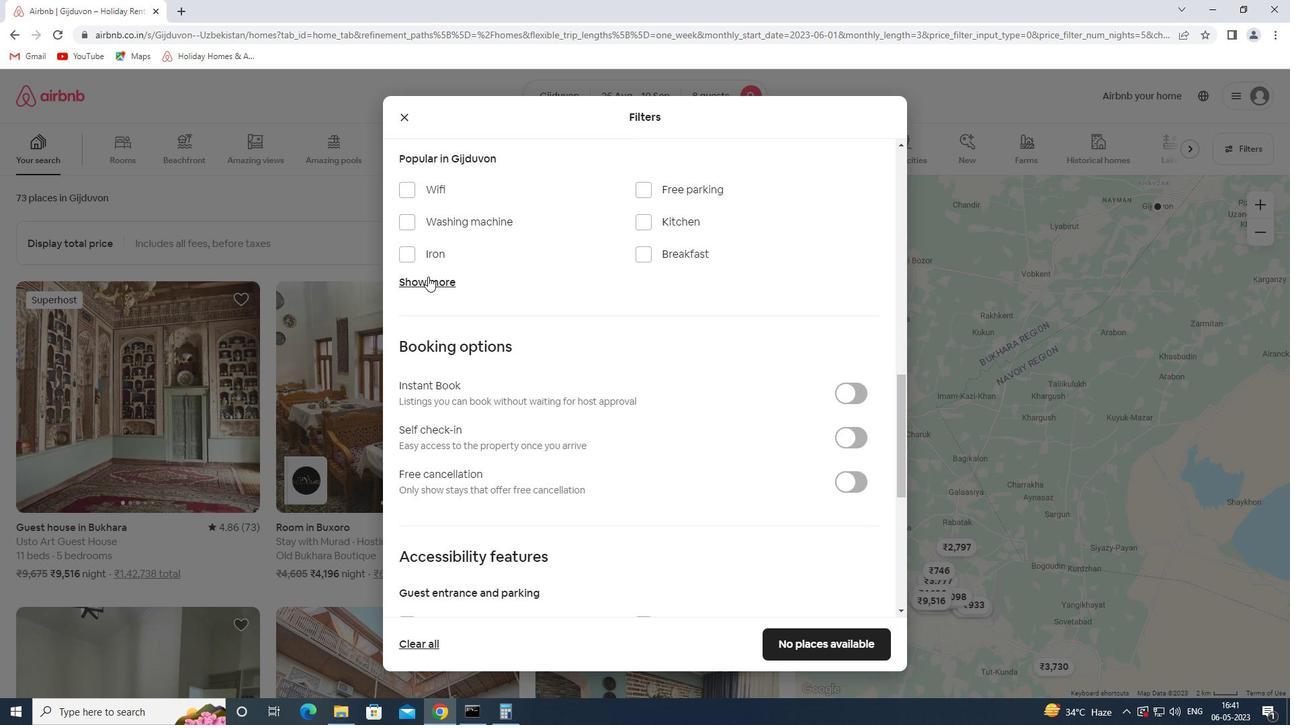 
Action: Mouse pressed left at (428, 295)
Screenshot: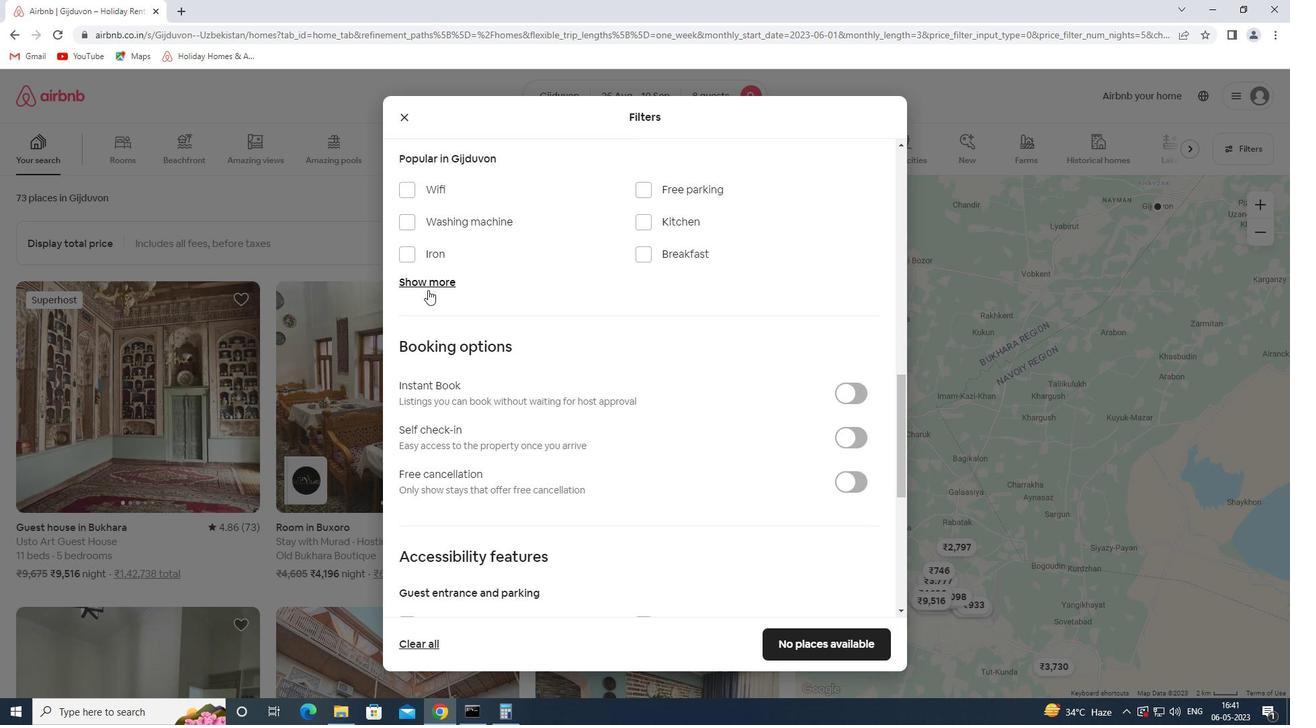 
Action: Mouse moved to (426, 284)
Screenshot: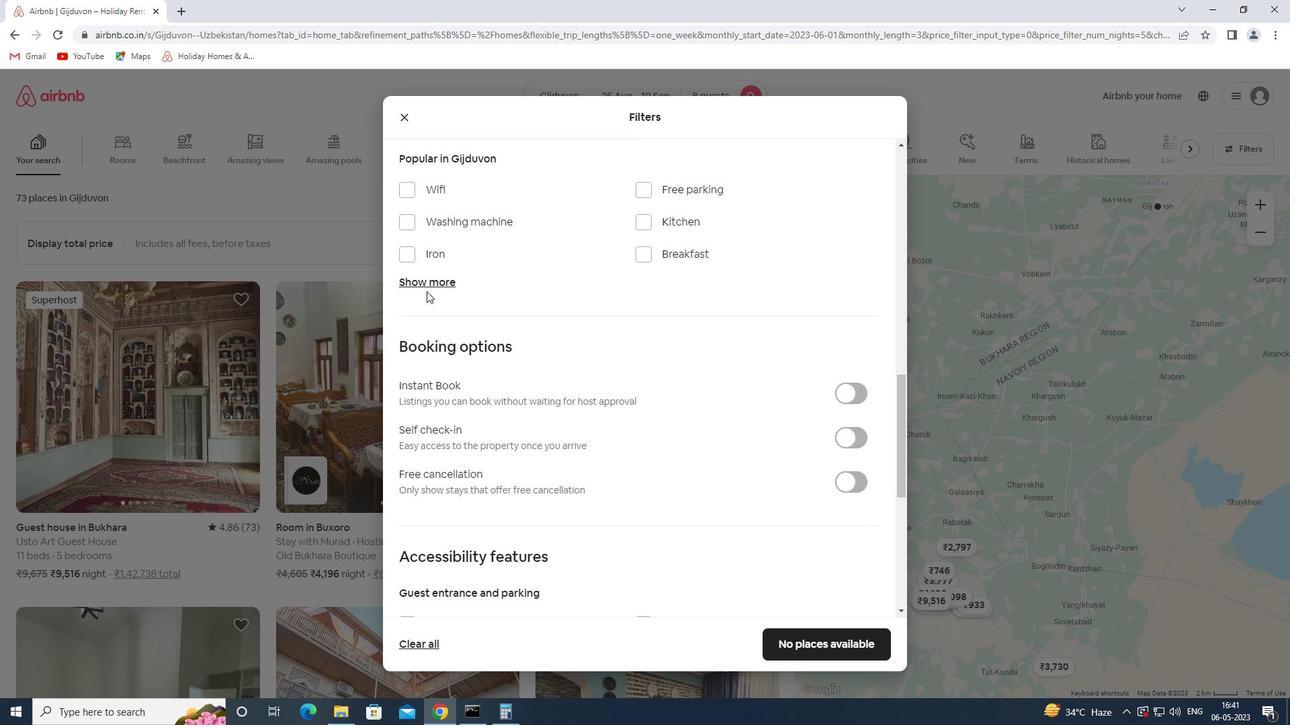 
Action: Mouse pressed left at (426, 284)
Screenshot: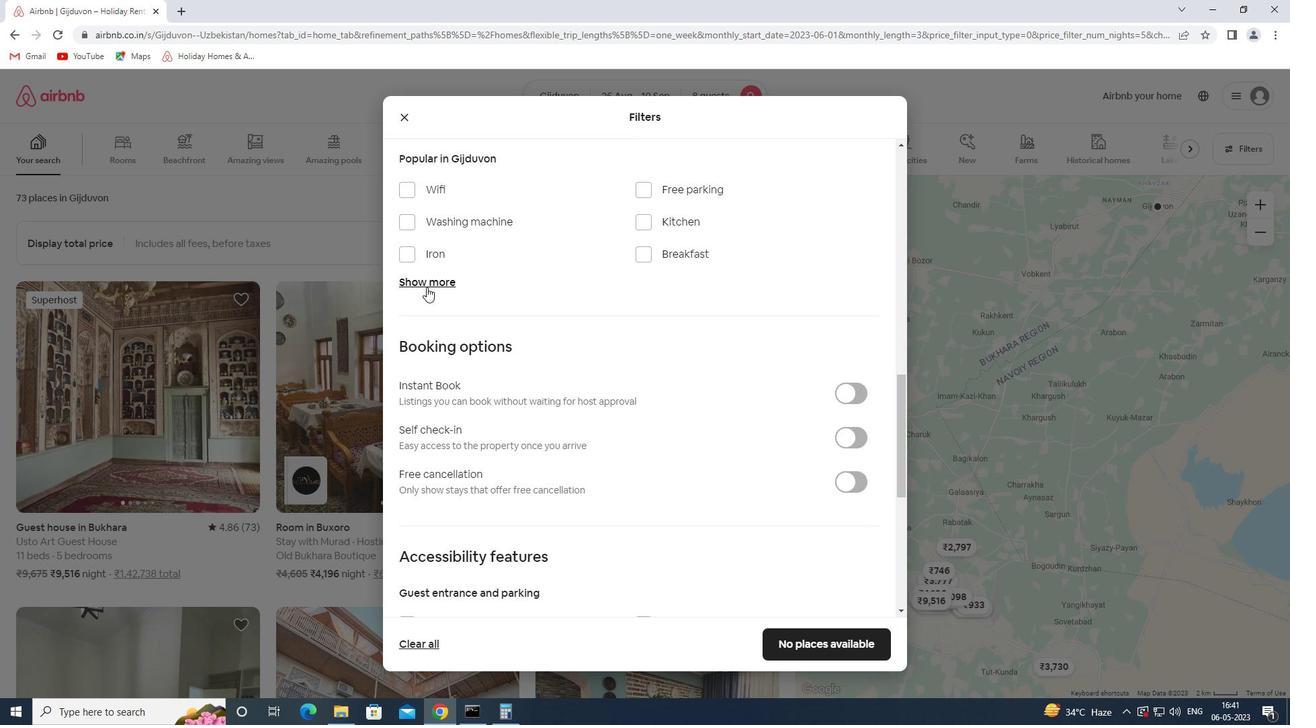 
Action: Mouse moved to (665, 192)
Screenshot: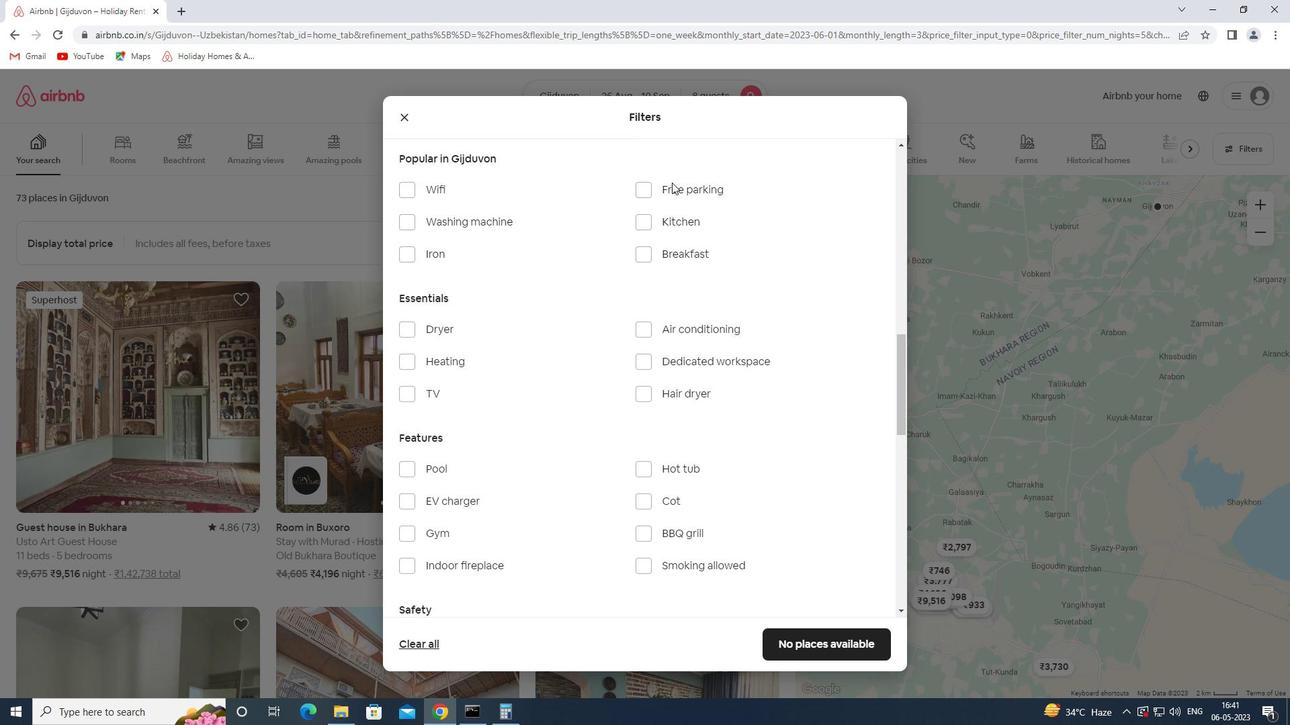 
Action: Mouse pressed left at (665, 192)
Screenshot: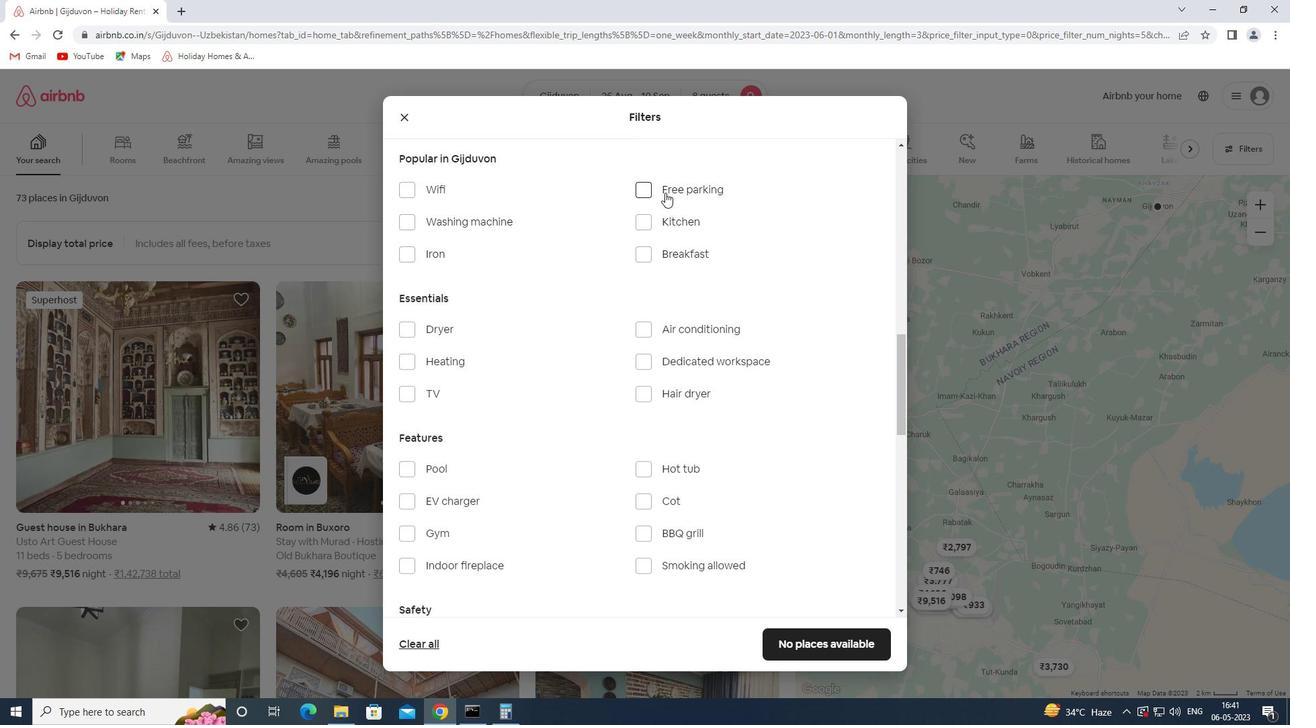 
Action: Mouse moved to (489, 227)
Screenshot: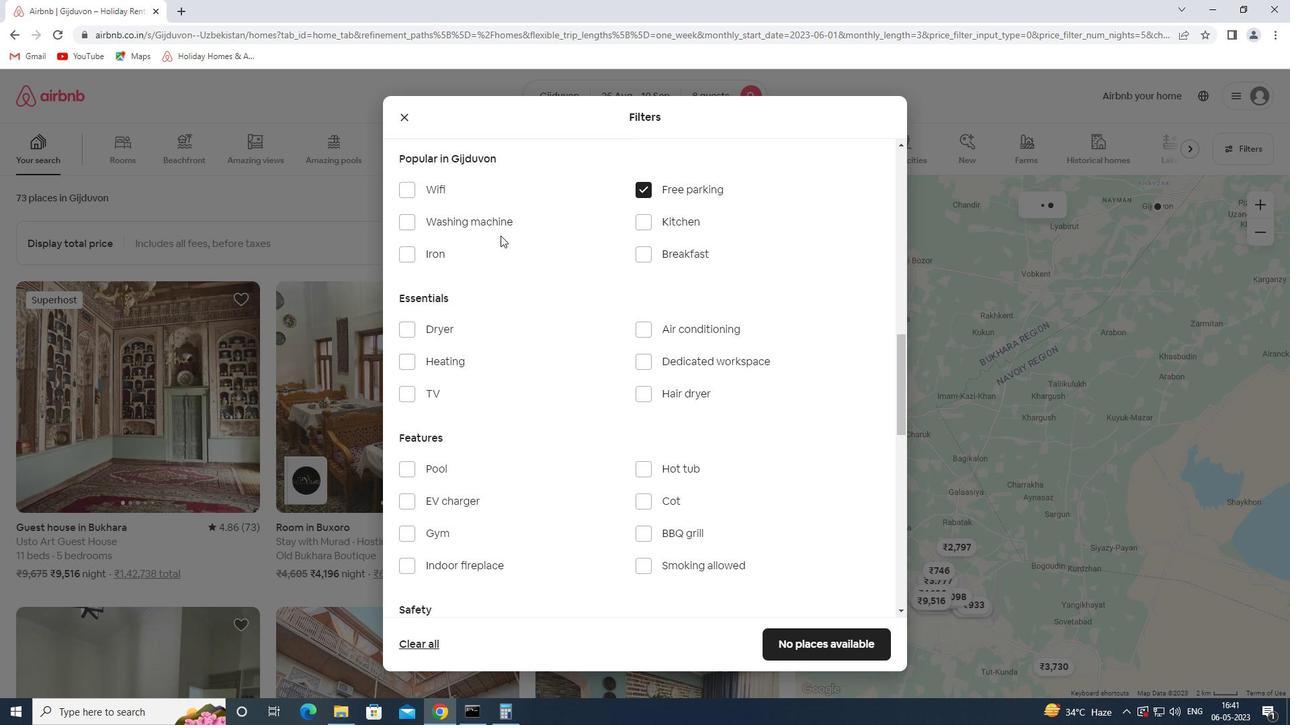 
Action: Mouse pressed left at (489, 227)
Screenshot: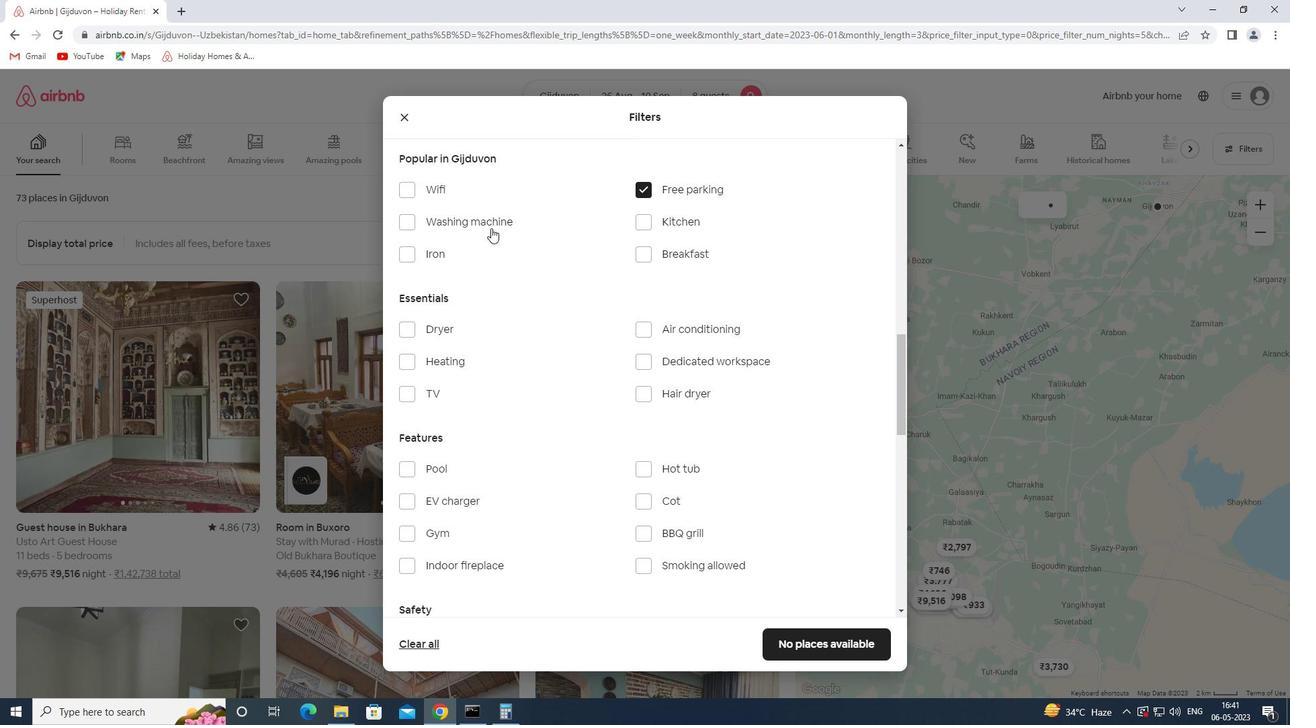 
Action: Mouse moved to (651, 258)
Screenshot: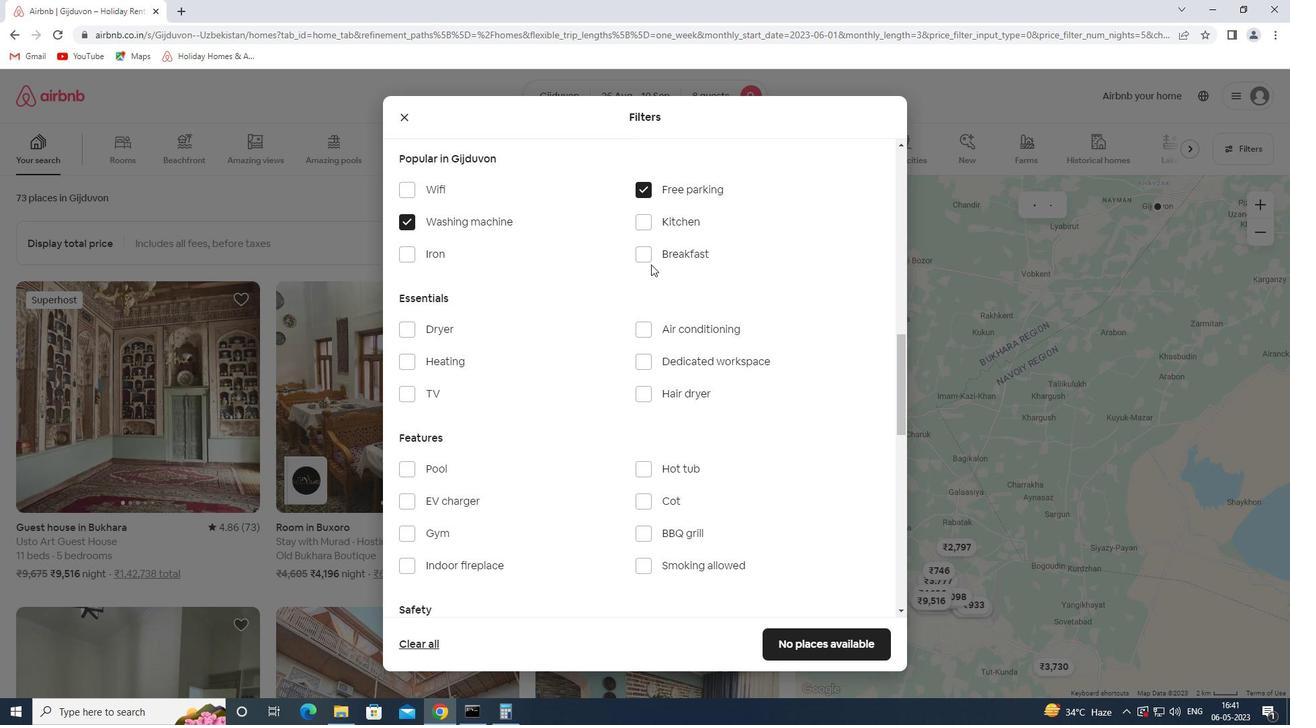 
Action: Mouse pressed left at (651, 258)
Screenshot: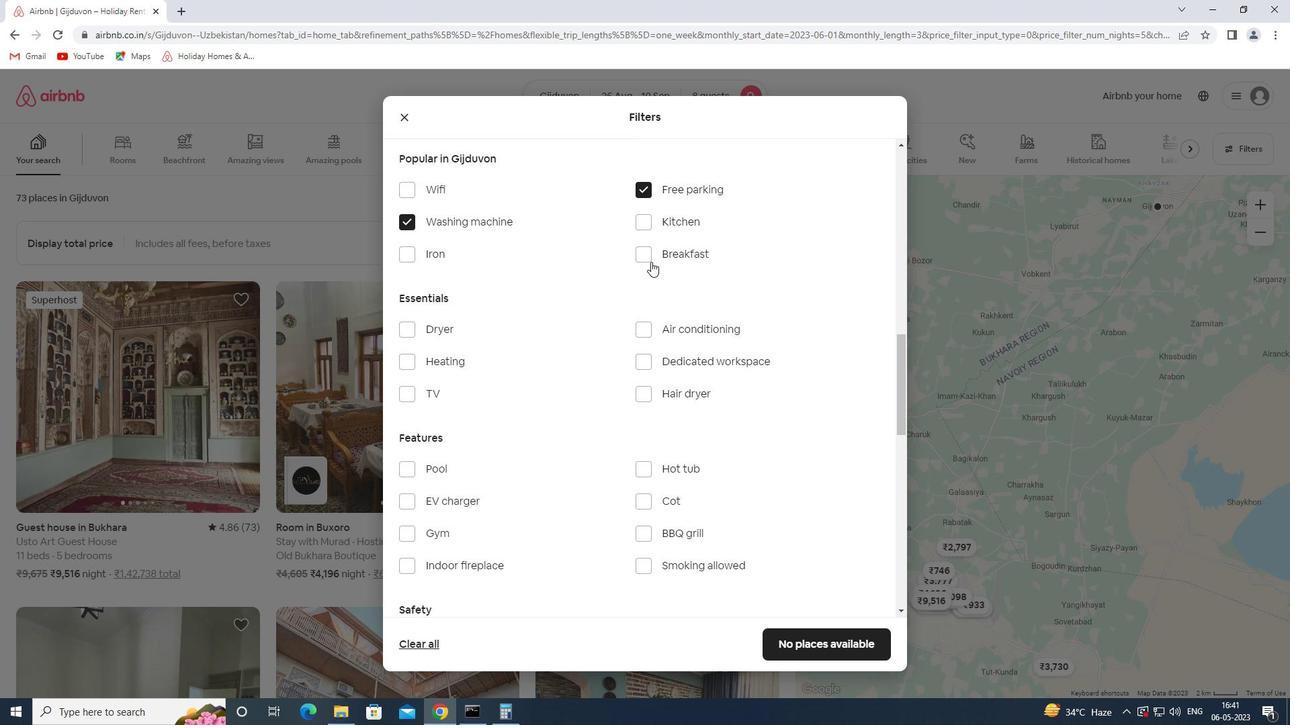 
Action: Mouse moved to (430, 389)
Screenshot: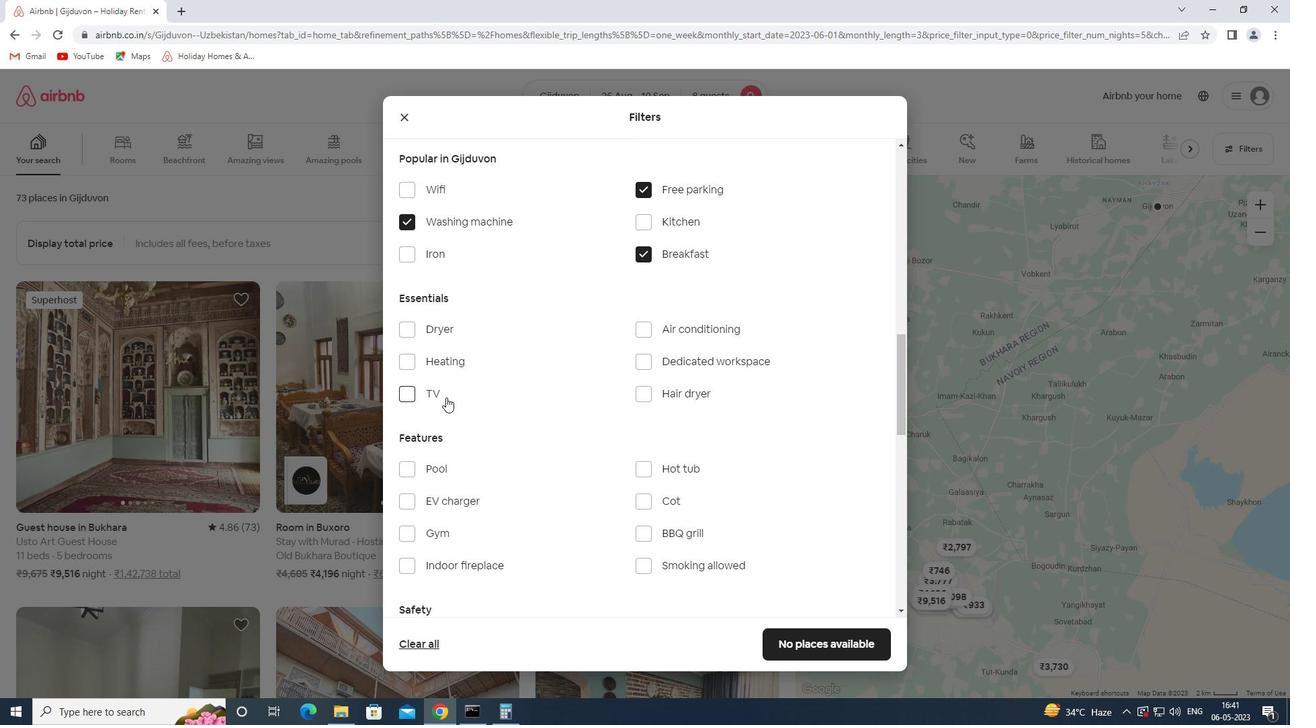
Action: Mouse pressed left at (430, 389)
Screenshot: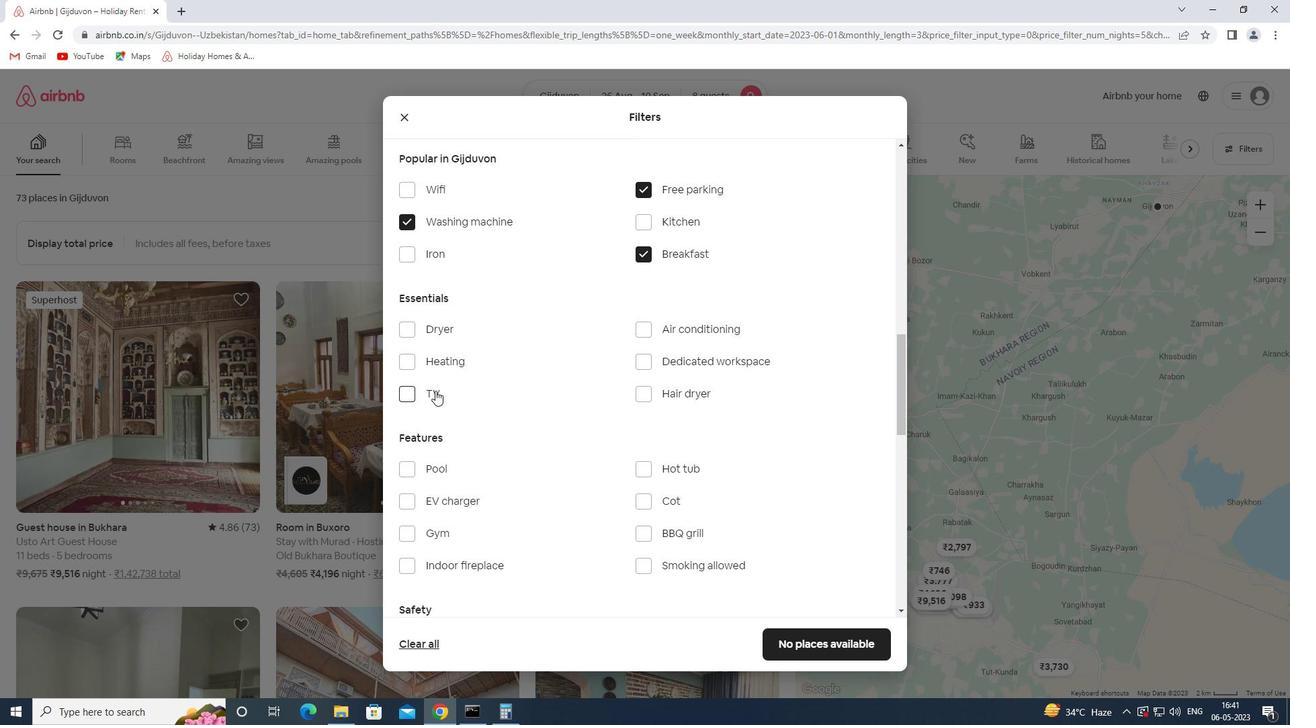 
Action: Mouse moved to (603, 426)
Screenshot: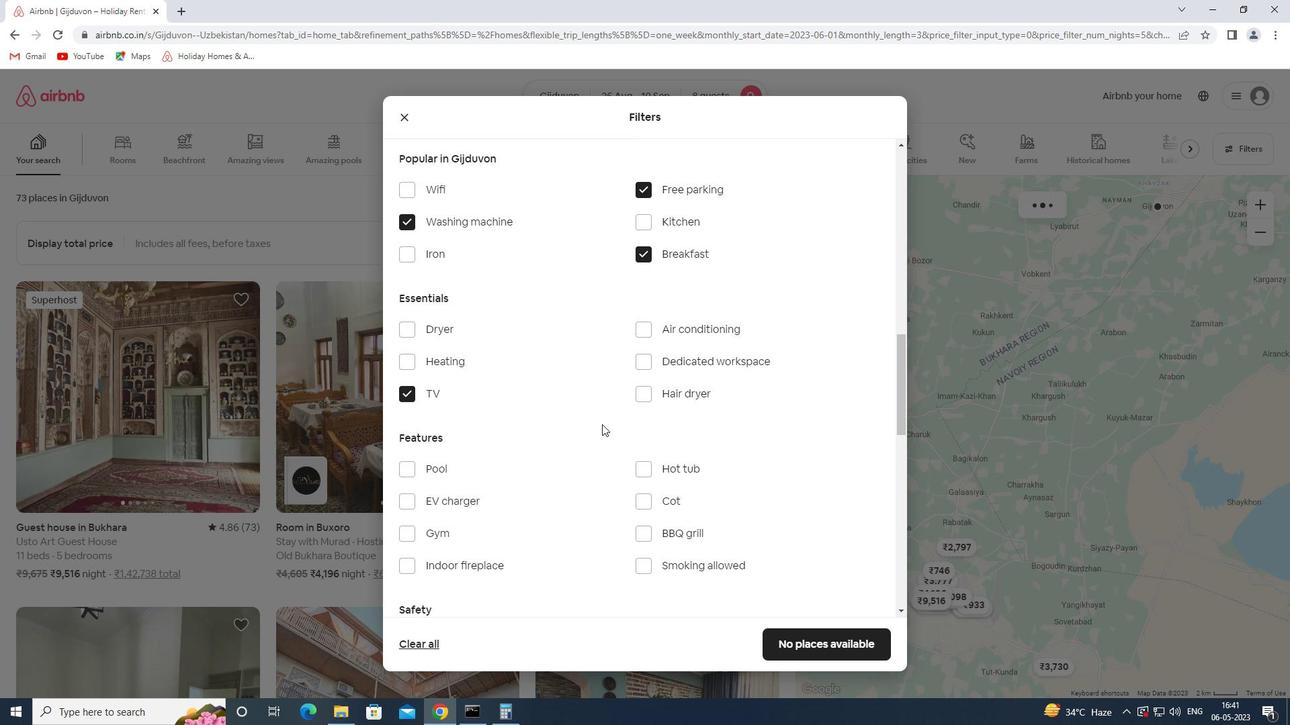 
Action: Mouse scrolled (603, 426) with delta (0, 0)
Screenshot: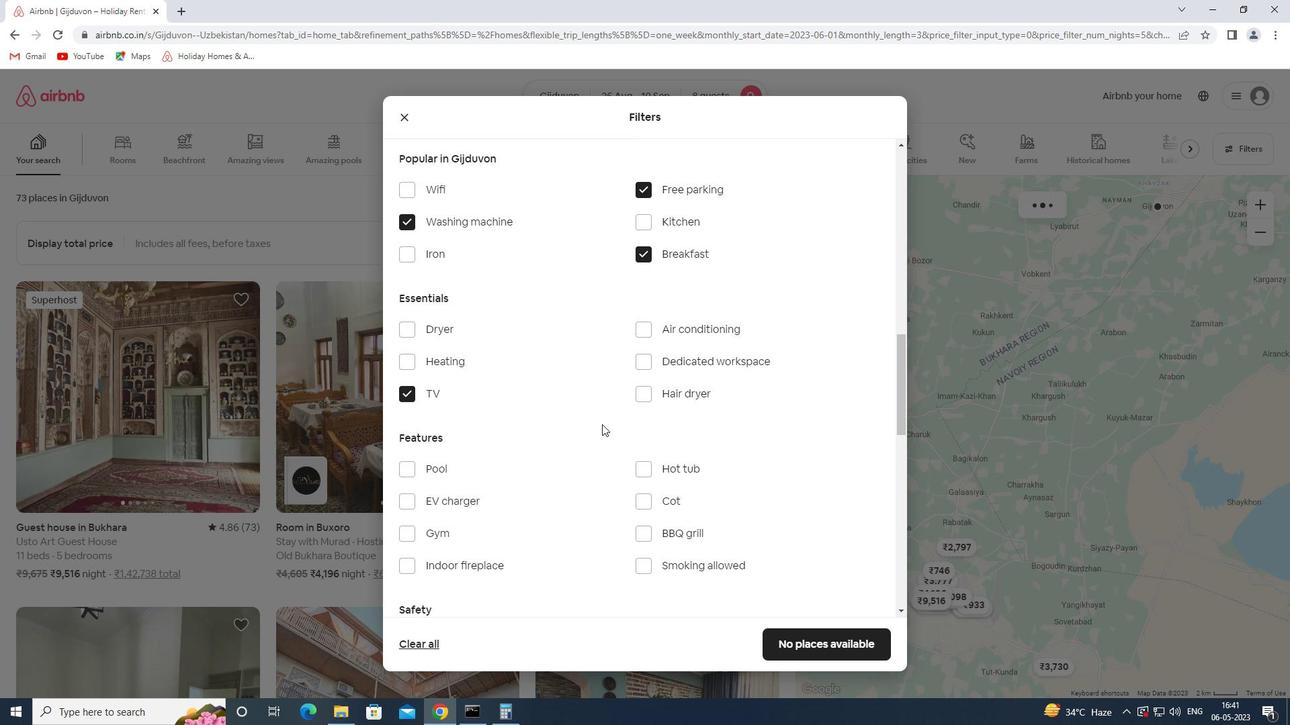 
Action: Mouse scrolled (603, 426) with delta (0, 0)
Screenshot: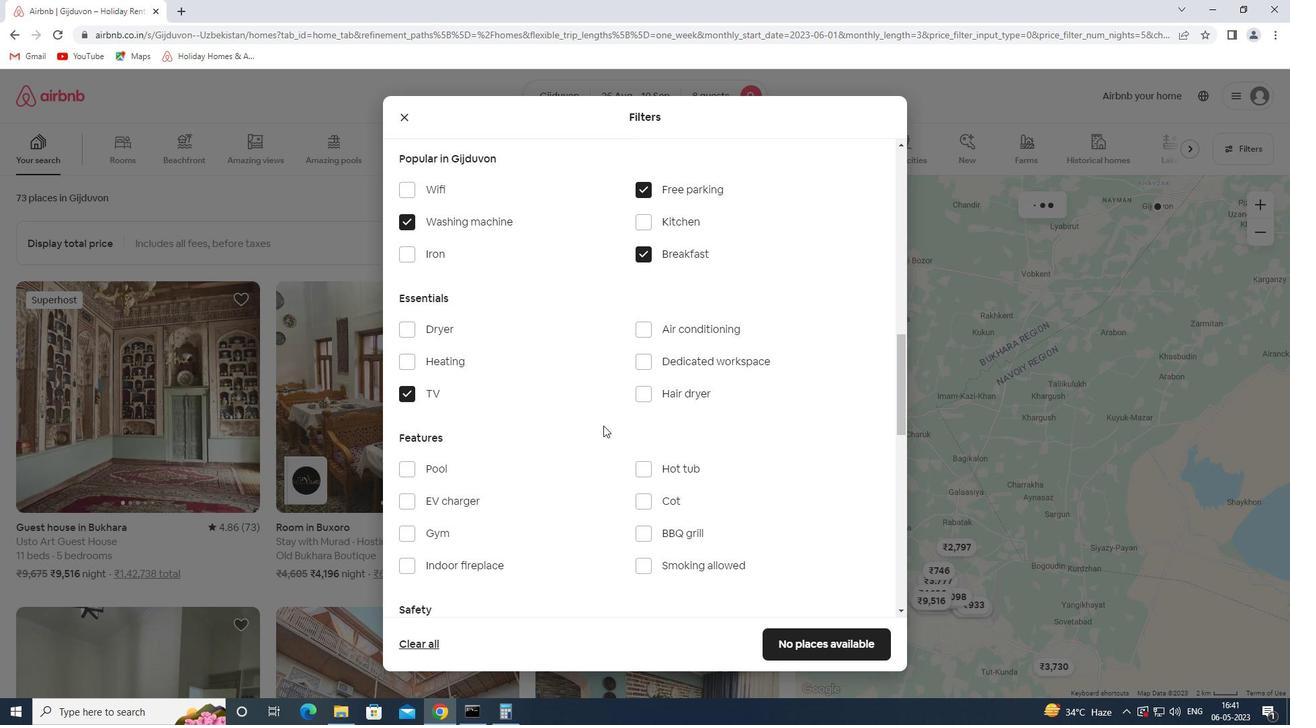 
Action: Mouse moved to (420, 398)
Screenshot: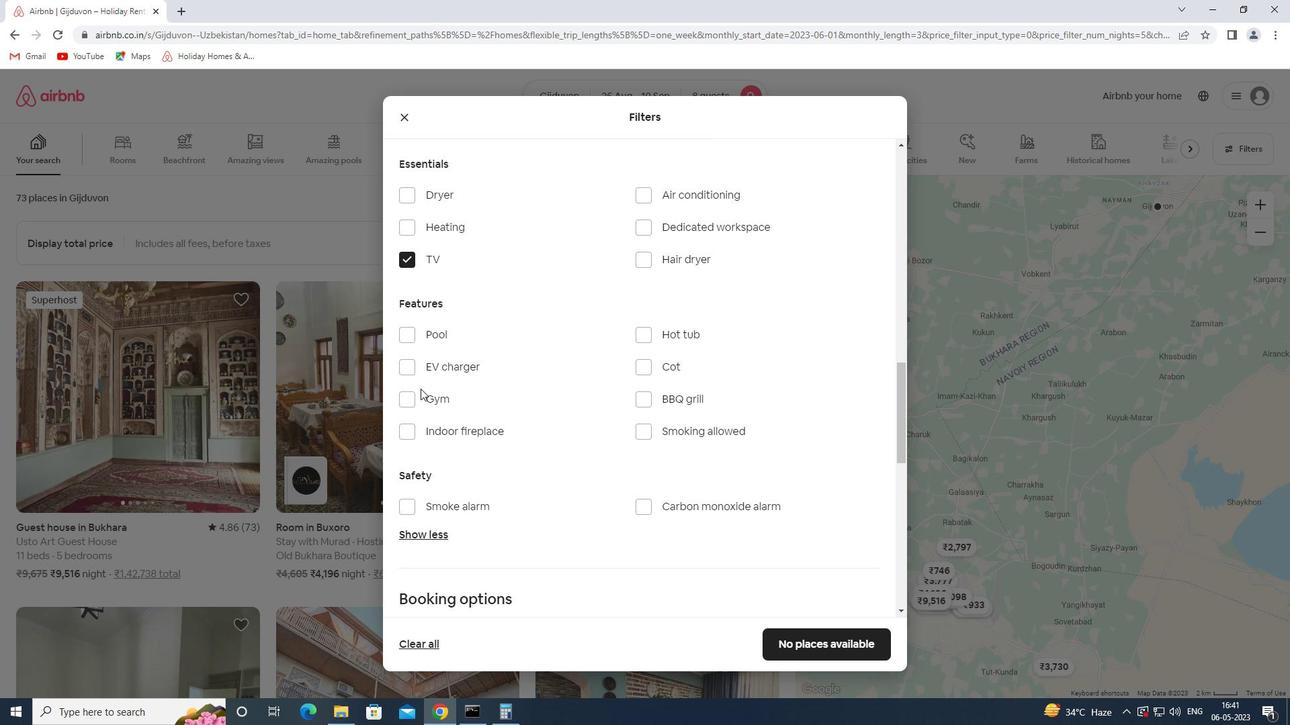 
Action: Mouse pressed left at (420, 398)
Screenshot: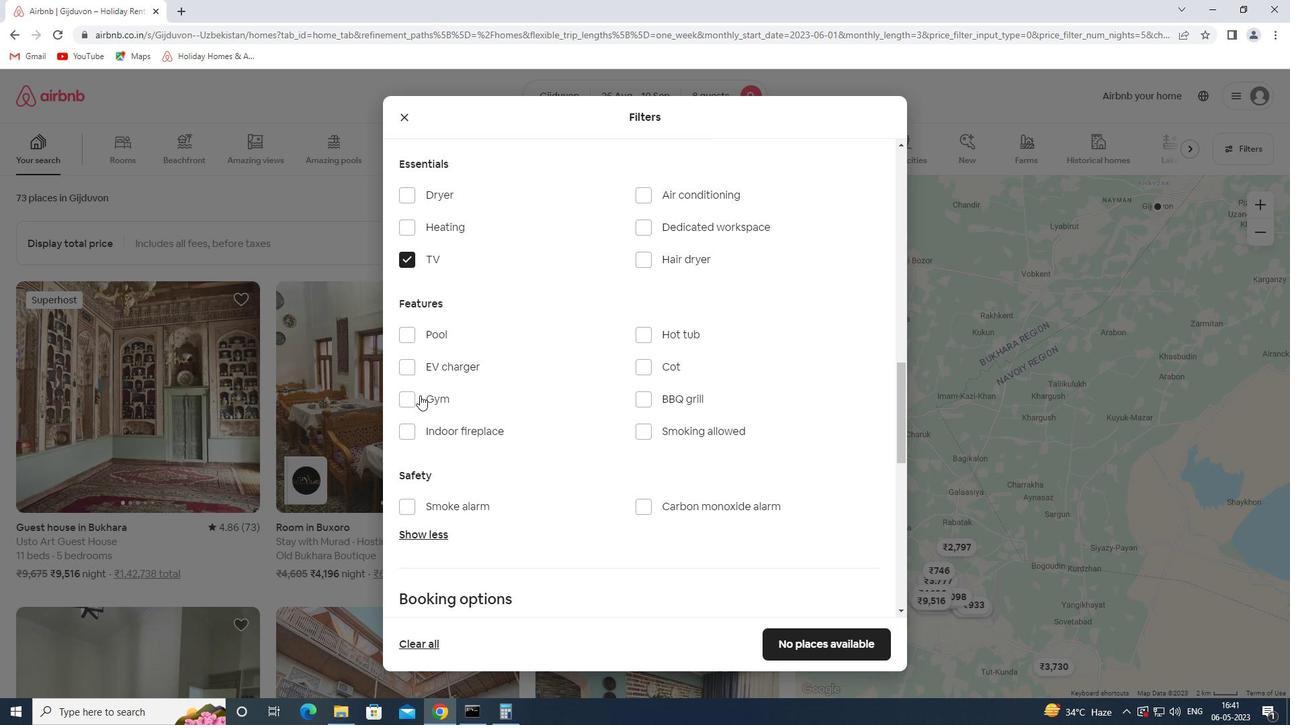 
Action: Mouse moved to (781, 416)
Screenshot: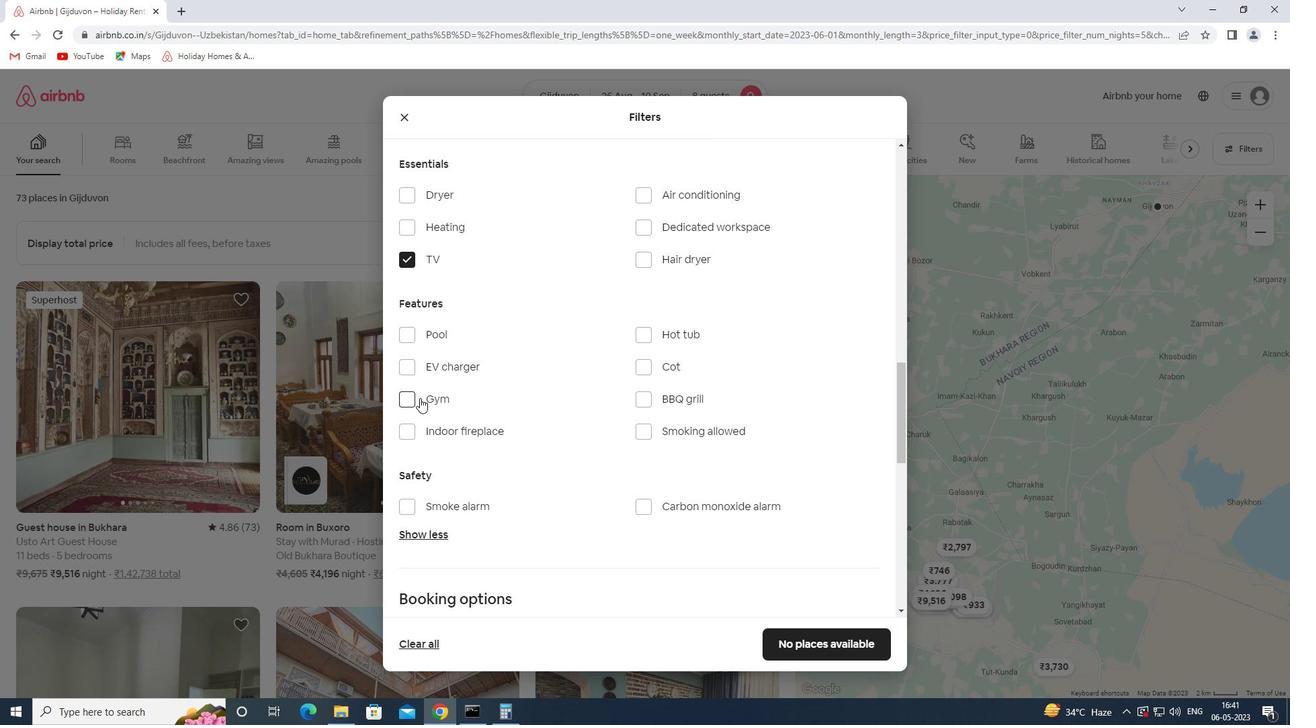 
Action: Mouse scrolled (781, 415) with delta (0, 0)
Screenshot: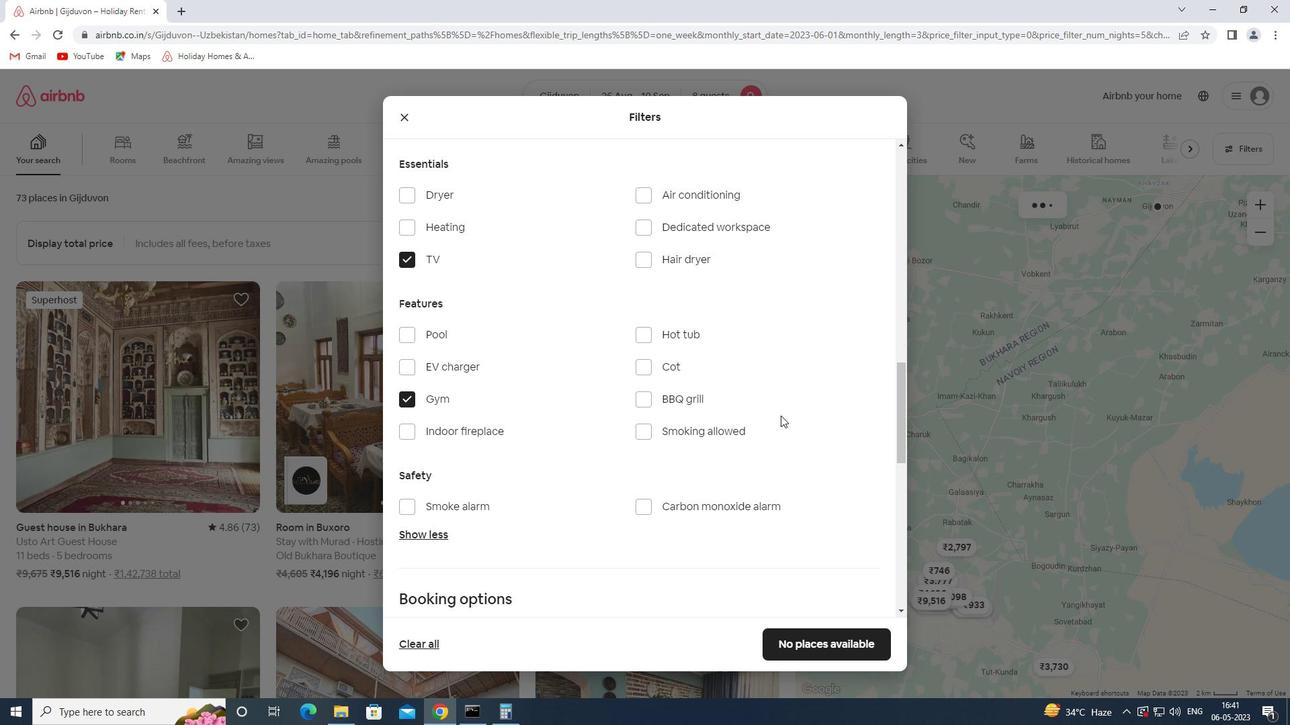 
Action: Mouse scrolled (781, 415) with delta (0, 0)
Screenshot: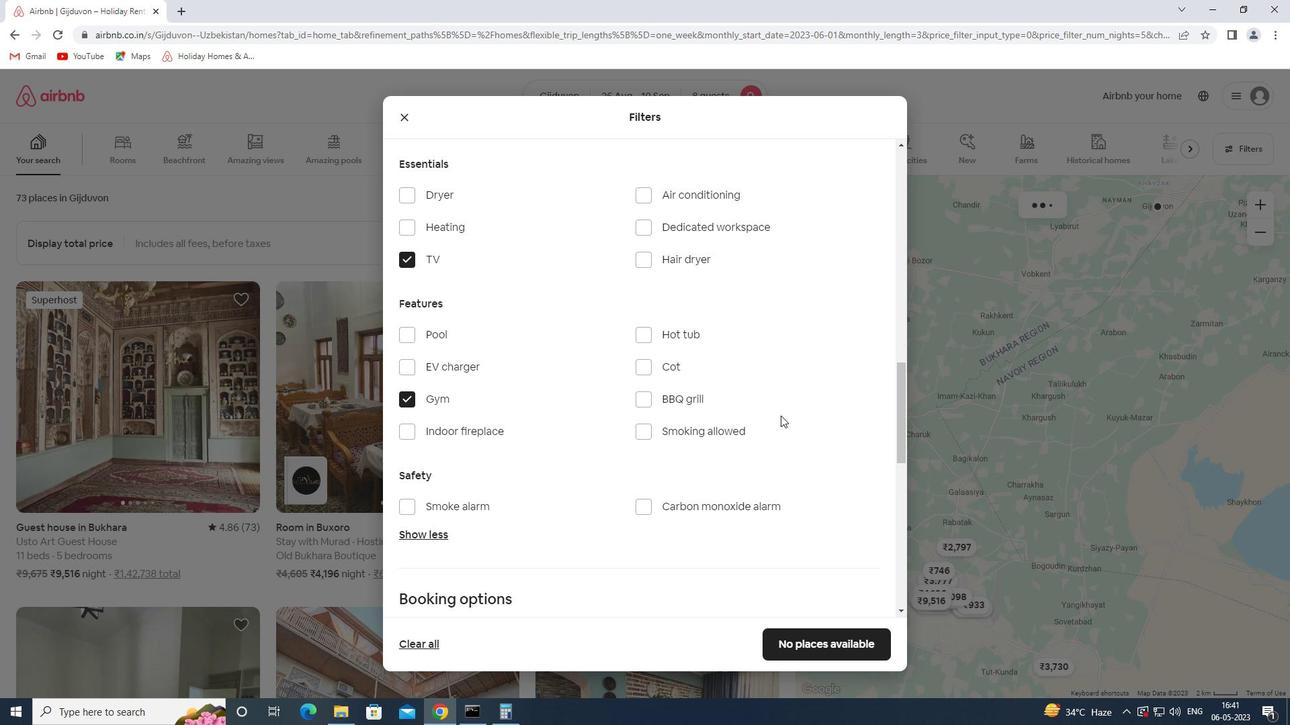 
Action: Mouse scrolled (781, 415) with delta (0, 0)
Screenshot: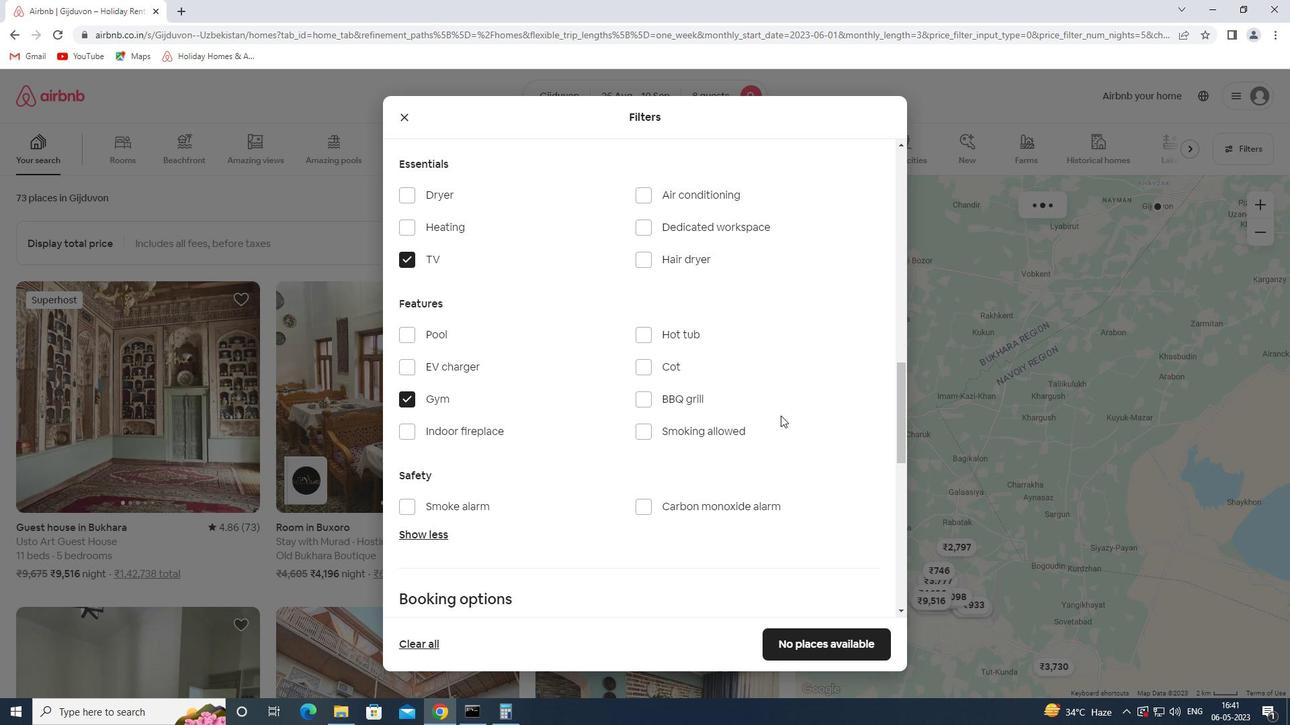 
Action: Mouse scrolled (781, 415) with delta (0, 0)
Screenshot: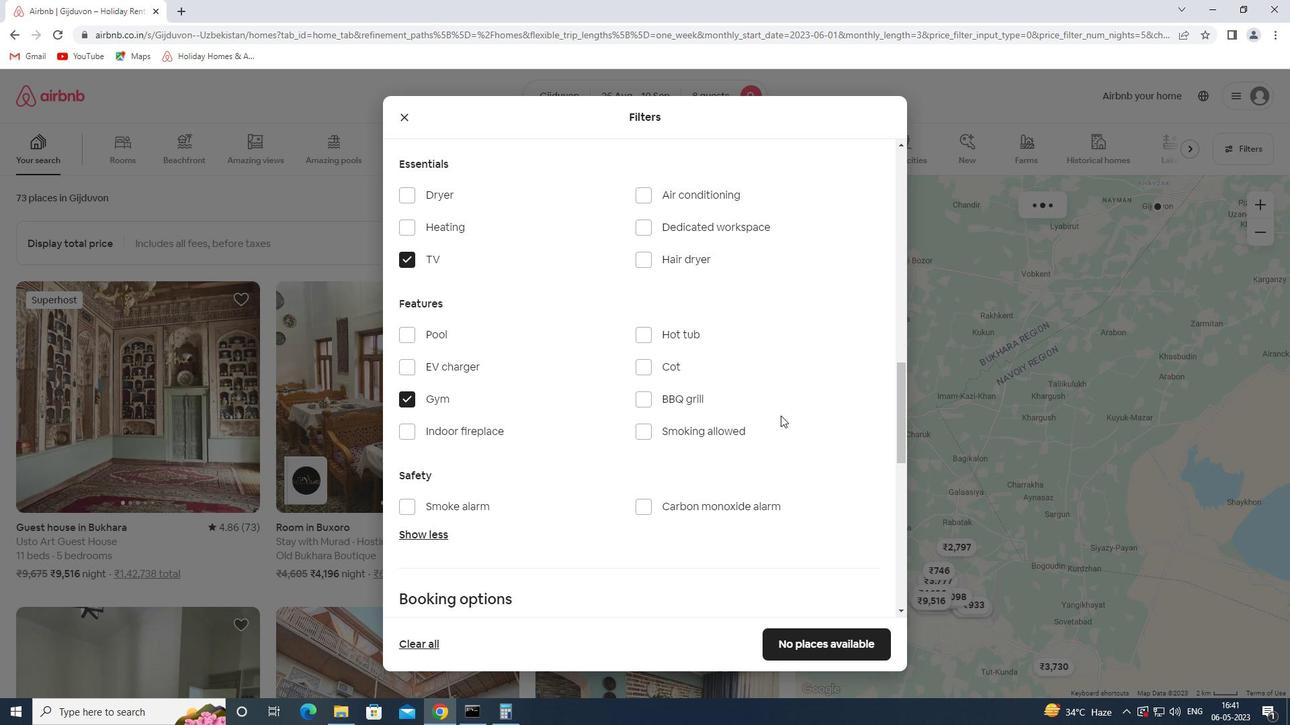 
Action: Mouse scrolled (781, 415) with delta (0, 0)
Screenshot: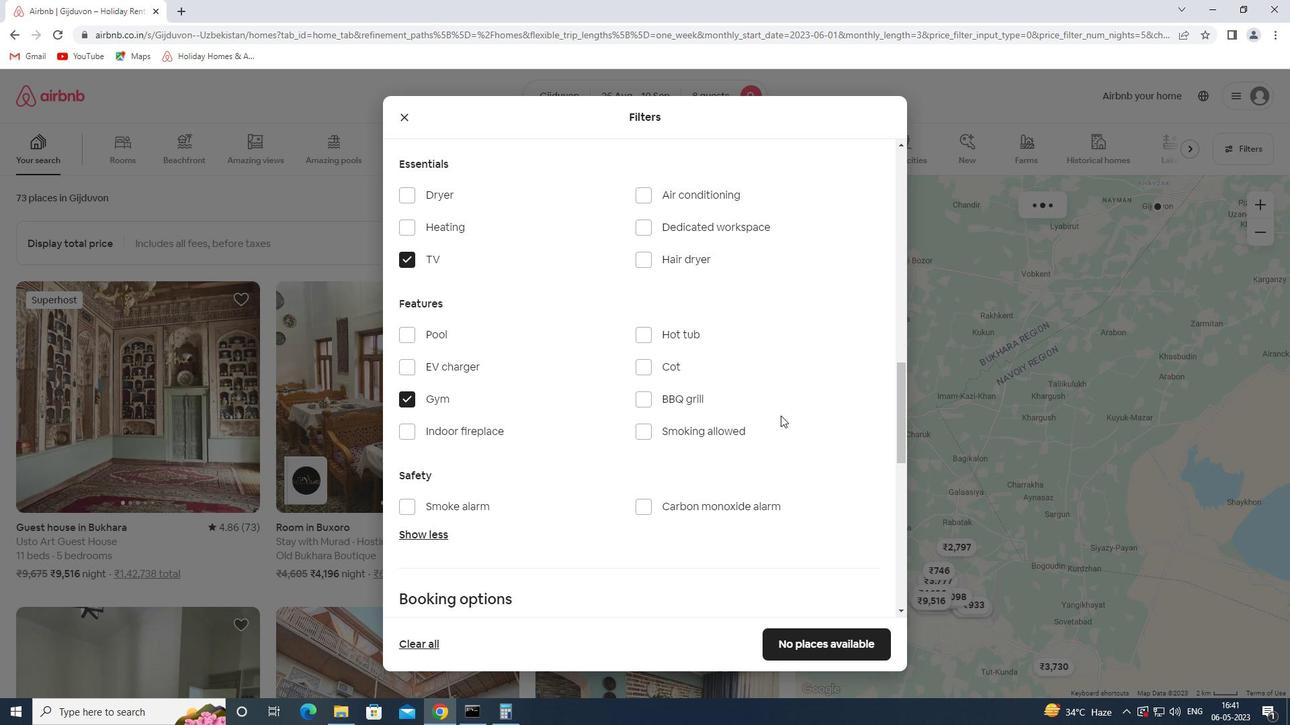 
Action: Mouse moved to (781, 416)
Screenshot: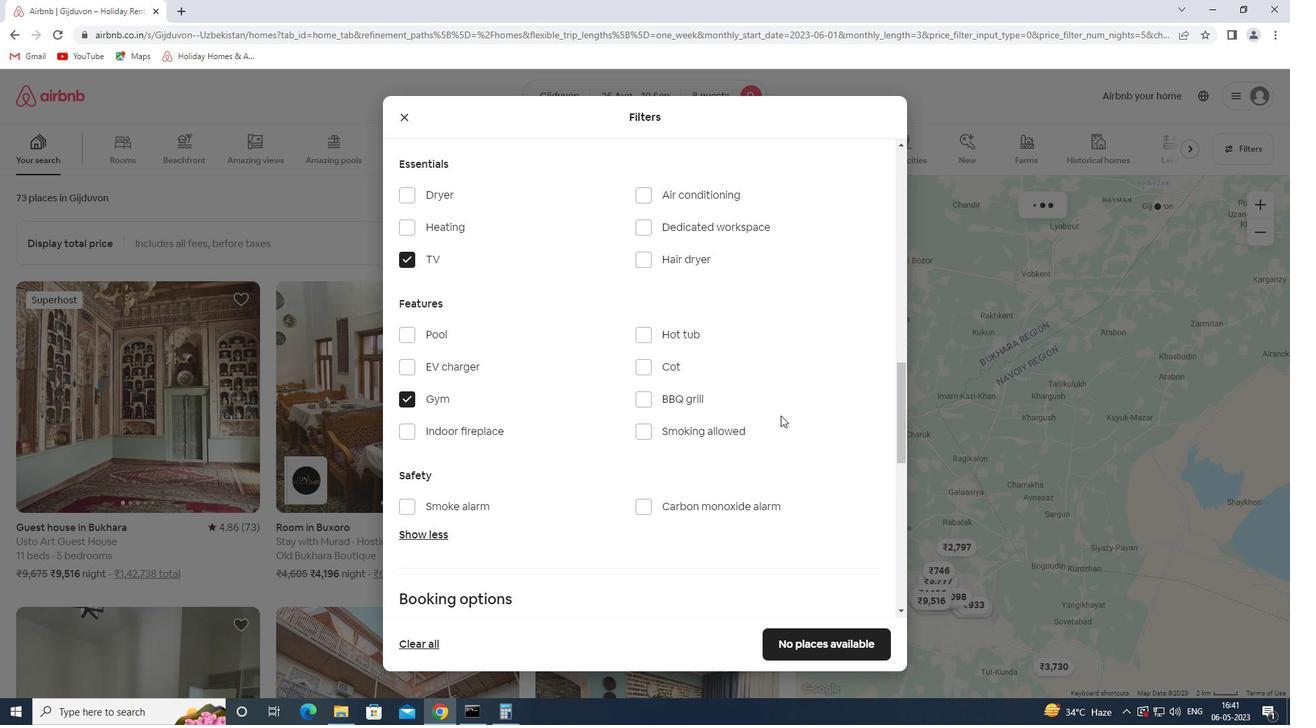 
Action: Mouse scrolled (781, 415) with delta (0, 0)
Screenshot: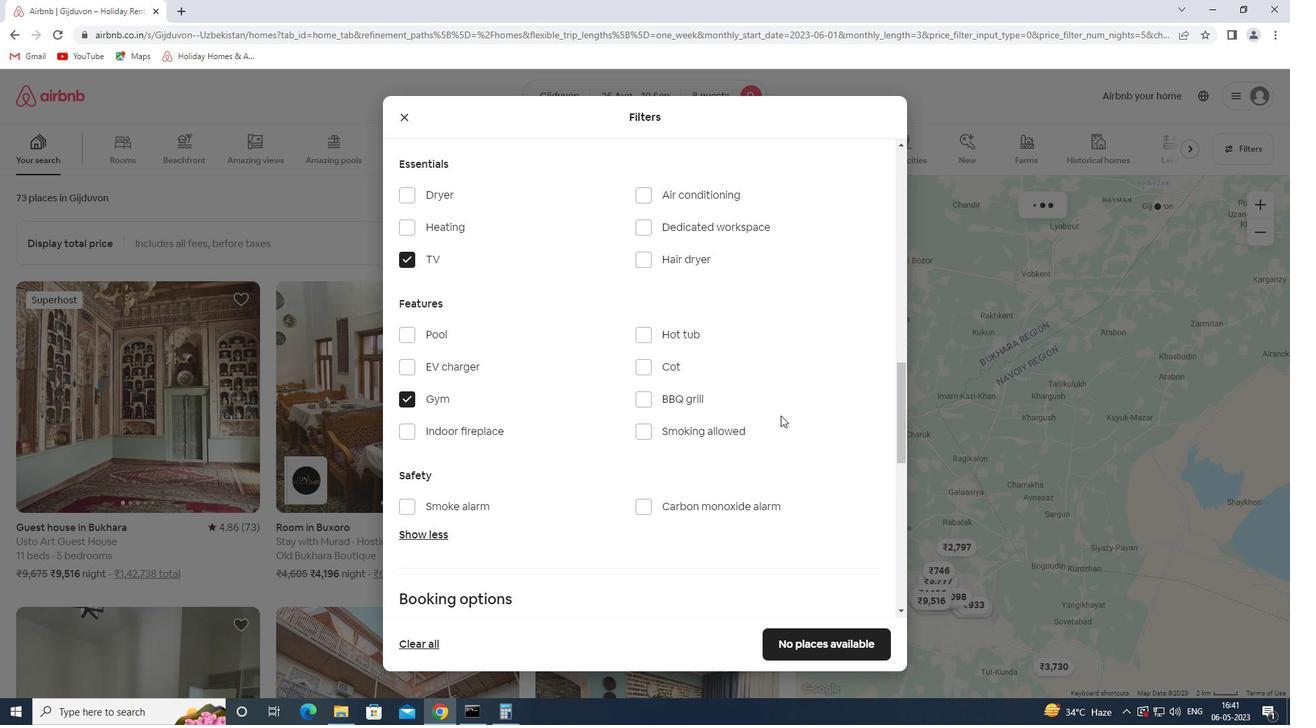 
Action: Mouse moved to (860, 292)
Screenshot: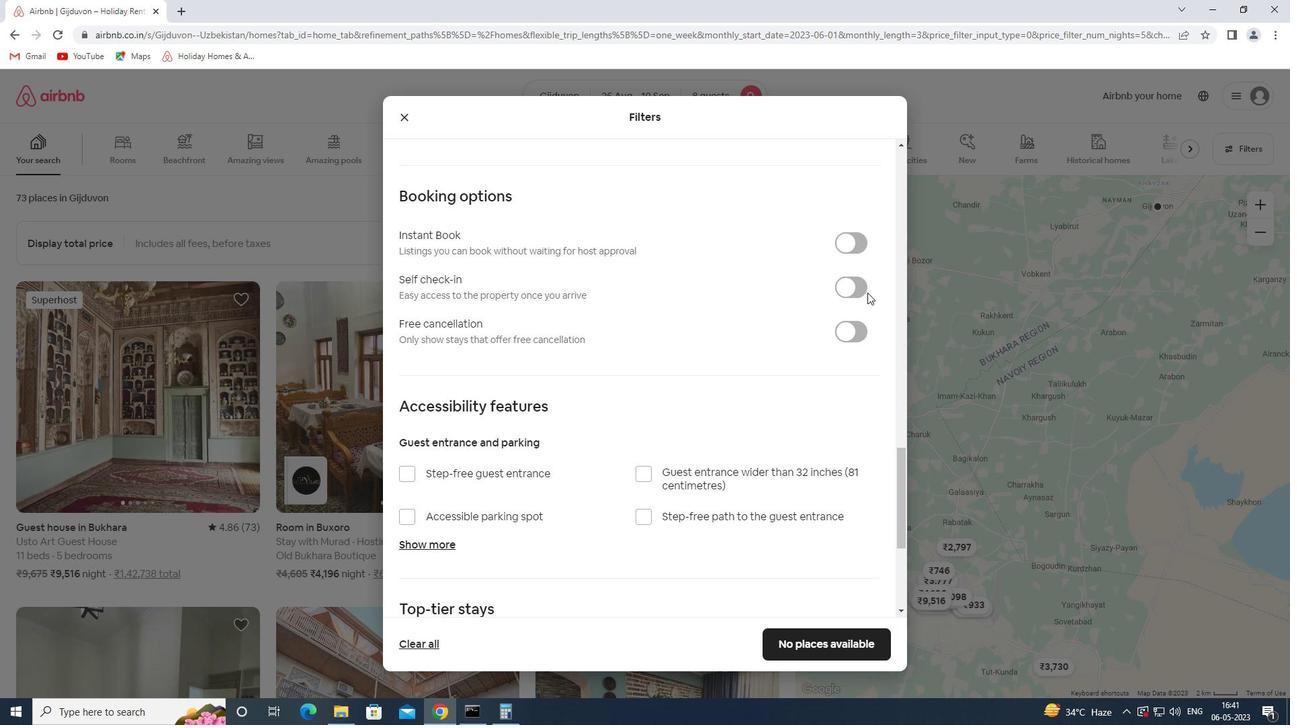 
Action: Mouse pressed left at (860, 292)
Screenshot: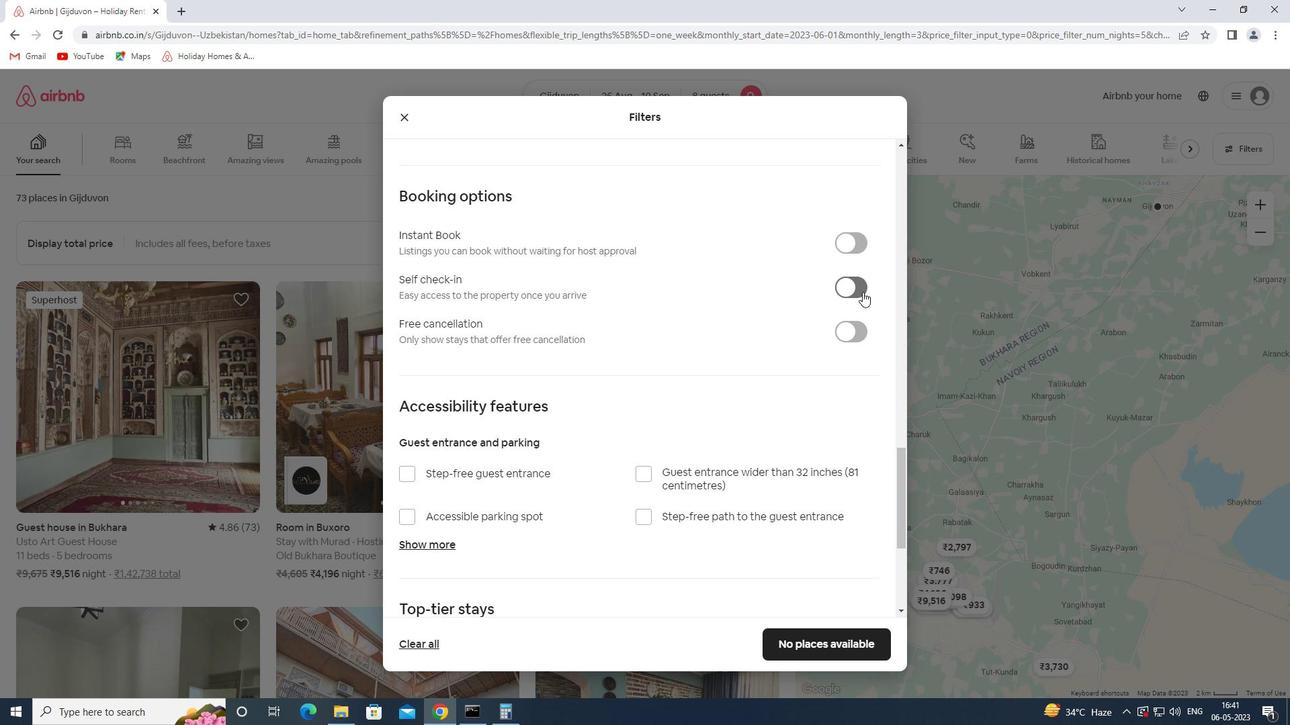 
Action: Mouse moved to (691, 393)
Screenshot: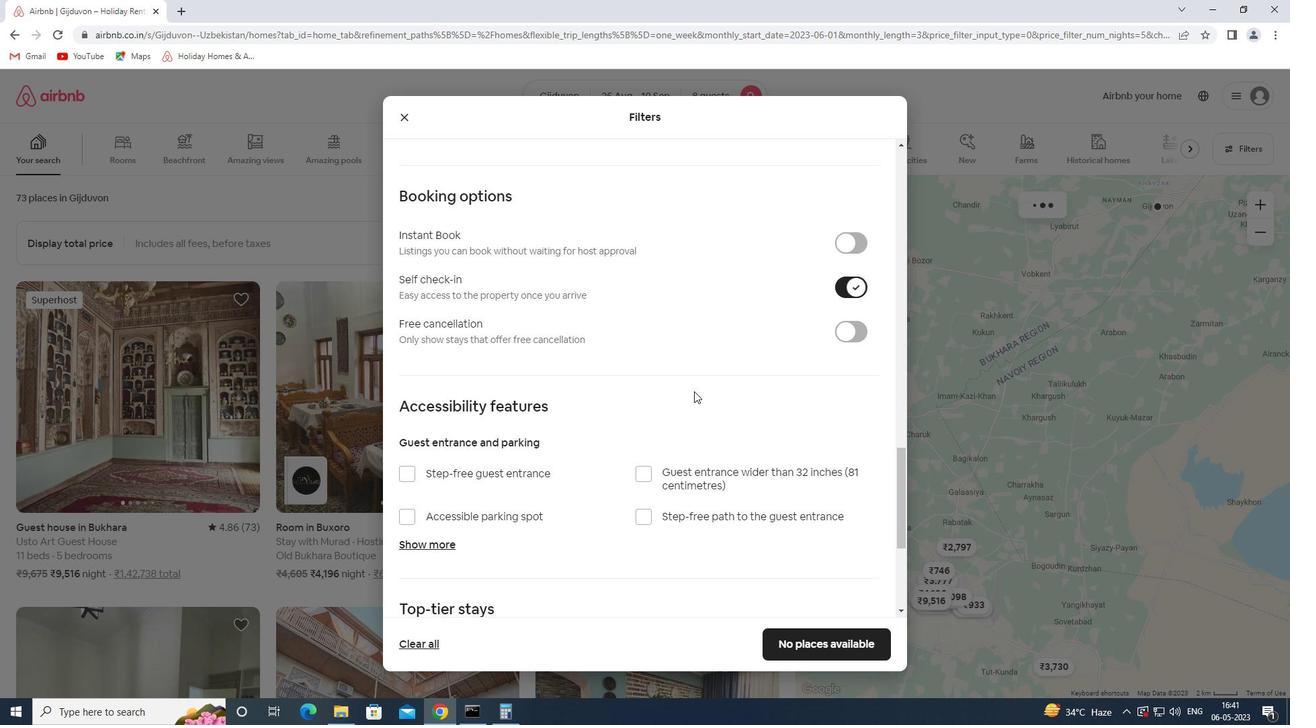
Action: Mouse scrolled (691, 393) with delta (0, 0)
Screenshot: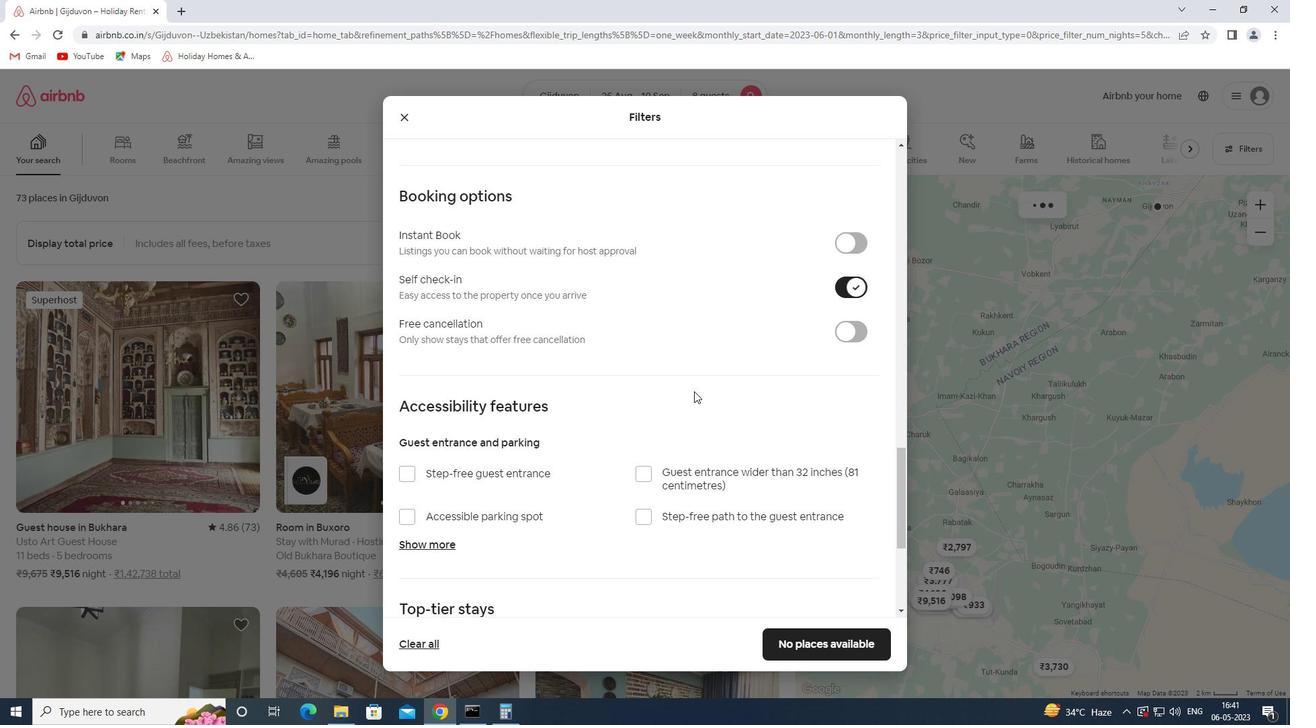 
Action: Mouse scrolled (691, 393) with delta (0, 0)
Screenshot: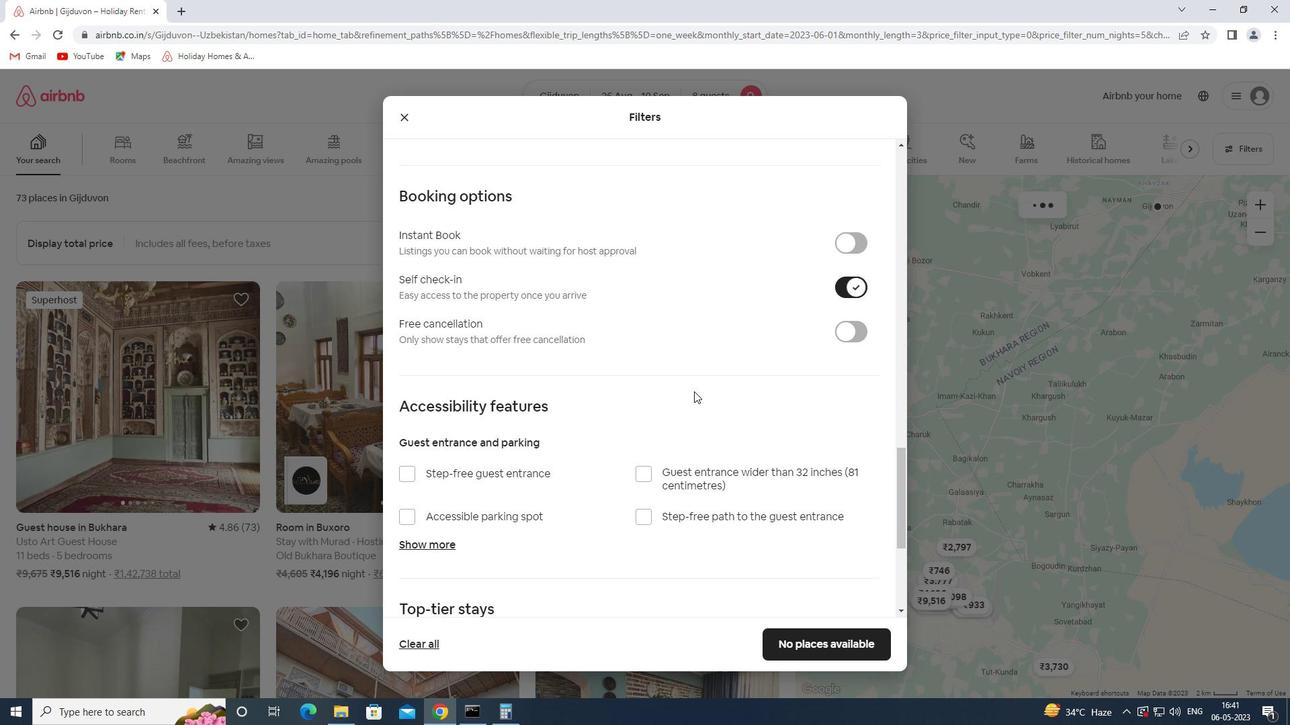 
Action: Mouse scrolled (691, 393) with delta (0, 0)
Screenshot: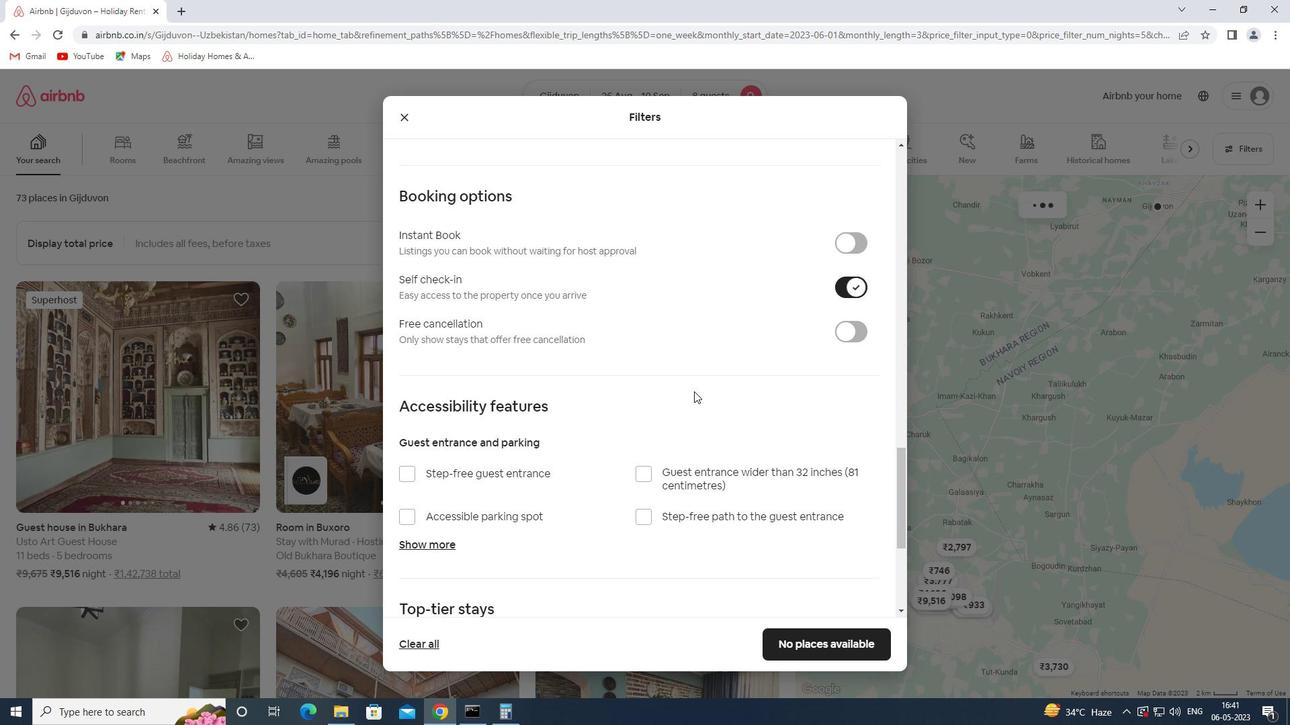 
Action: Mouse scrolled (691, 393) with delta (0, 0)
Screenshot: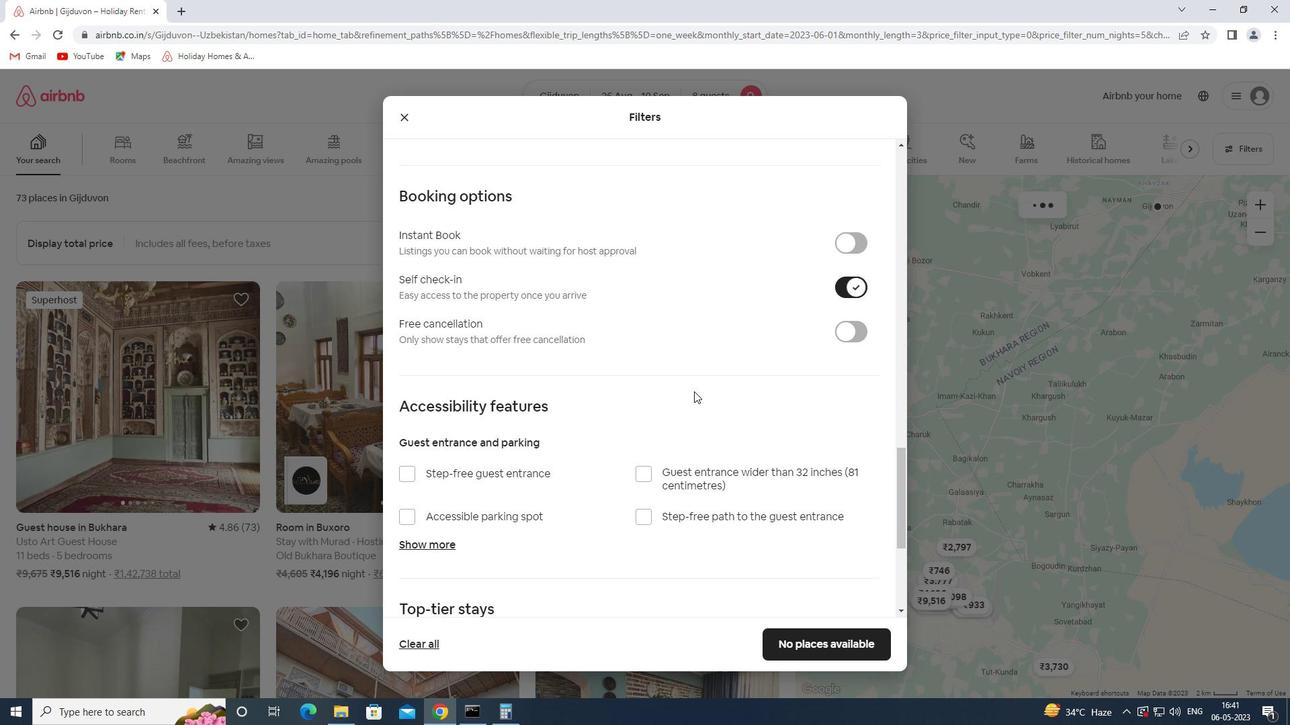 
Action: Mouse scrolled (691, 393) with delta (0, 0)
Screenshot: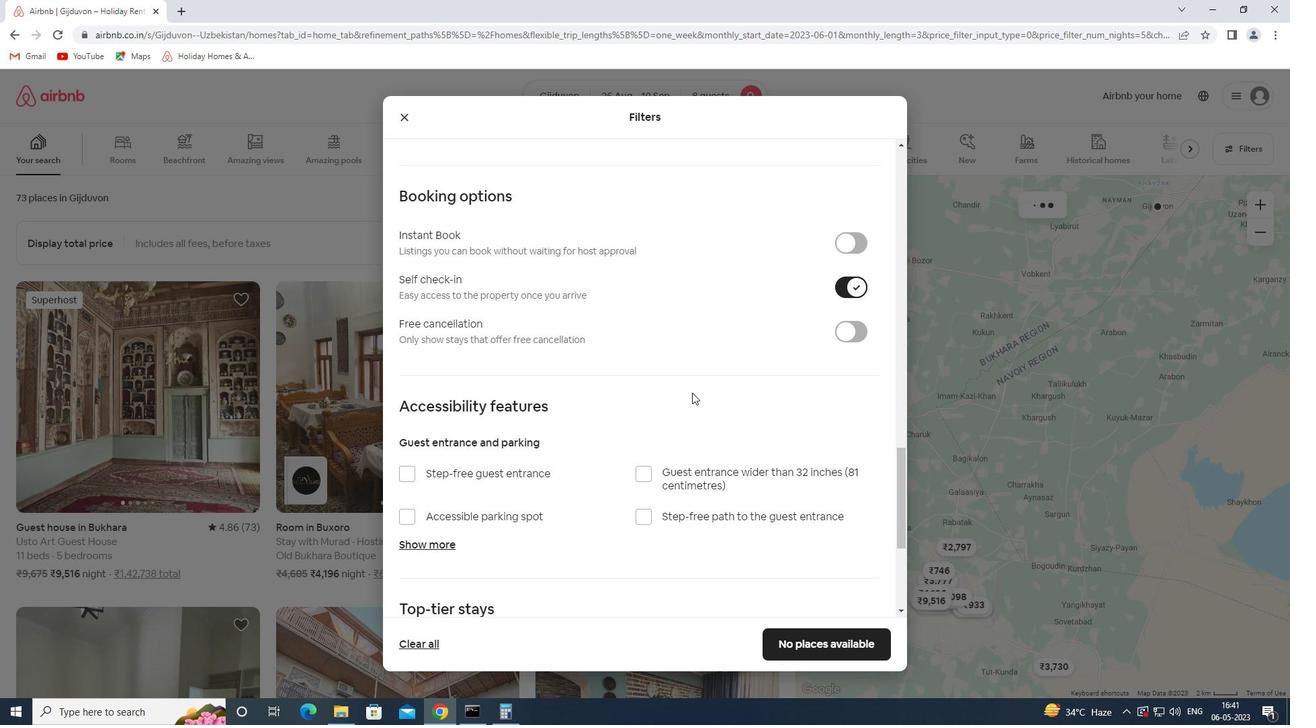 
Action: Mouse moved to (449, 522)
Screenshot: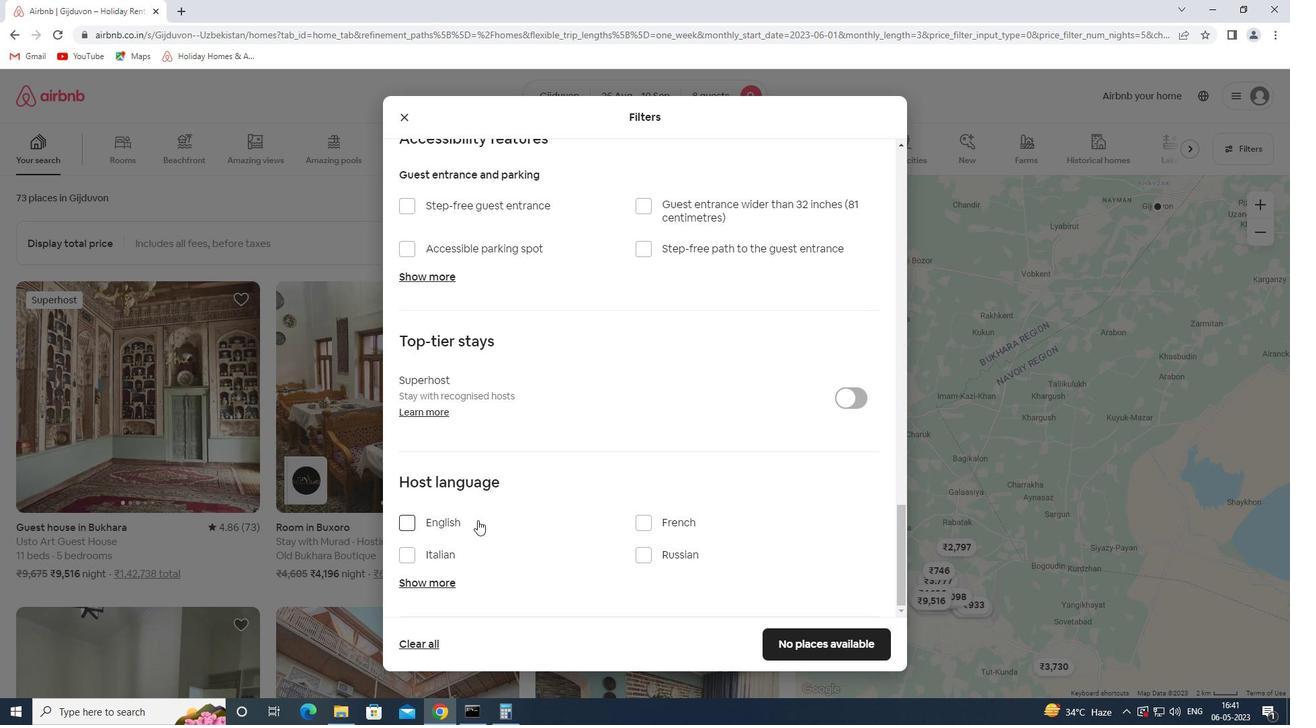 
Action: Mouse pressed left at (449, 522)
Screenshot: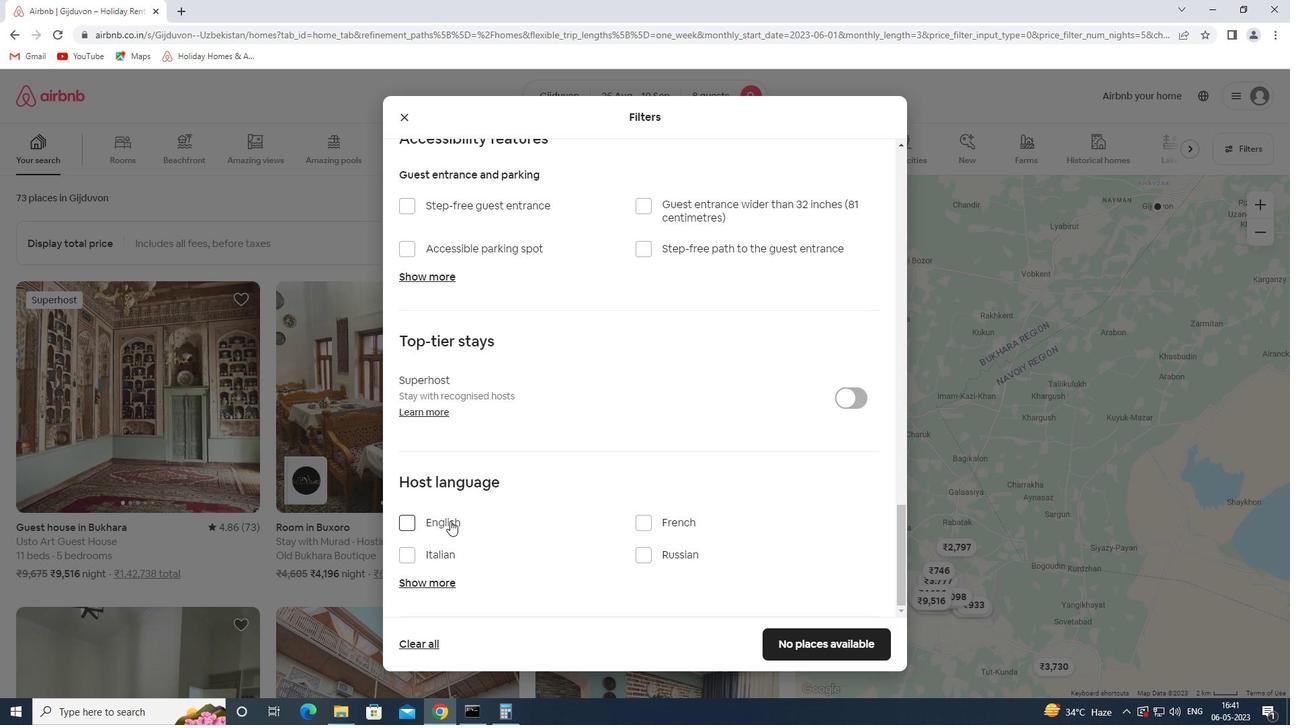 
Action: Mouse moved to (780, 640)
Screenshot: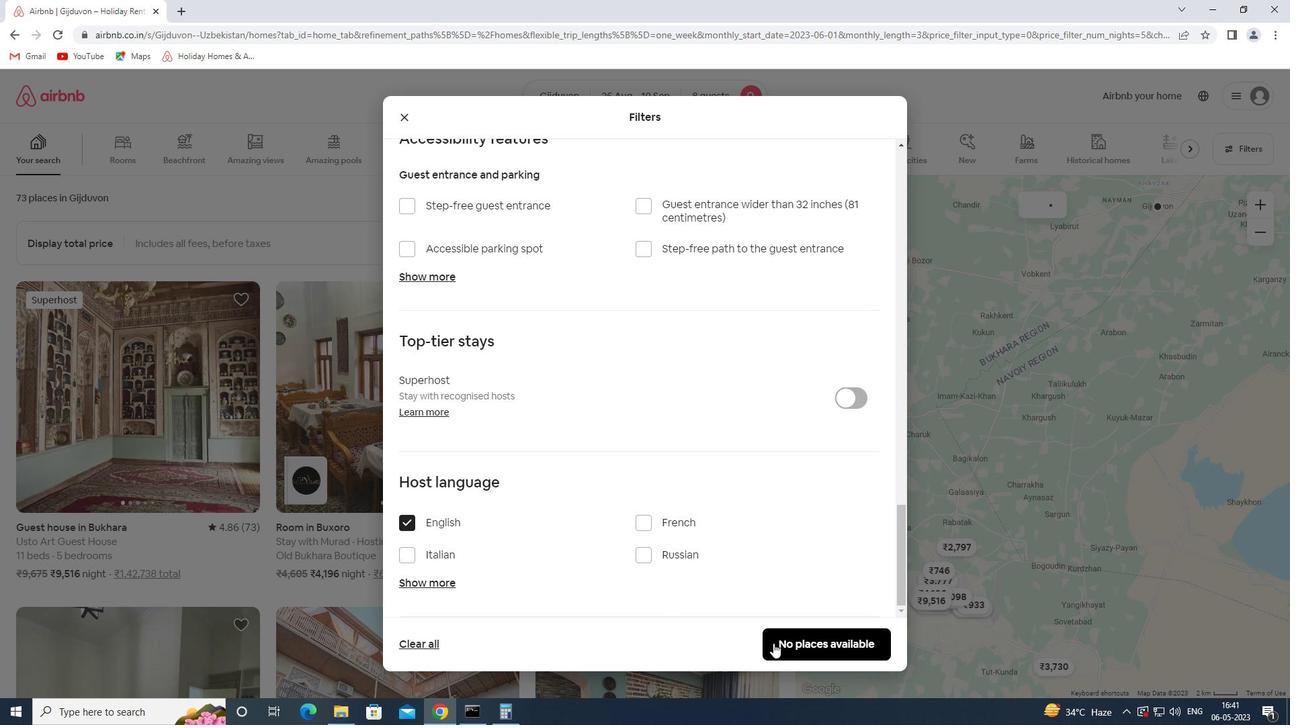 
Action: Mouse pressed left at (780, 640)
Screenshot: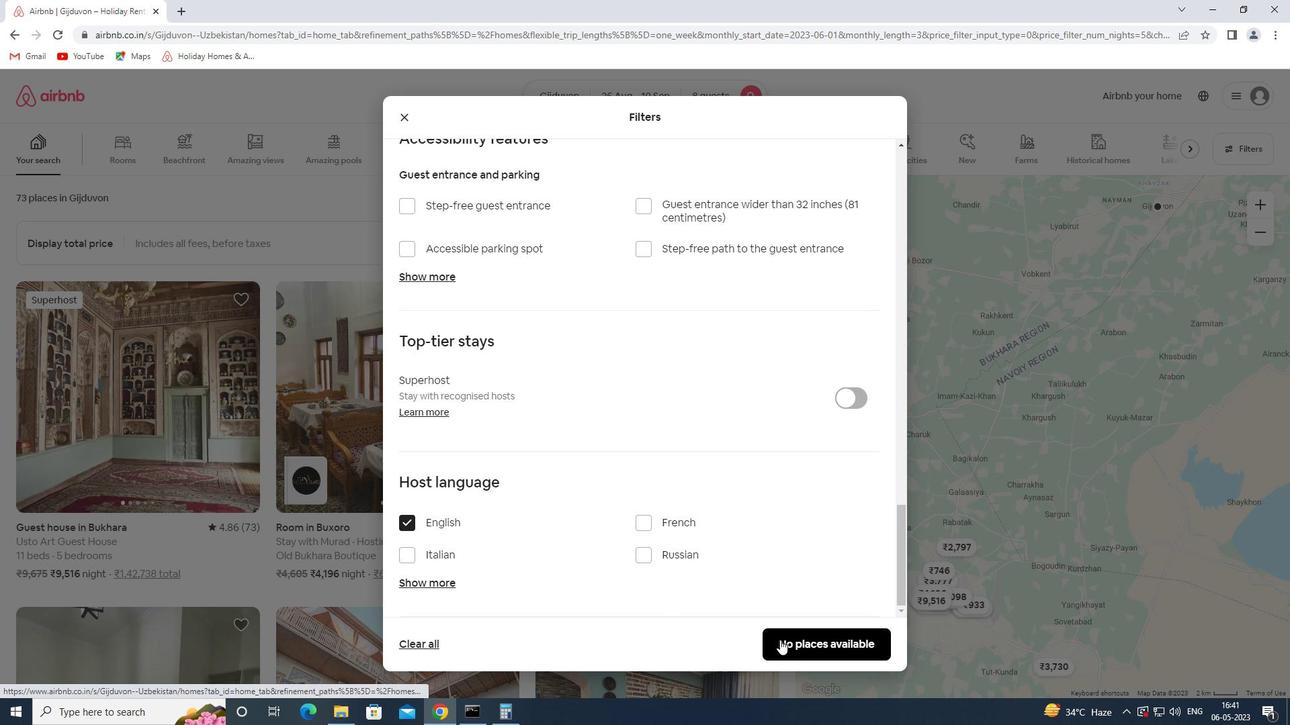 
